 Task: Find connections with filter location Hancheng with filter topic #Successwith filter profile language Potuguese with filter current company Dream Jobs Staffing Solution Pvt Ltd with filter school Adikavi Nannaya University, Rajahmundry, East Godawari with filter industry Building Construction with filter service category Bookkeeping with filter keywords title Restaurant Manager
Action: Mouse moved to (718, 94)
Screenshot: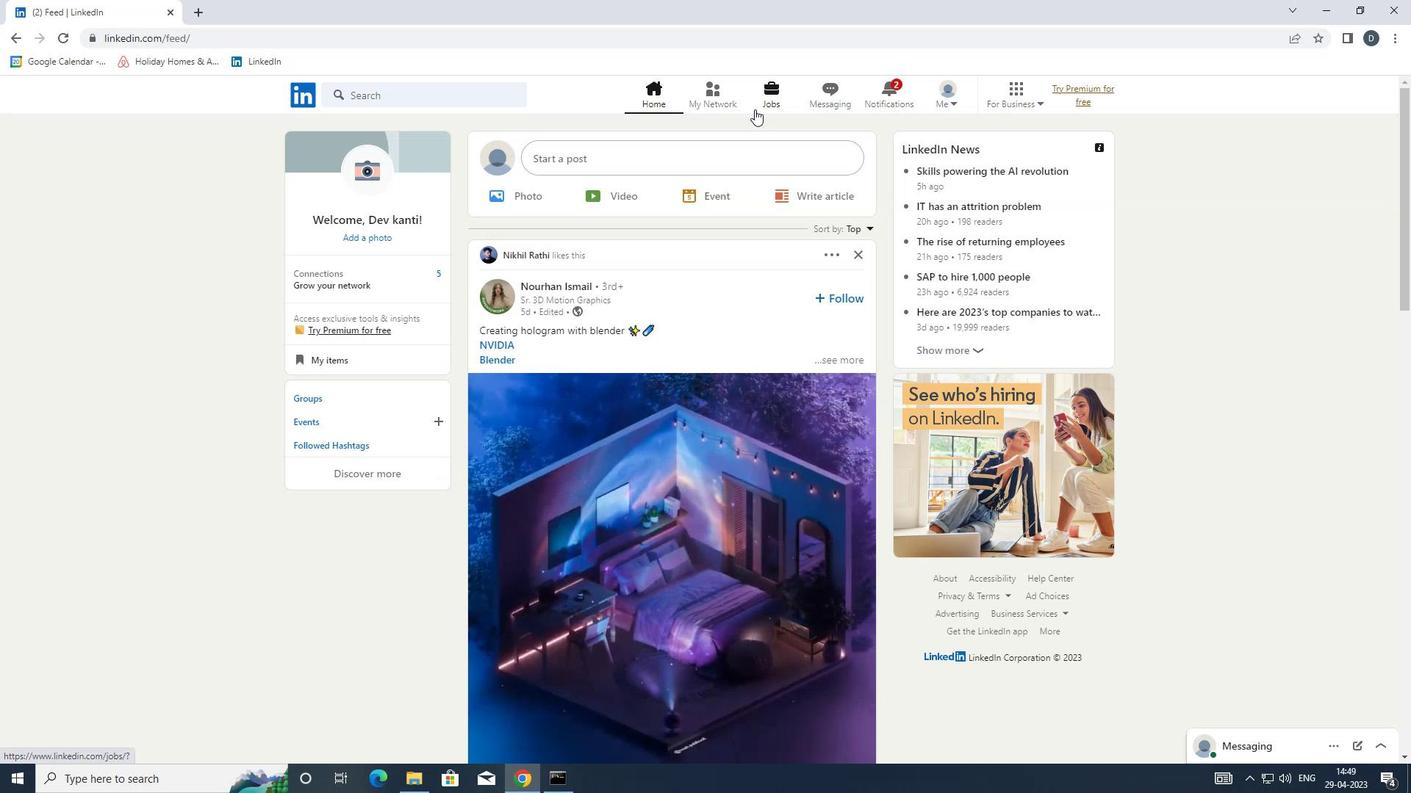 
Action: Mouse pressed left at (718, 94)
Screenshot: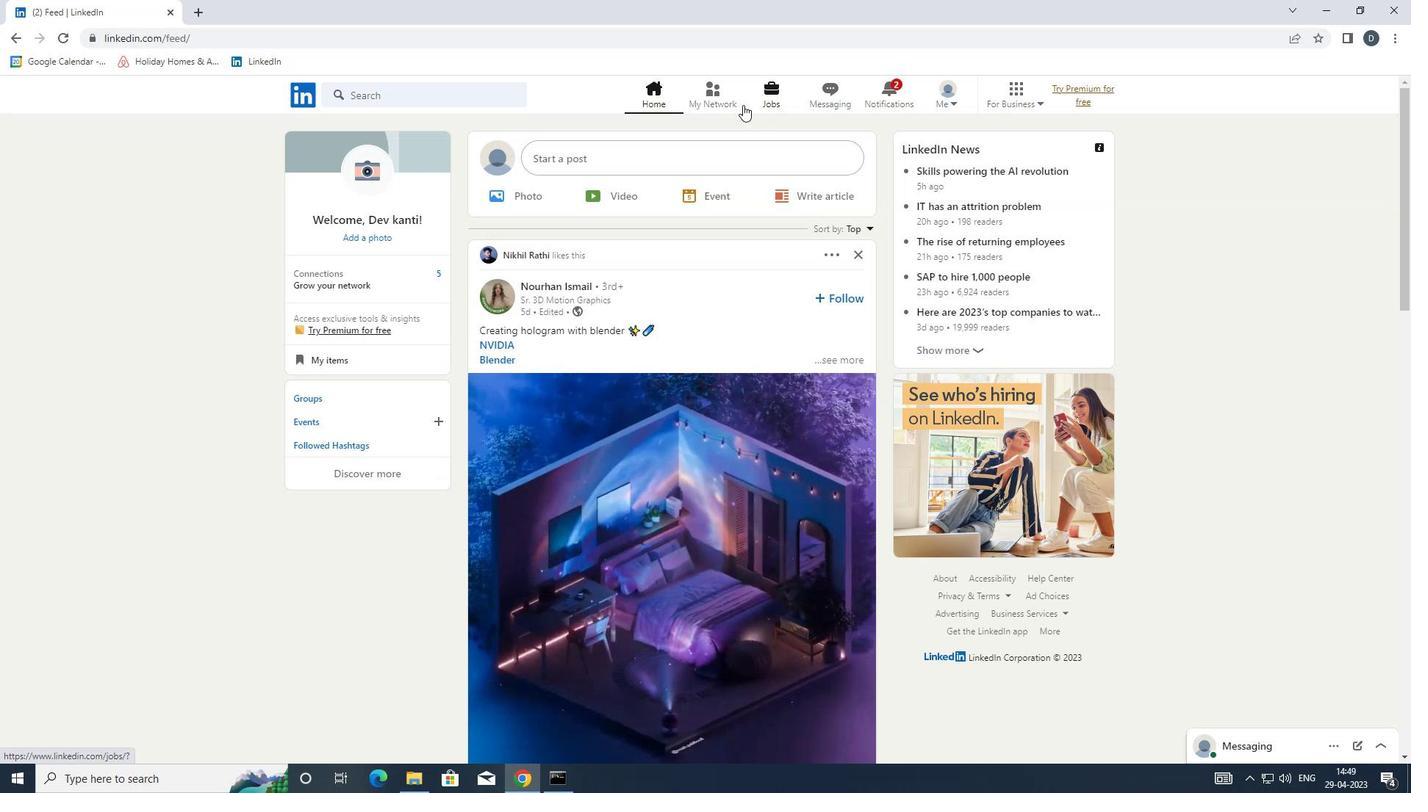 
Action: Mouse moved to (490, 177)
Screenshot: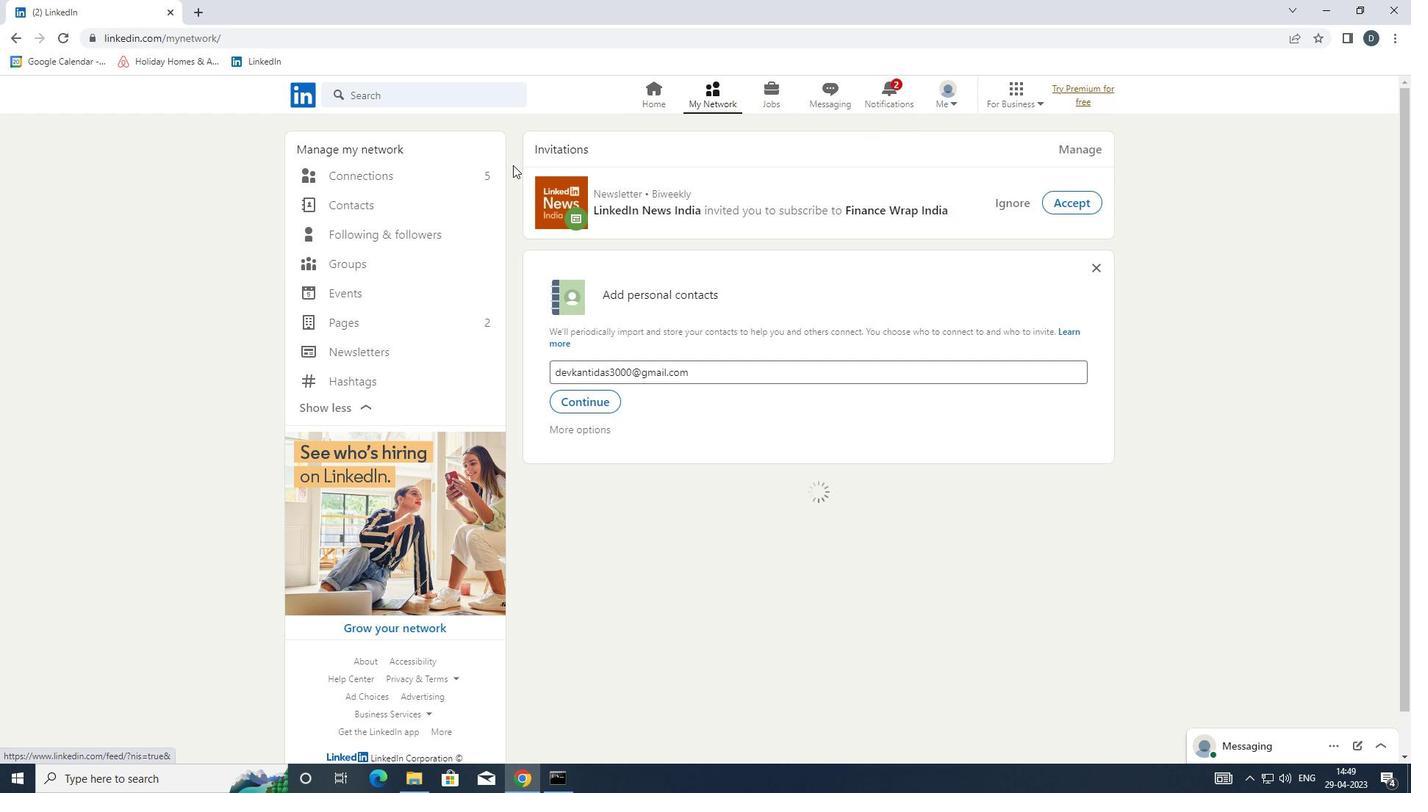 
Action: Mouse pressed left at (490, 177)
Screenshot: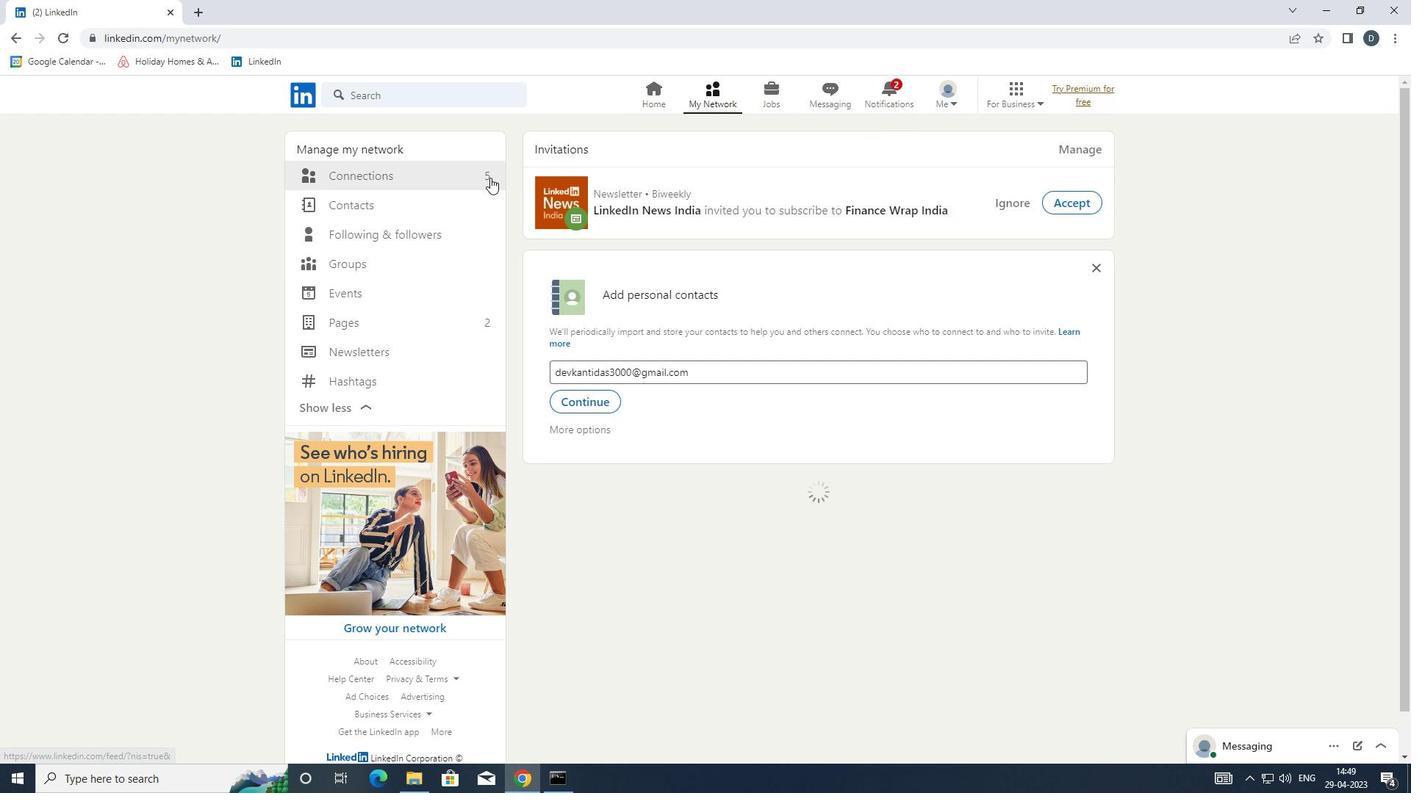 
Action: Mouse moved to (484, 175)
Screenshot: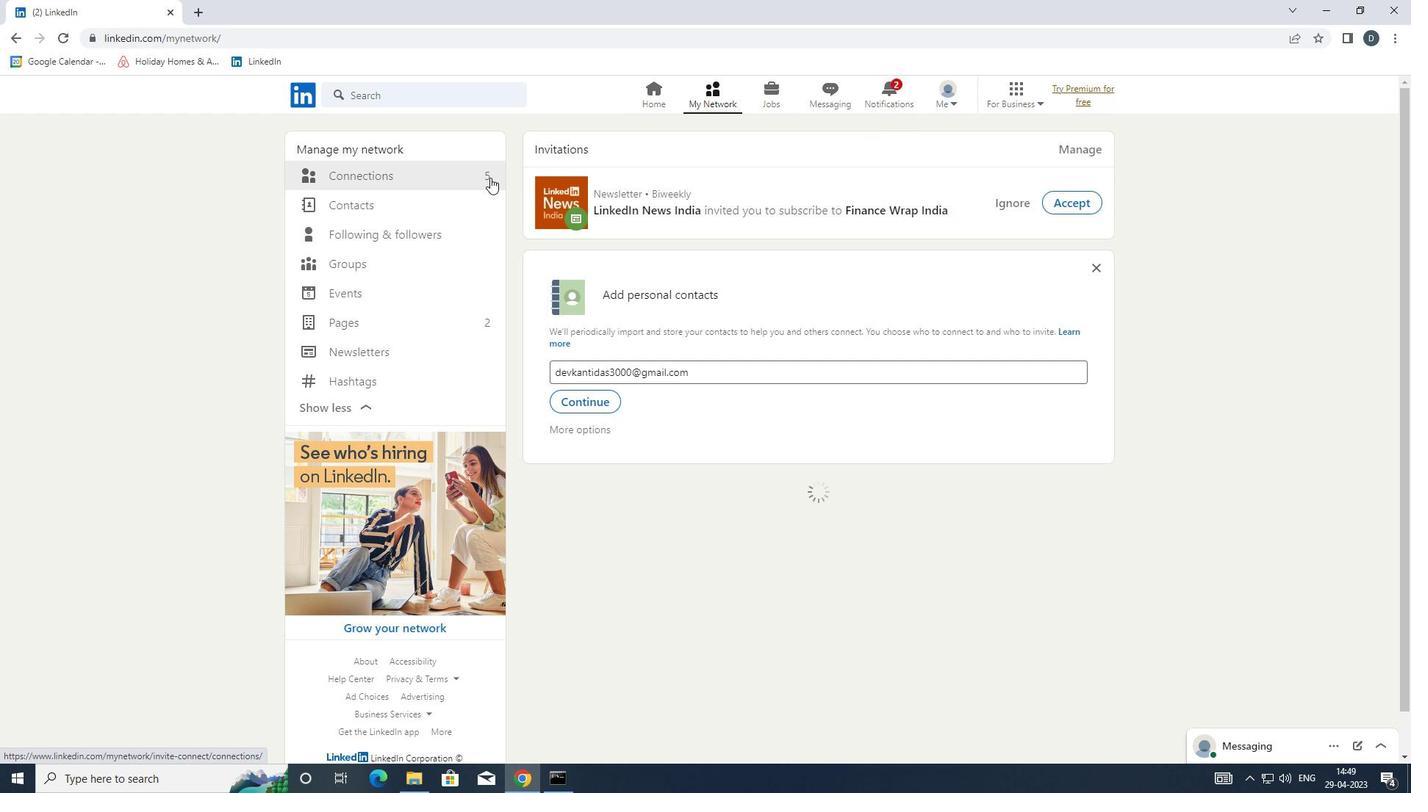 
Action: Mouse pressed left at (484, 175)
Screenshot: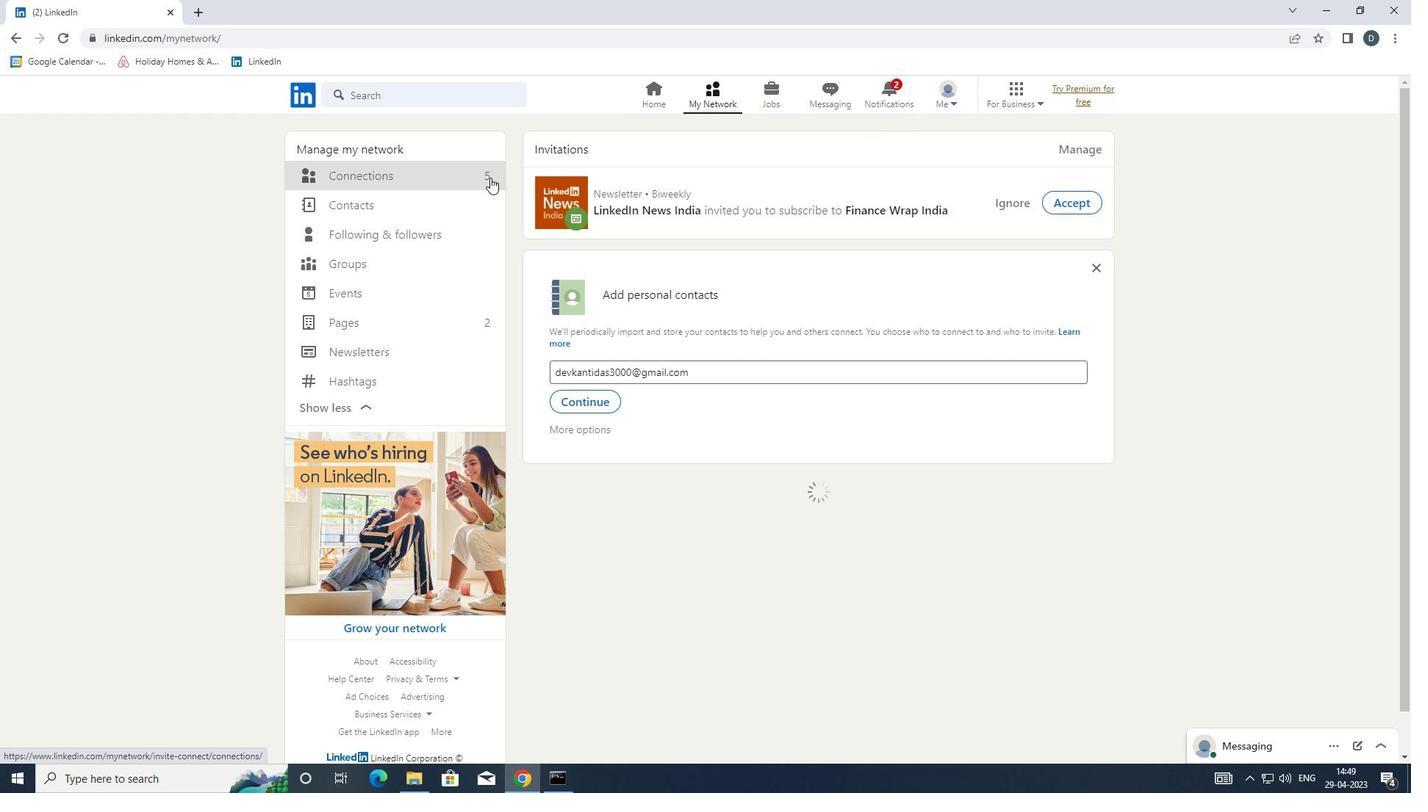 
Action: Mouse moved to (829, 171)
Screenshot: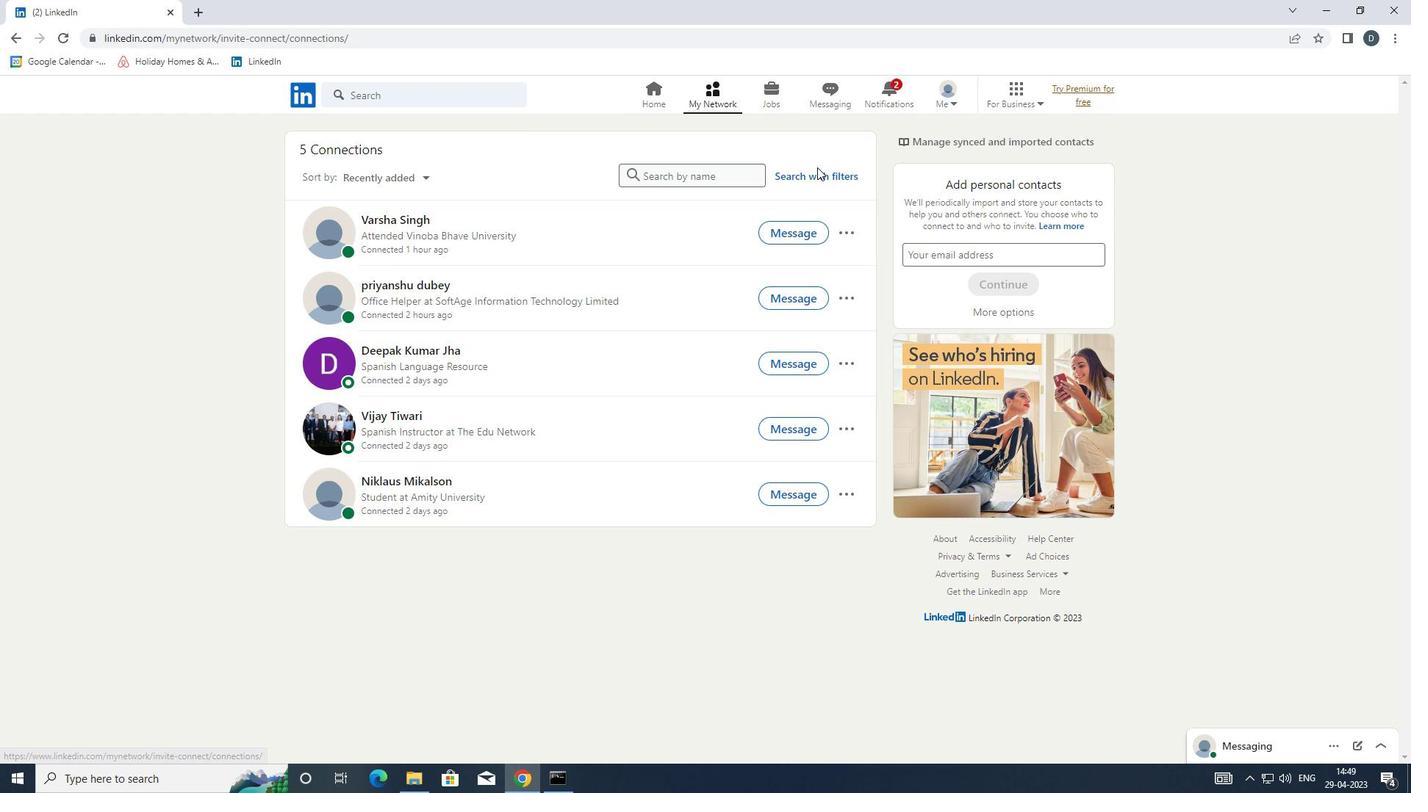 
Action: Mouse pressed left at (829, 171)
Screenshot: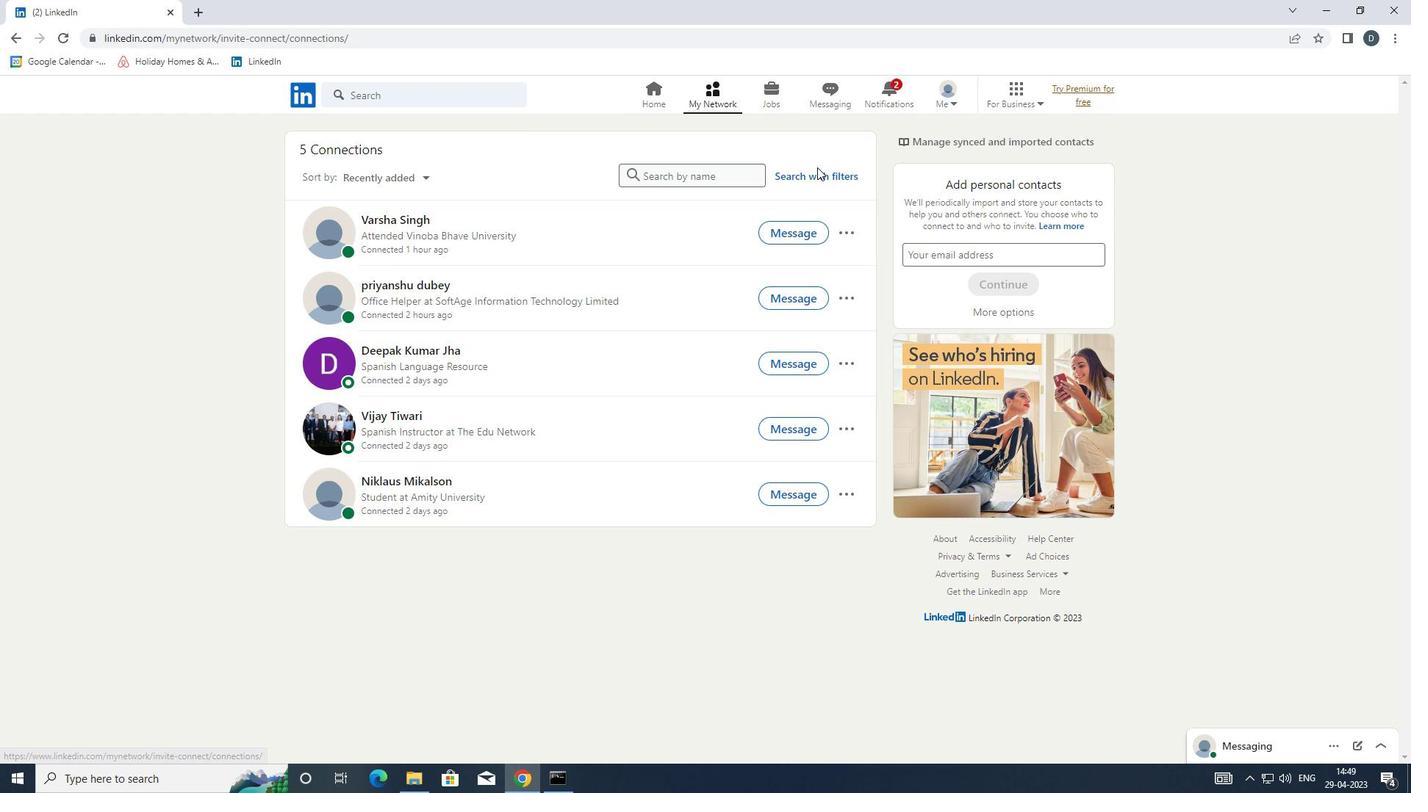 
Action: Mouse moved to (771, 132)
Screenshot: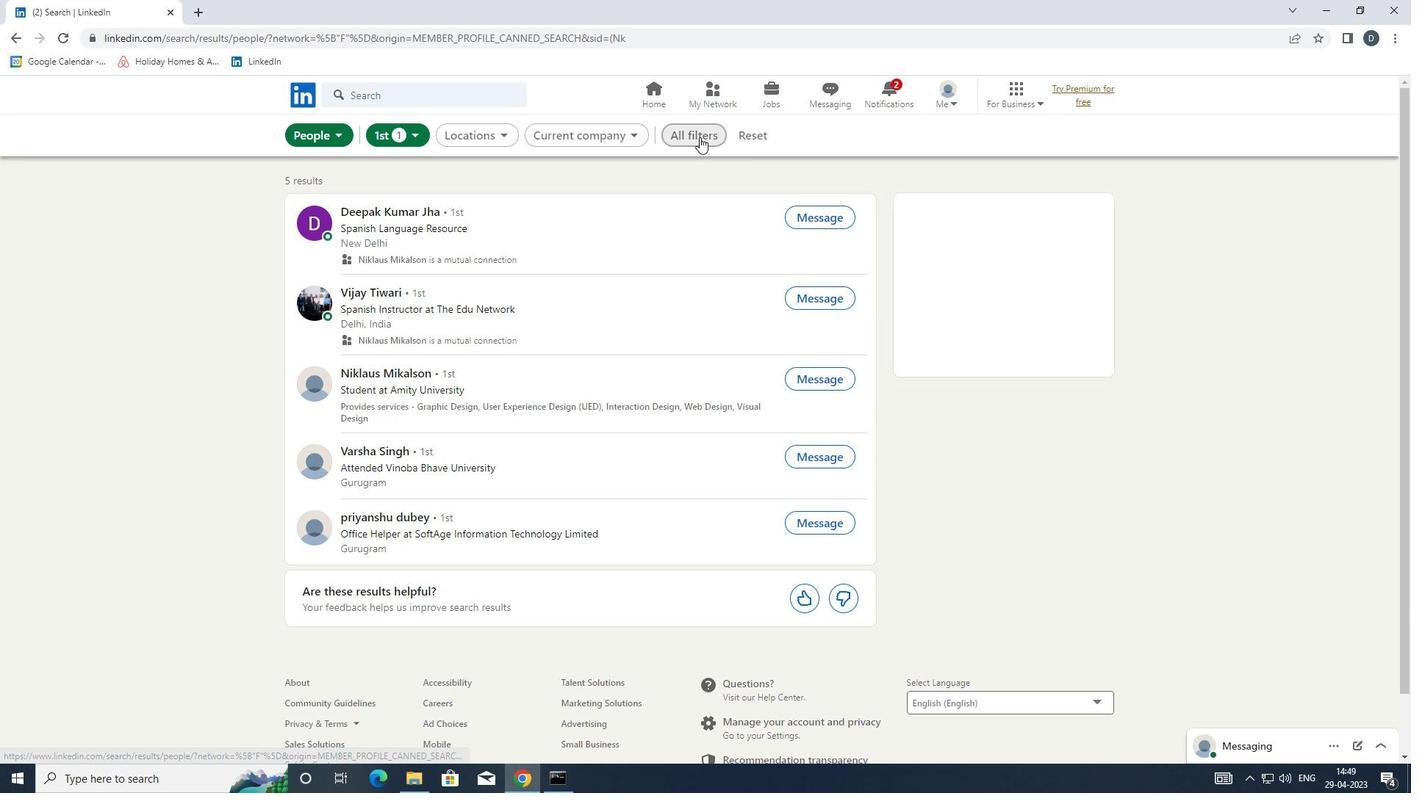 
Action: Mouse pressed left at (771, 132)
Screenshot: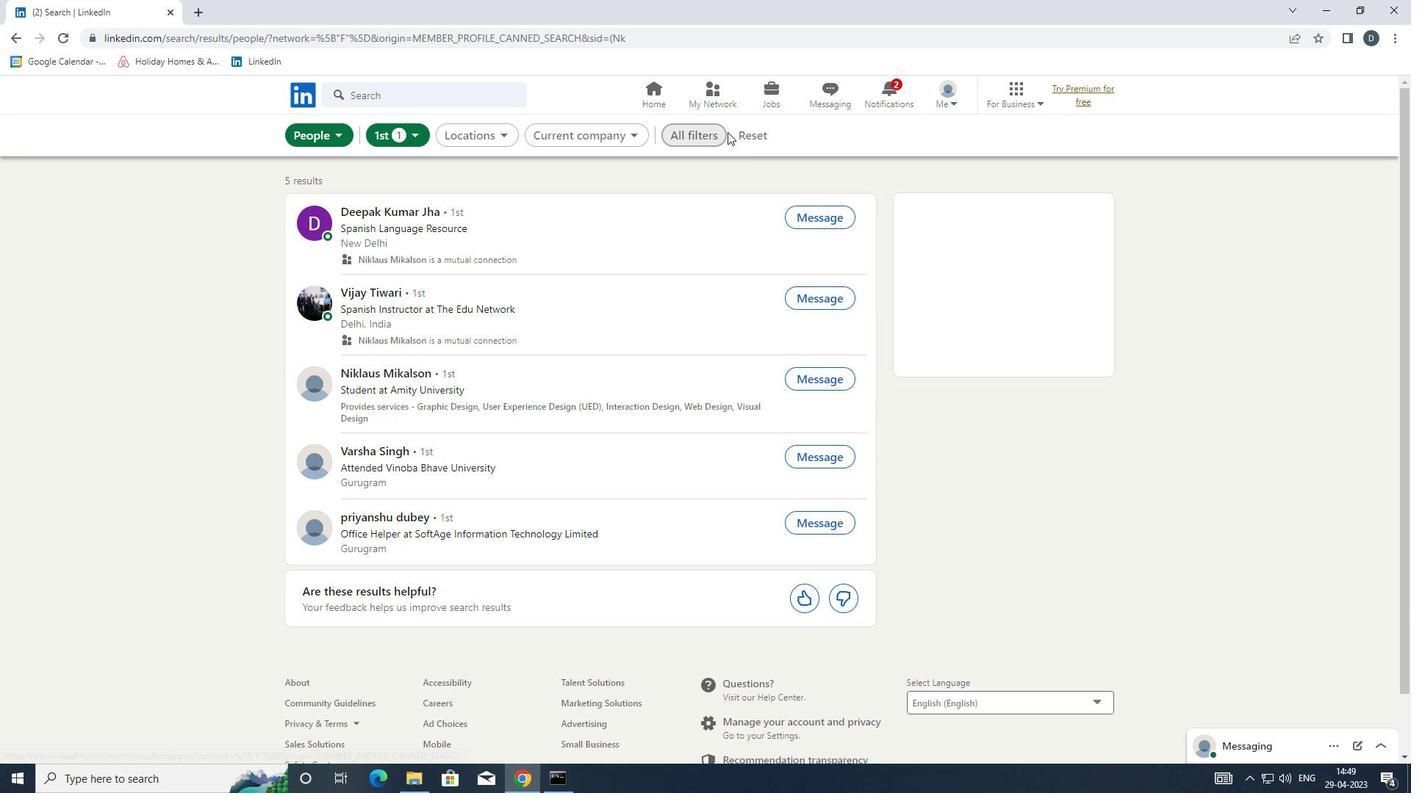 
Action: Mouse moved to (737, 133)
Screenshot: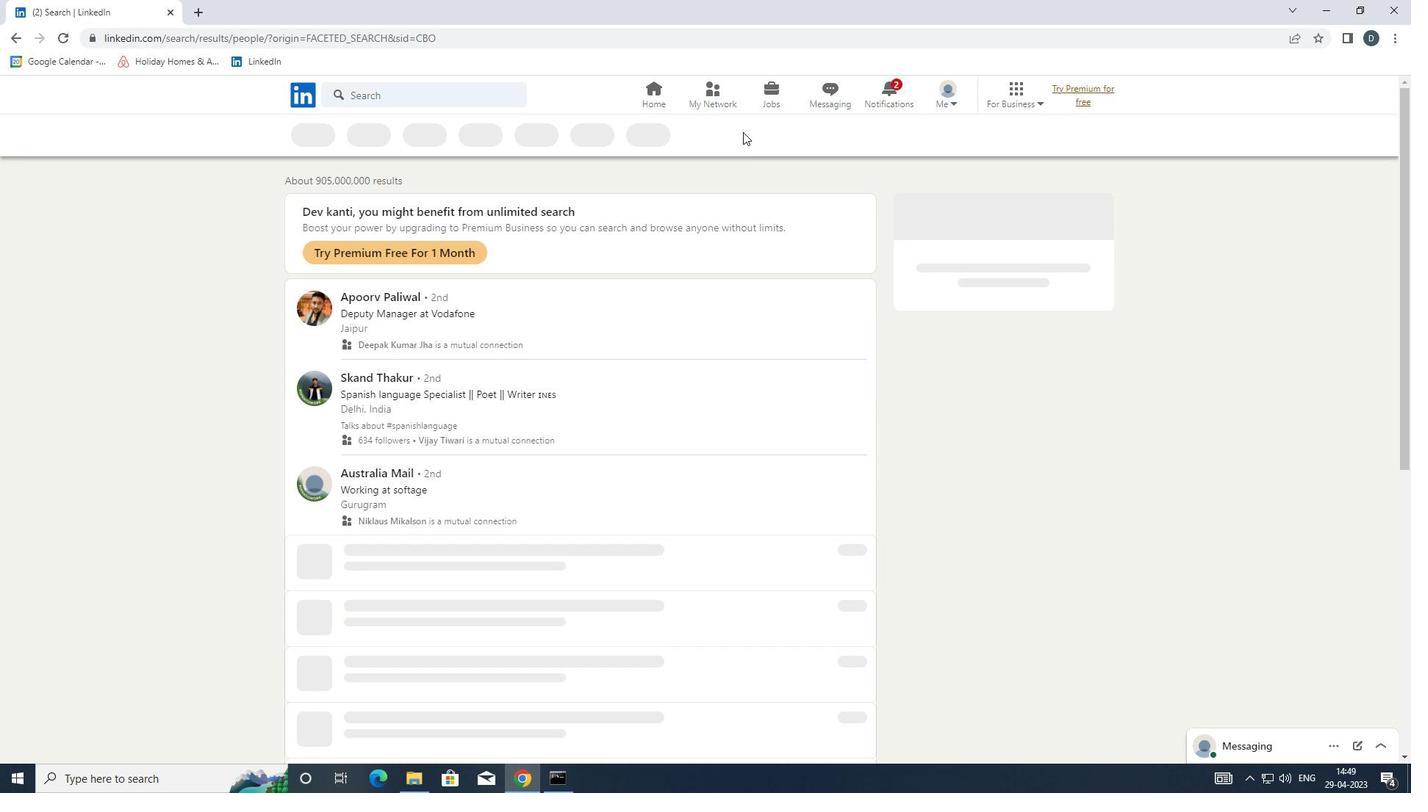 
Action: Mouse pressed left at (737, 133)
Screenshot: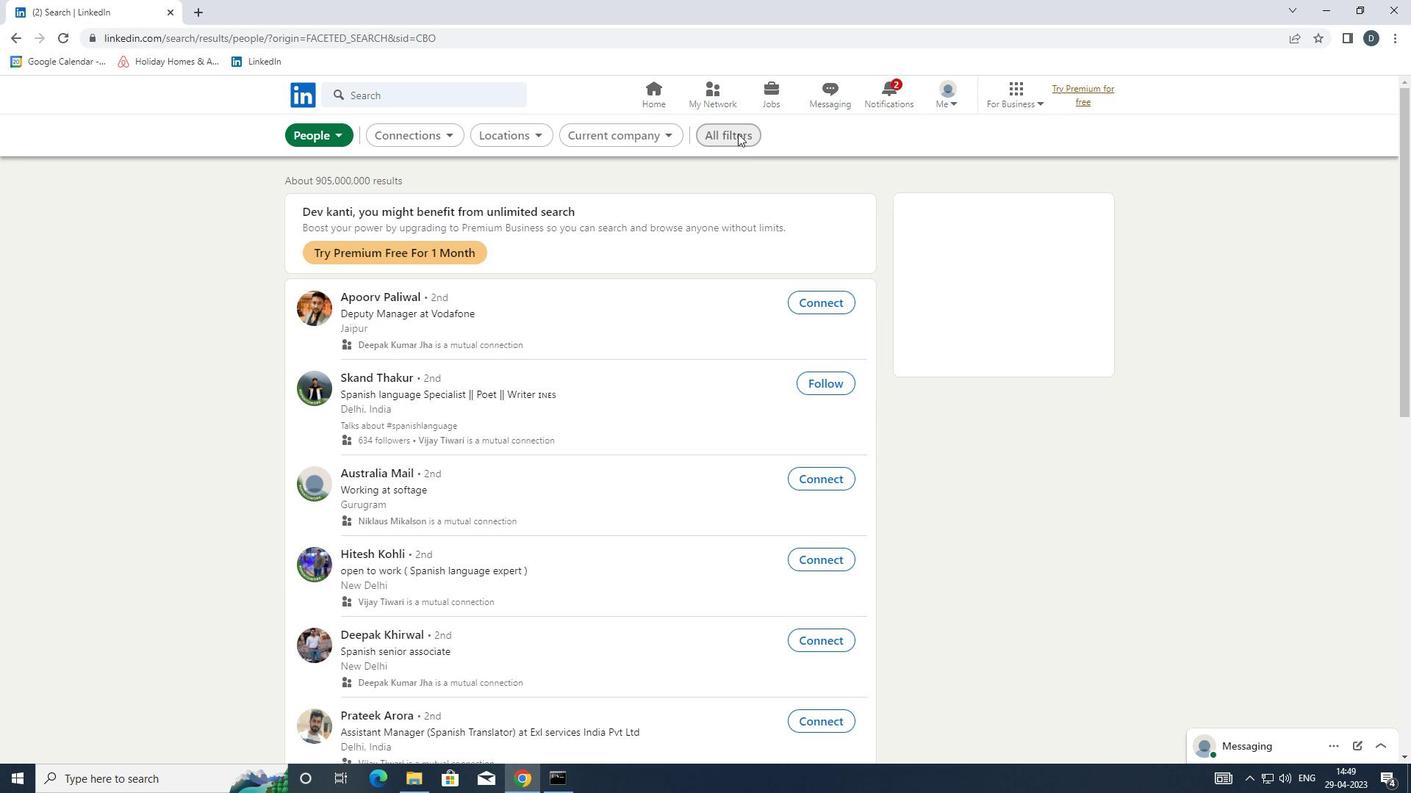 
Action: Mouse moved to (1210, 474)
Screenshot: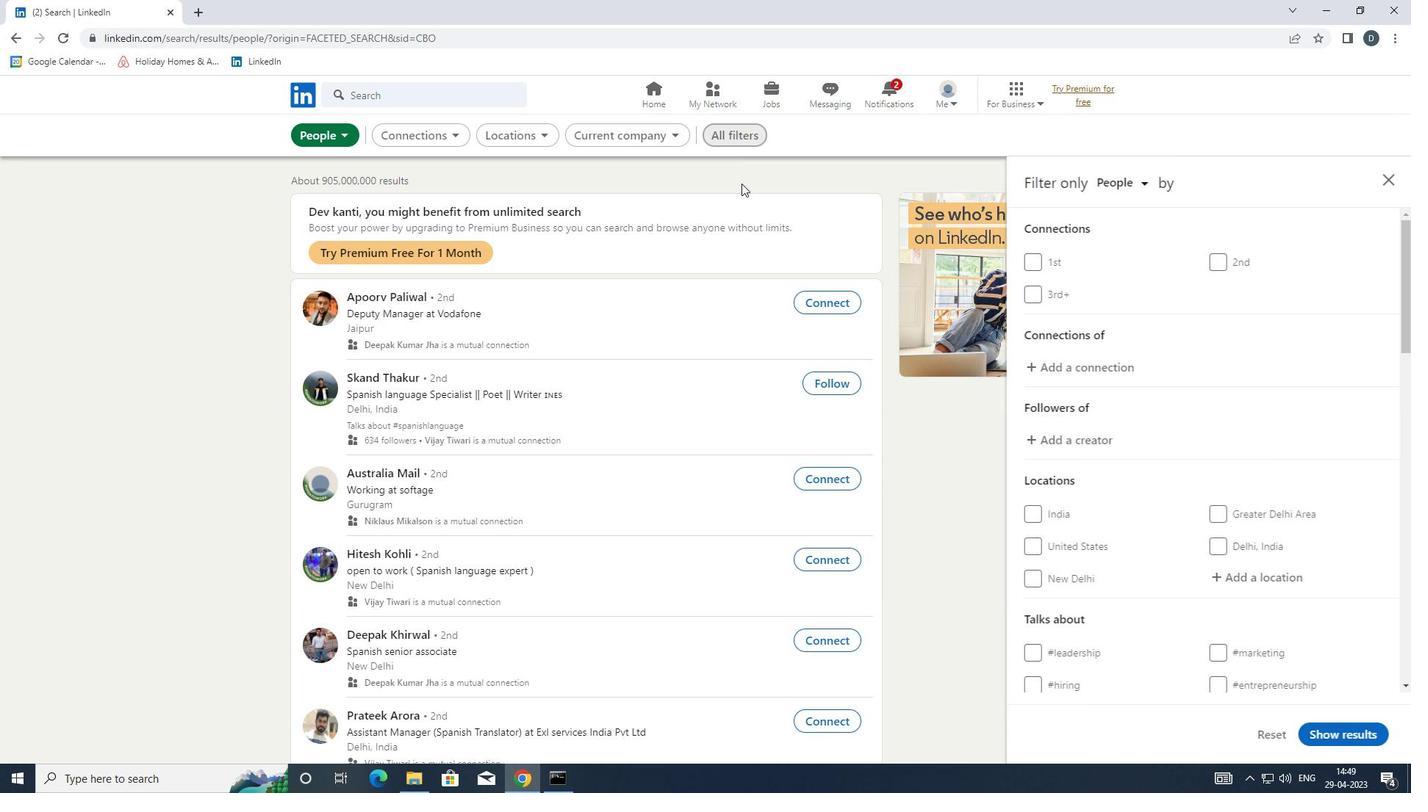 
Action: Mouse scrolled (1210, 473) with delta (0, 0)
Screenshot: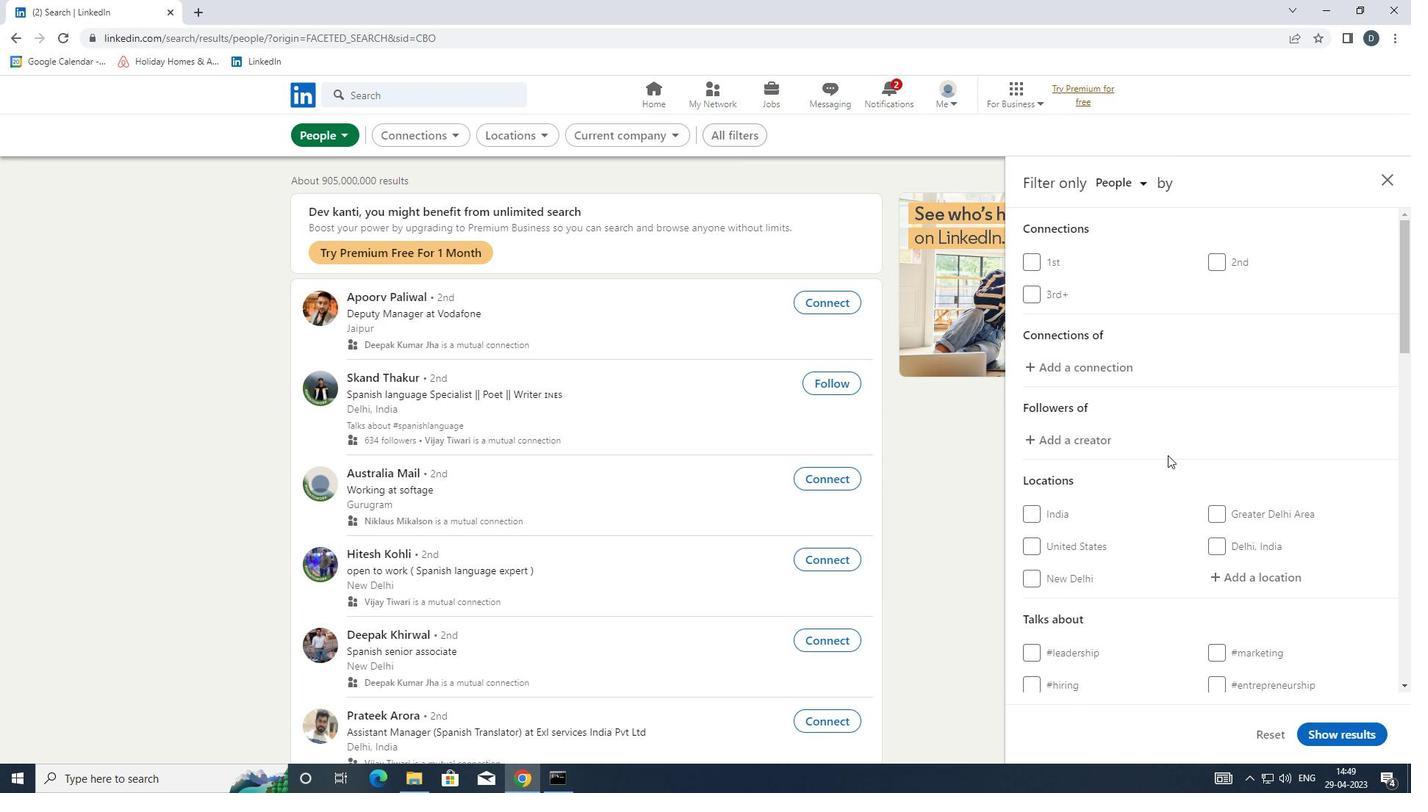 
Action: Mouse scrolled (1210, 473) with delta (0, 0)
Screenshot: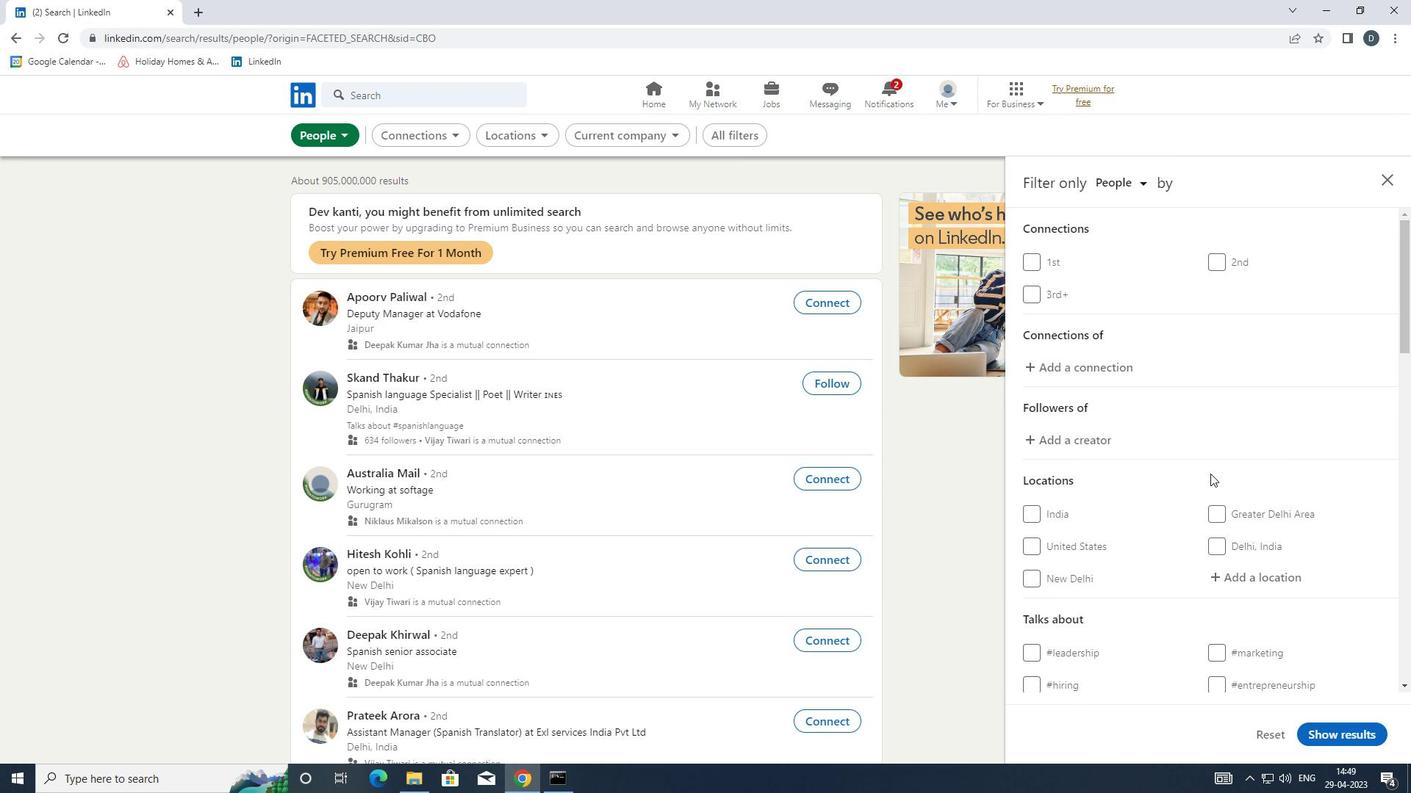 
Action: Mouse scrolled (1210, 473) with delta (0, 0)
Screenshot: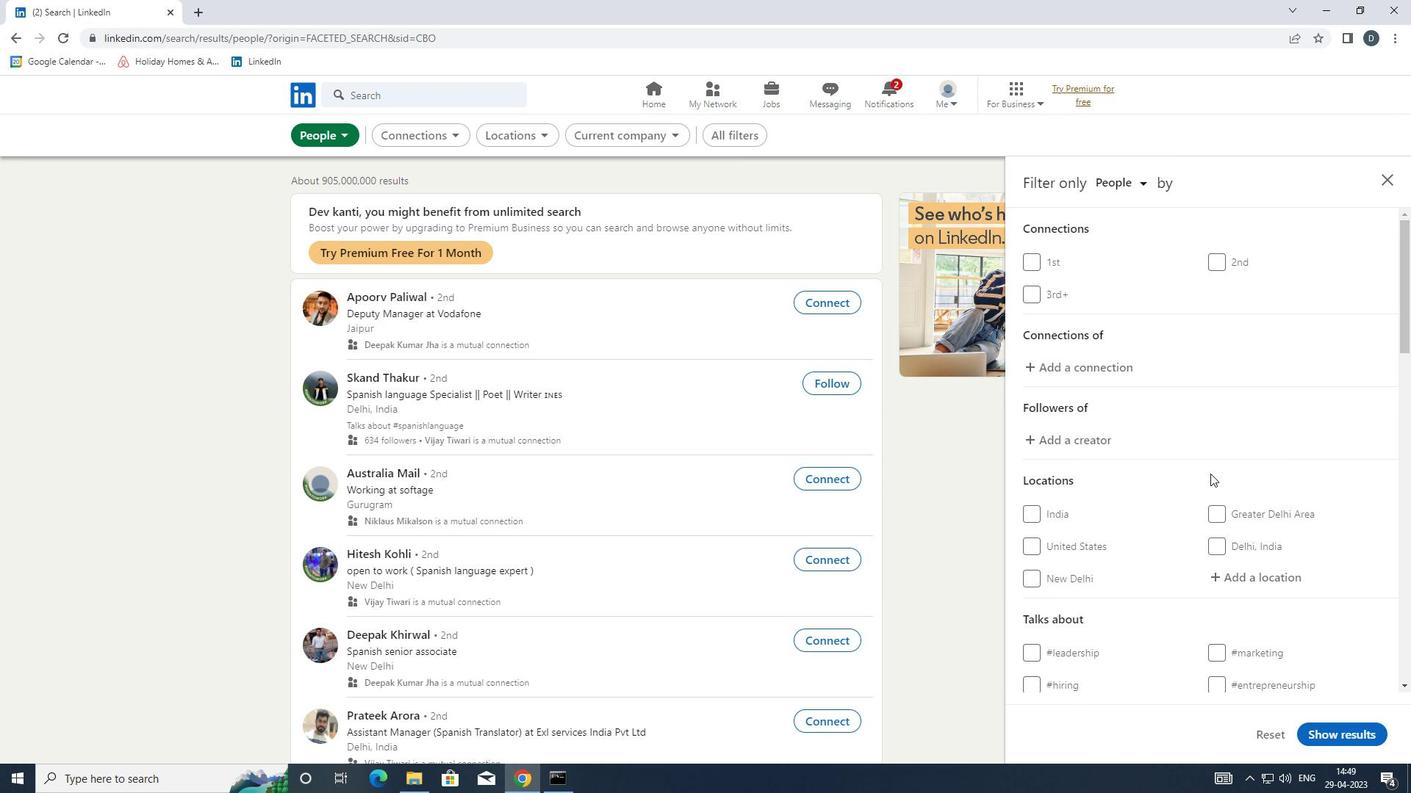 
Action: Mouse moved to (1245, 349)
Screenshot: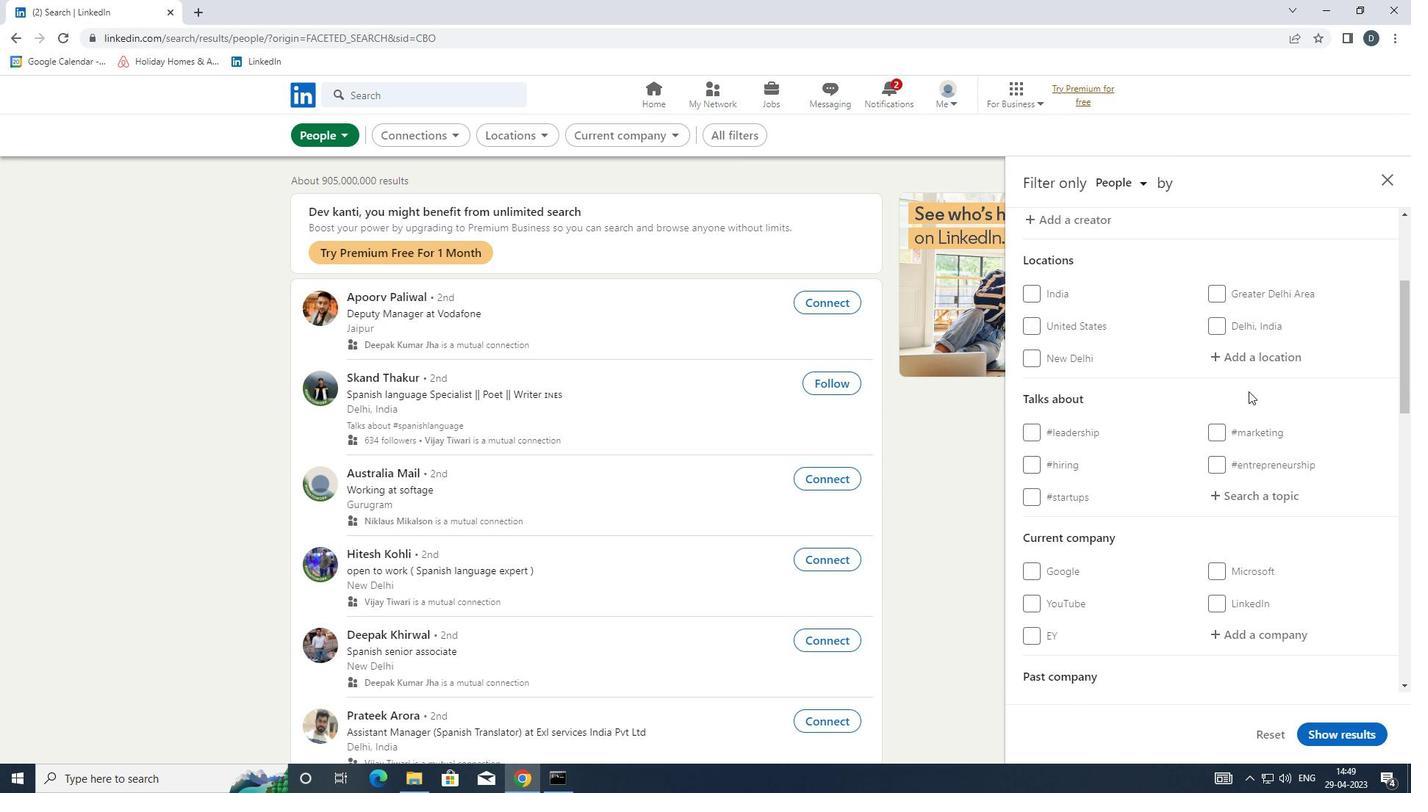
Action: Mouse pressed left at (1245, 349)
Screenshot: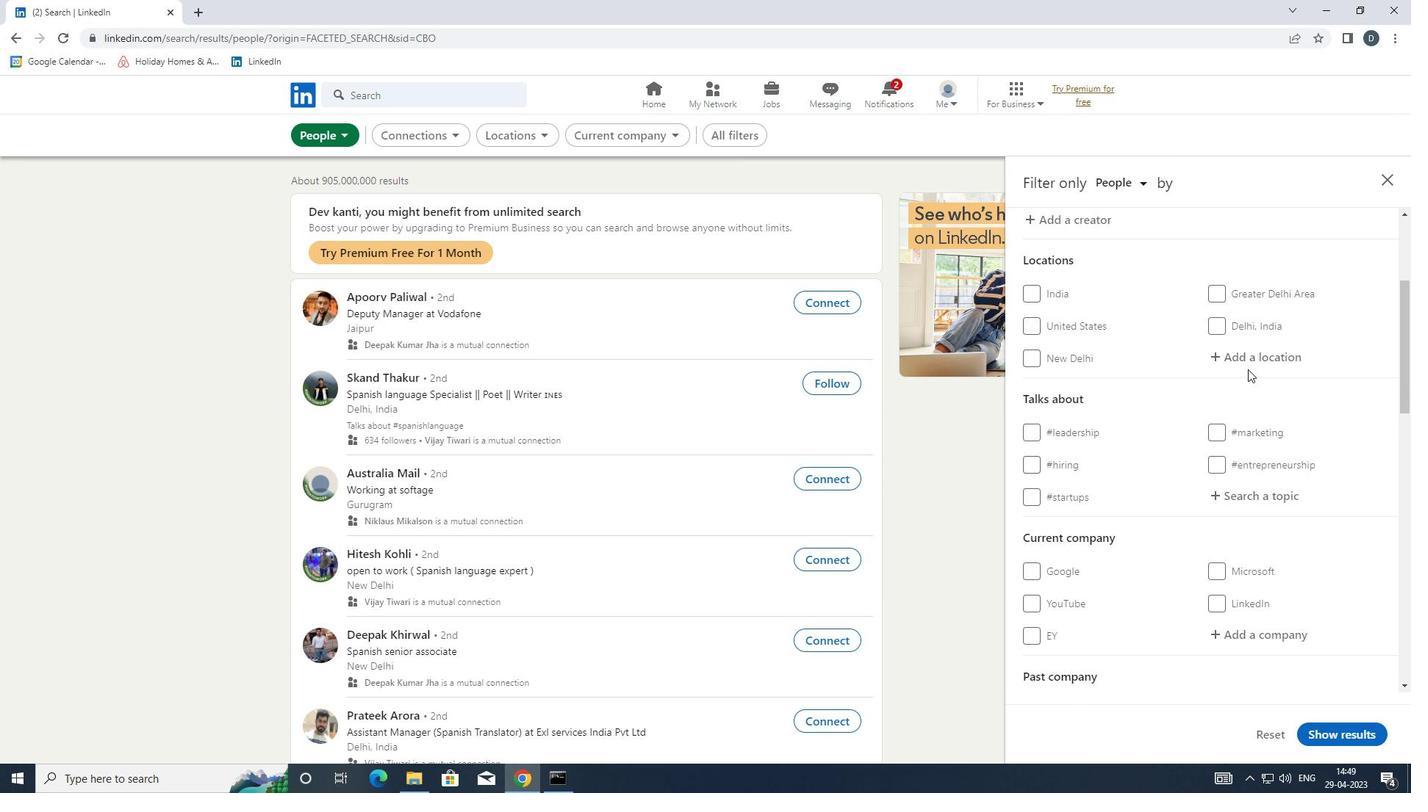 
Action: Key pressed <Key.shift>HANCHENG
Screenshot: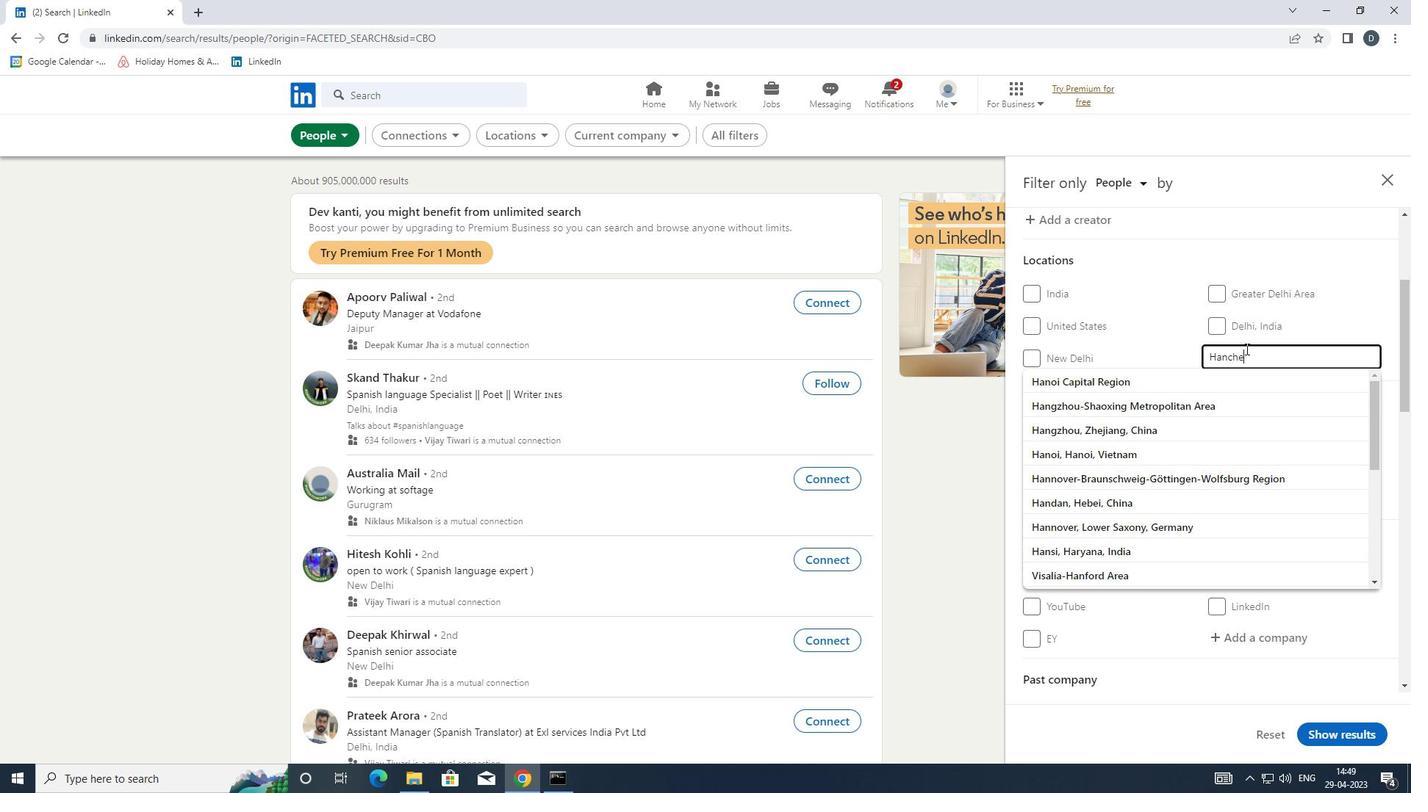 
Action: Mouse moved to (1311, 355)
Screenshot: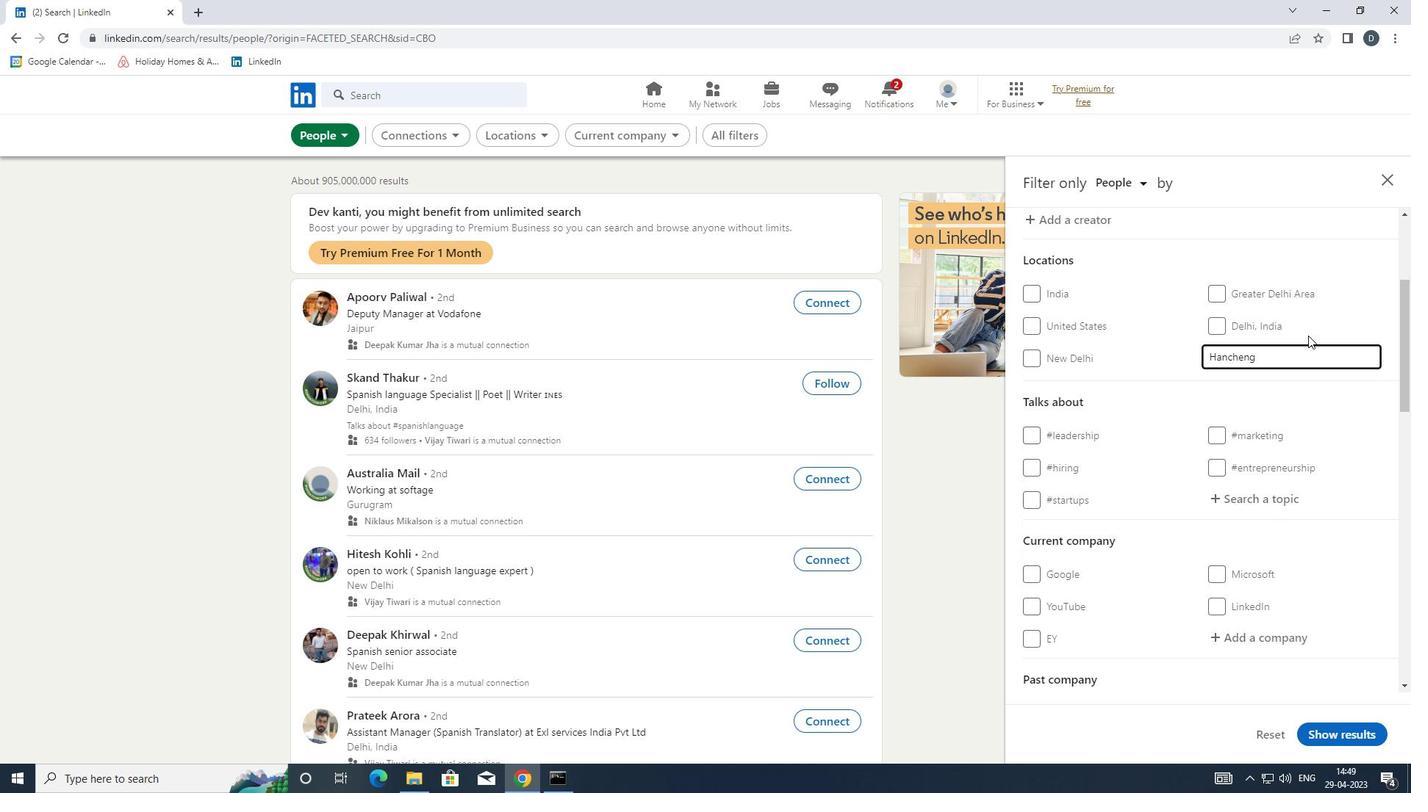 
Action: Key pressed <Key.enter>
Screenshot: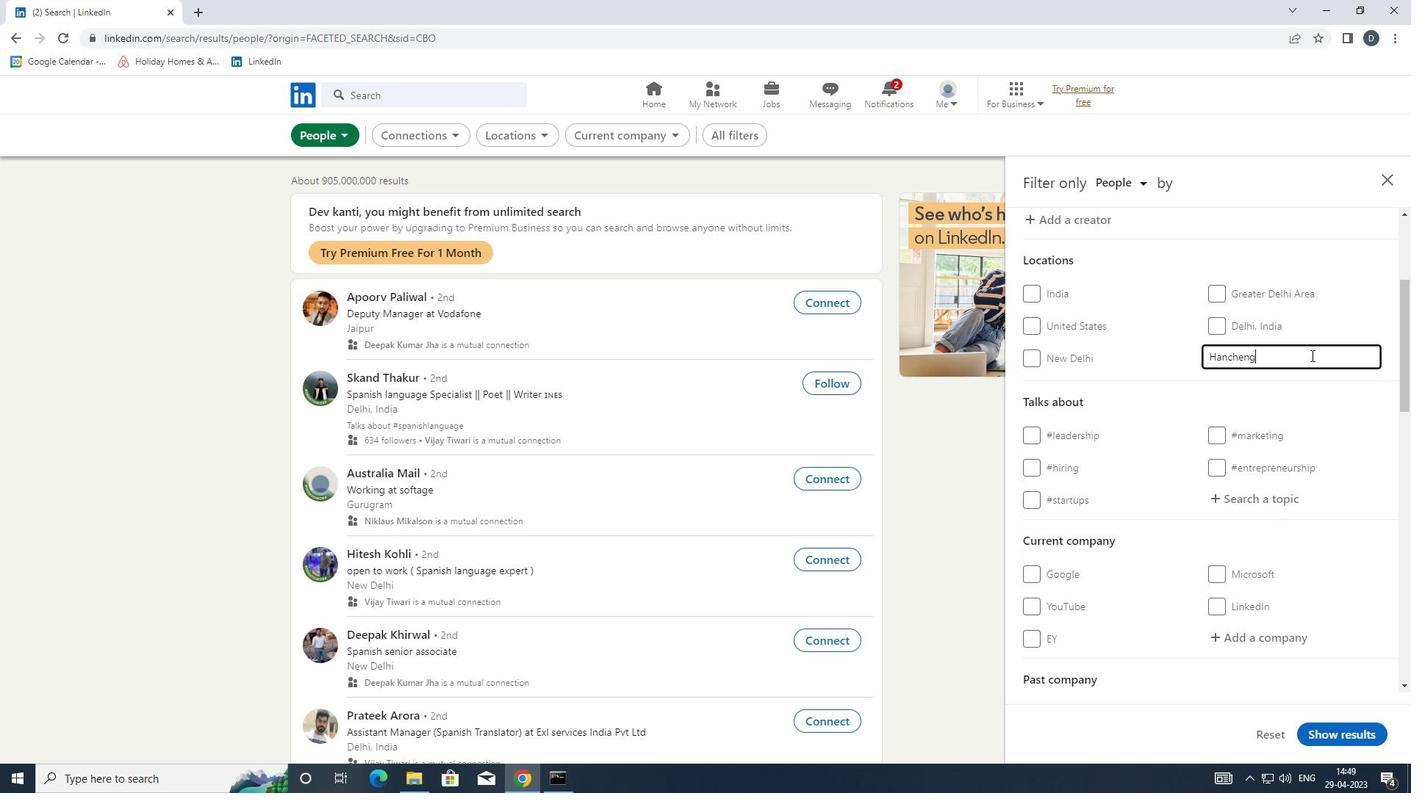 
Action: Mouse moved to (1309, 379)
Screenshot: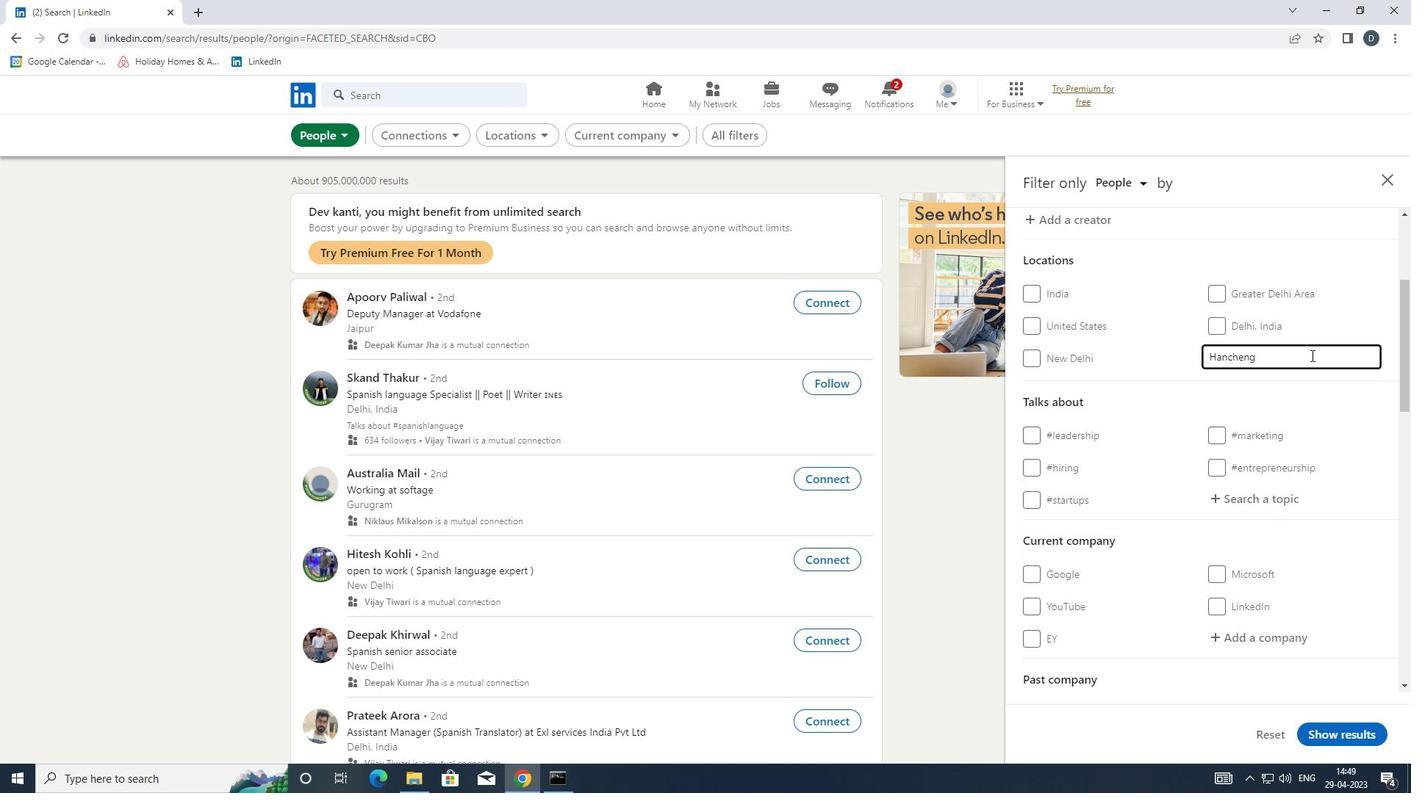 
Action: Mouse scrolled (1309, 378) with delta (0, 0)
Screenshot: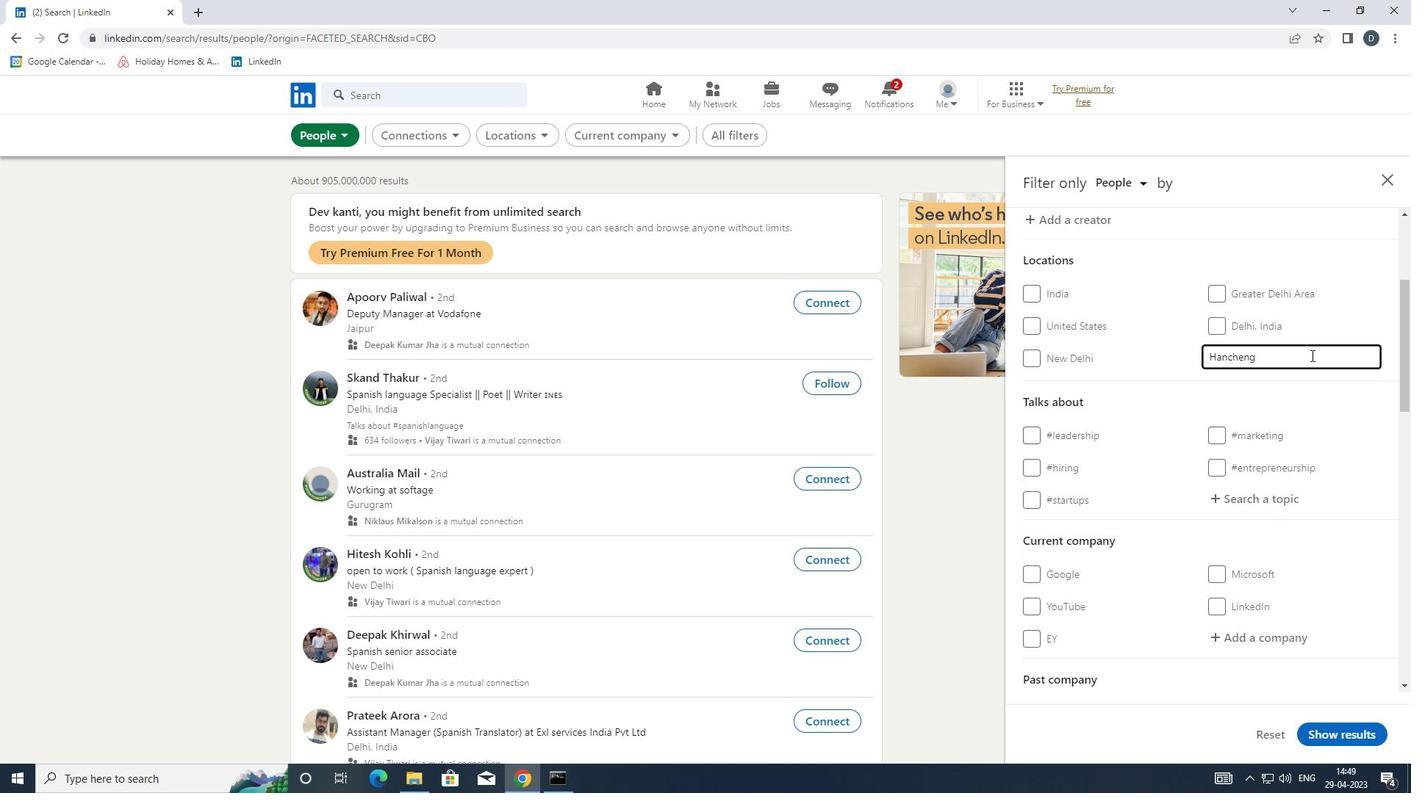 
Action: Mouse moved to (1309, 386)
Screenshot: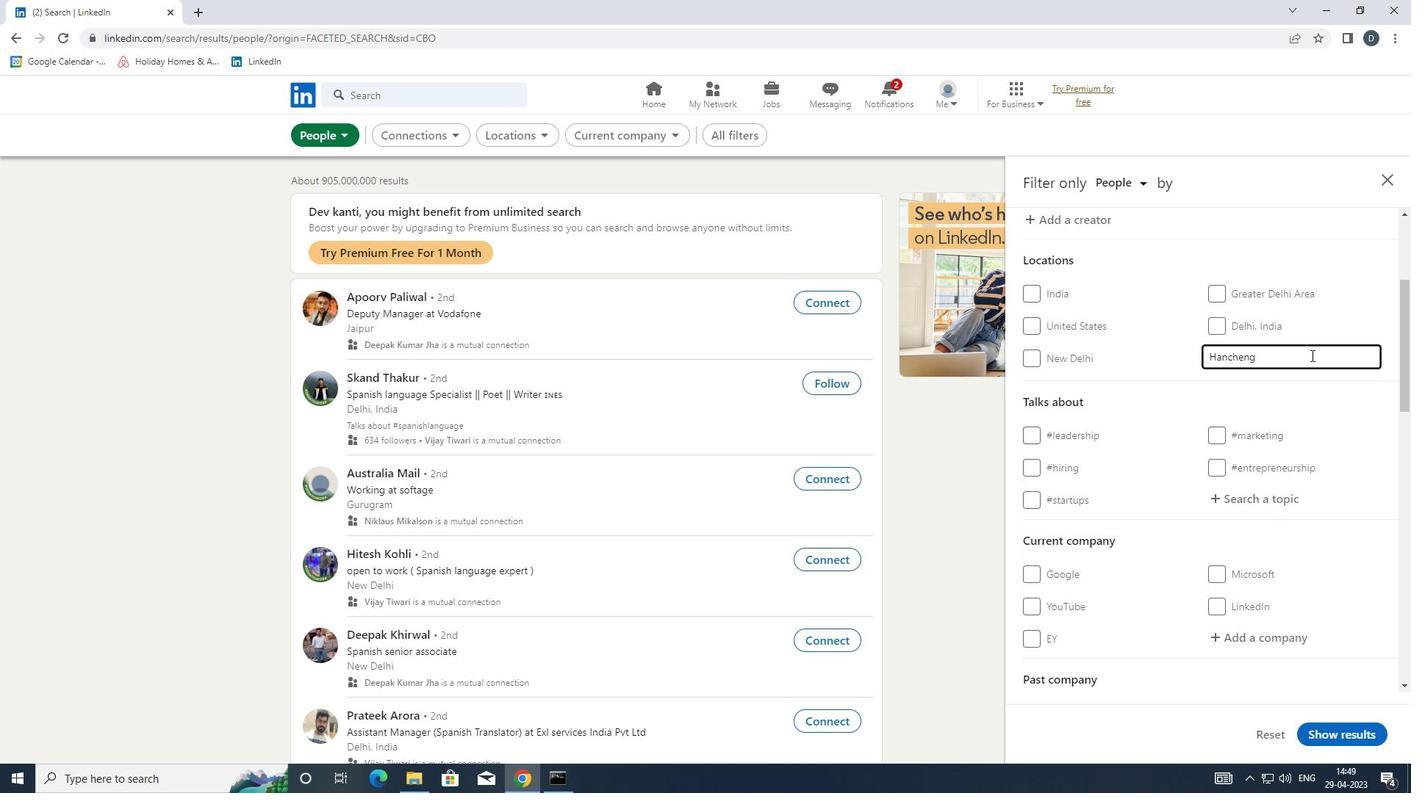 
Action: Mouse scrolled (1309, 385) with delta (0, 0)
Screenshot: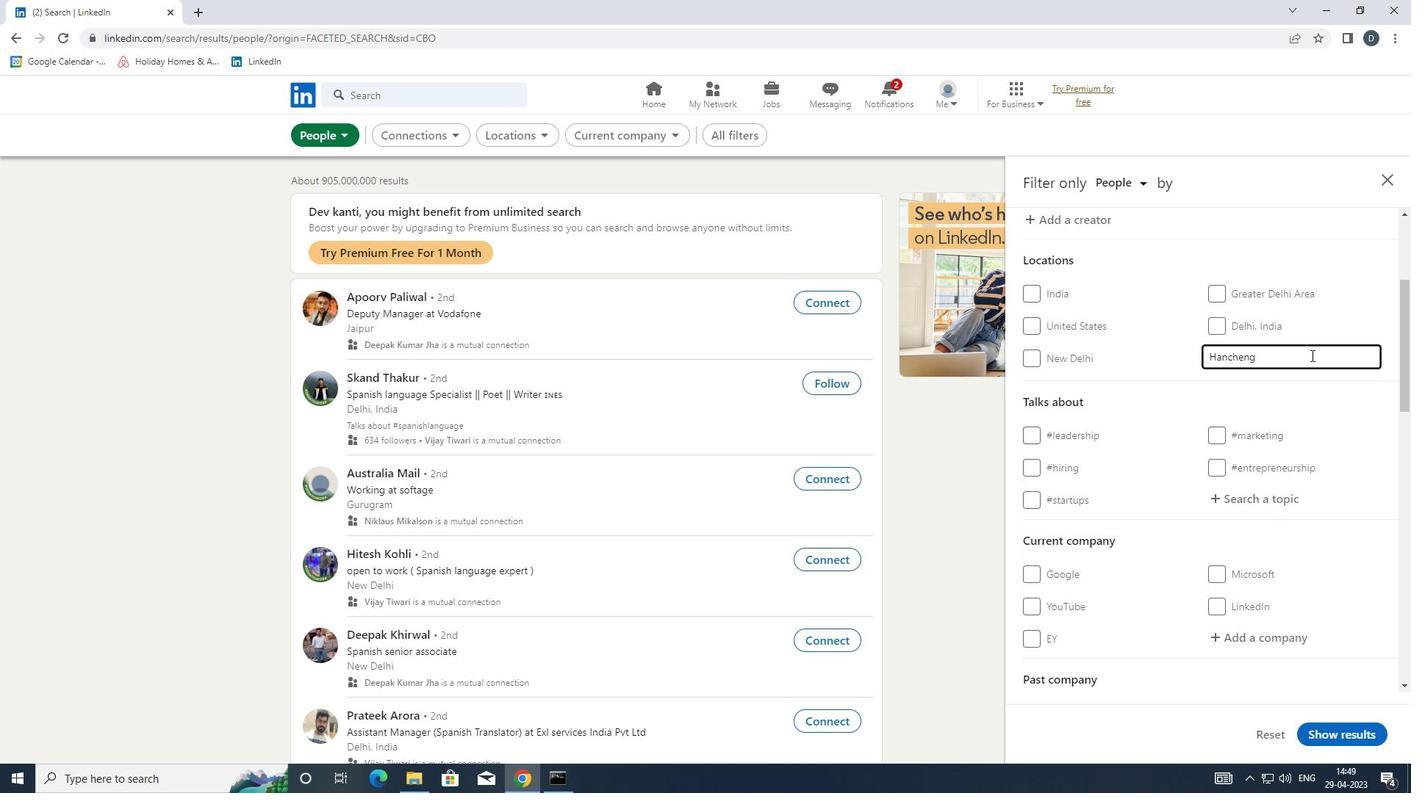 
Action: Mouse moved to (1258, 351)
Screenshot: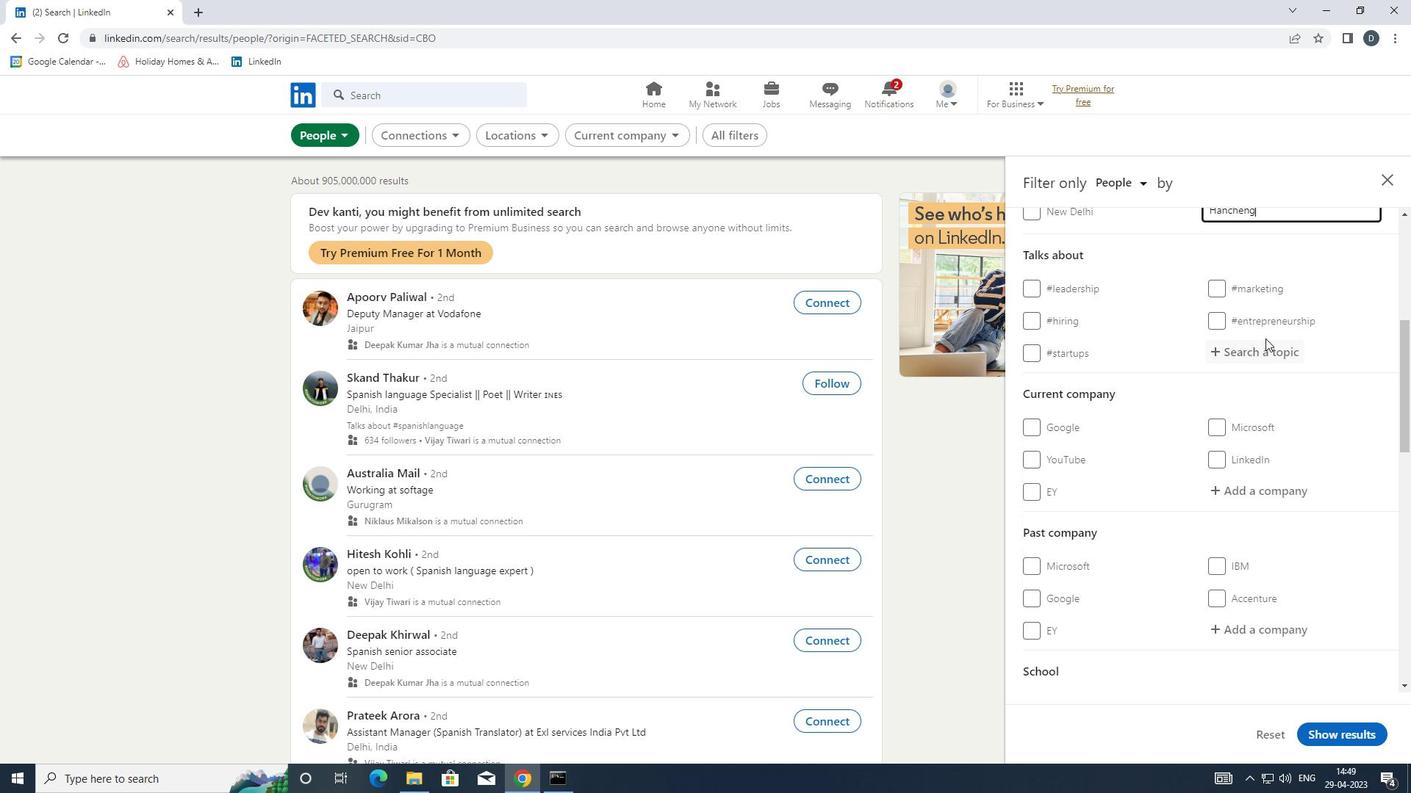 
Action: Mouse pressed left at (1258, 351)
Screenshot: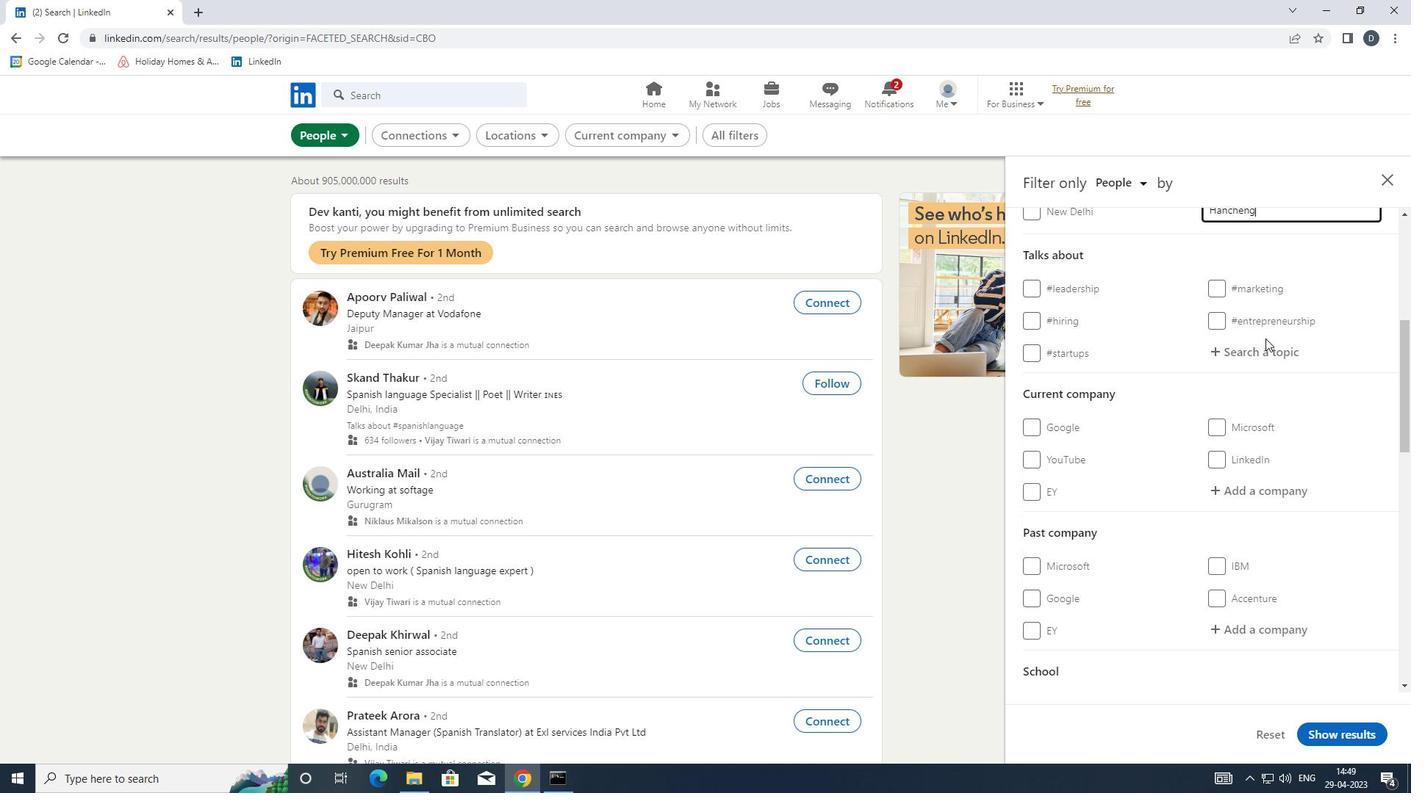 
Action: Key pressed <Key.shift>#<Key.shift>SUCCESS
Screenshot: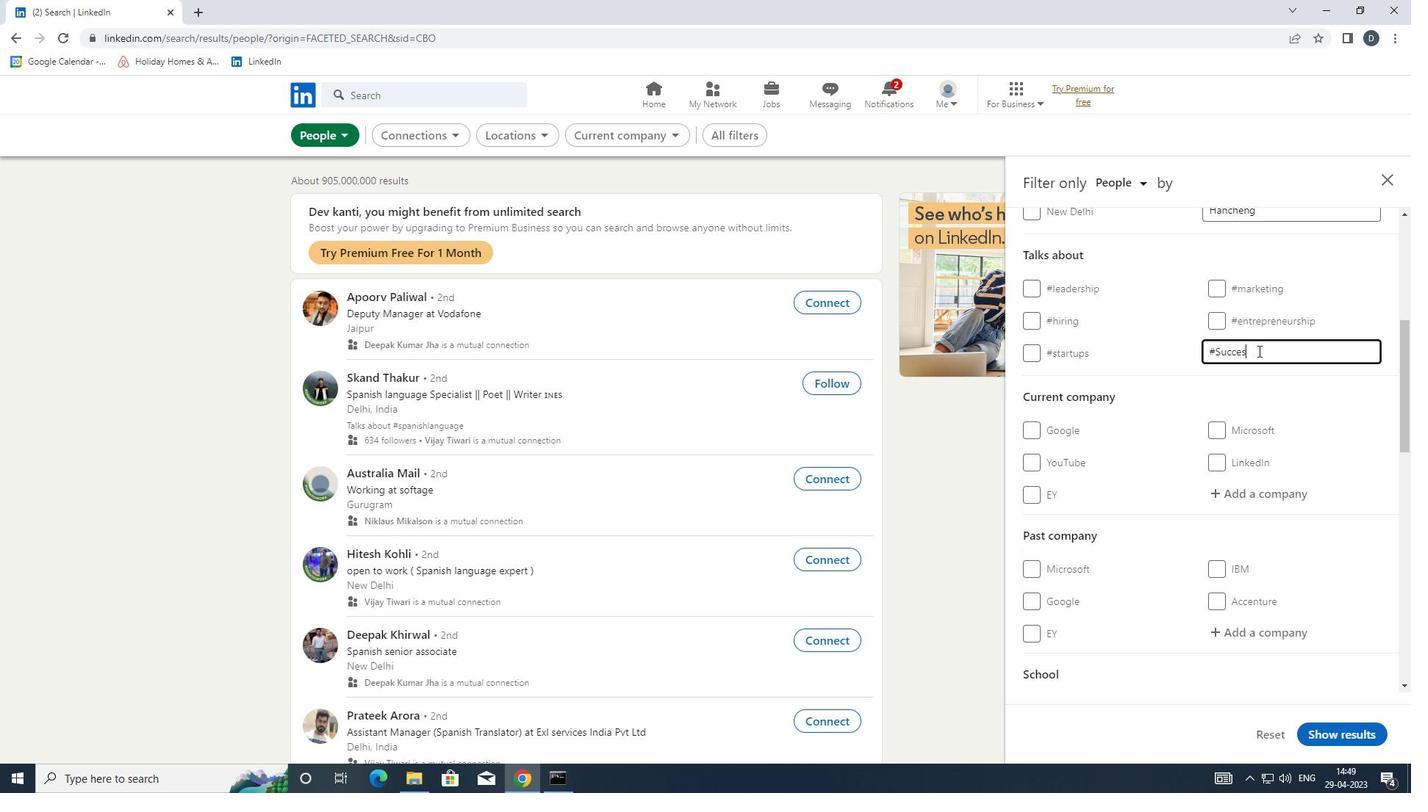 
Action: Mouse moved to (1297, 305)
Screenshot: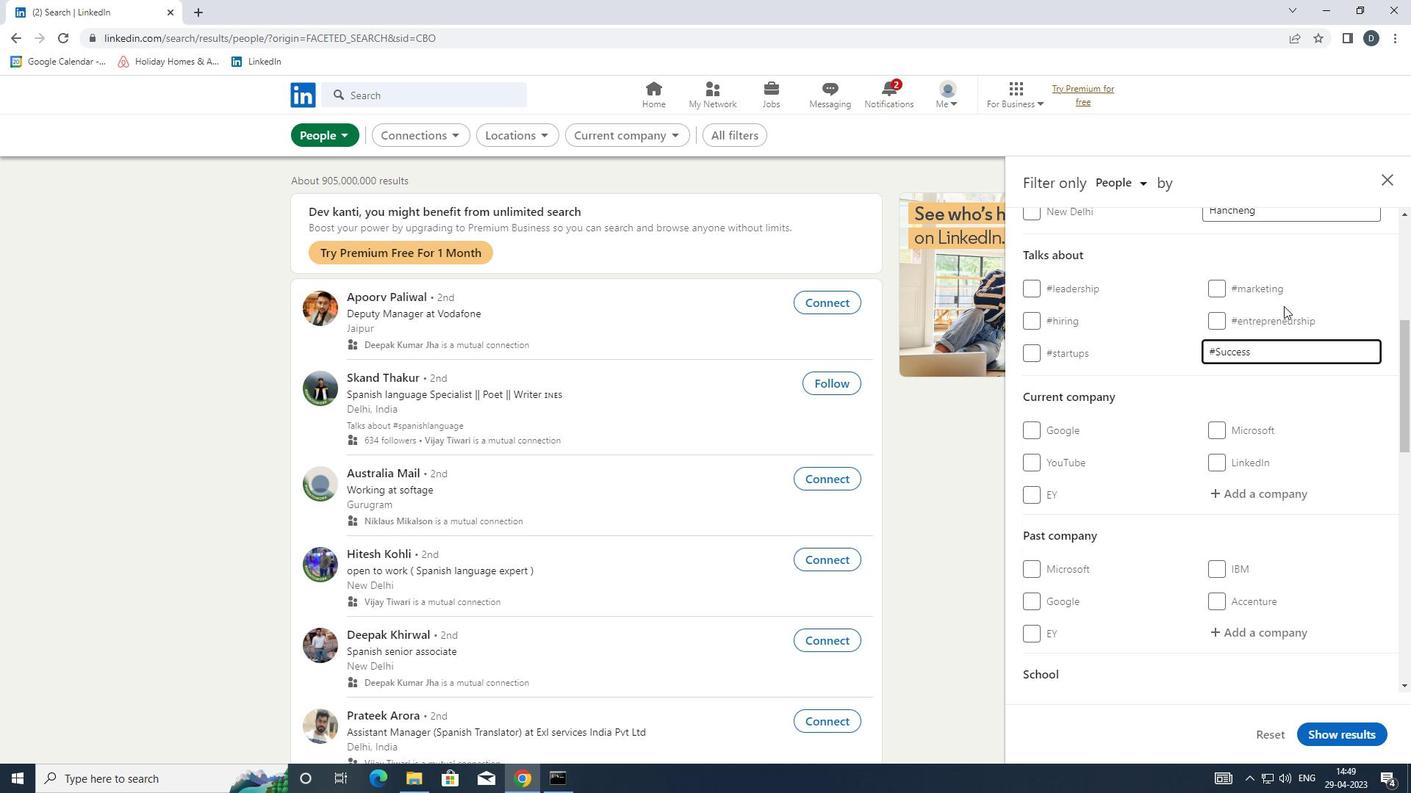 
Action: Mouse scrolled (1297, 304) with delta (0, 0)
Screenshot: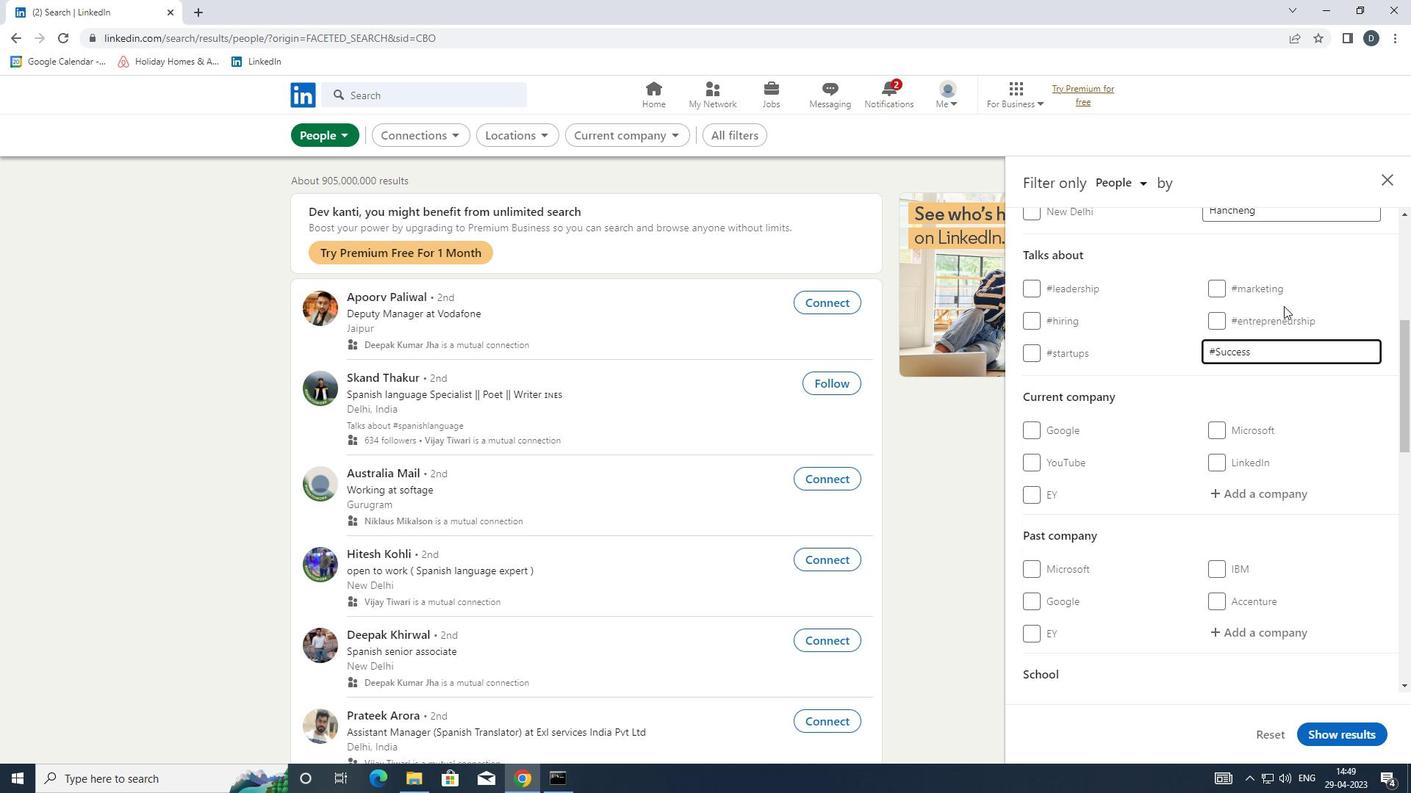 
Action: Mouse scrolled (1297, 304) with delta (0, 0)
Screenshot: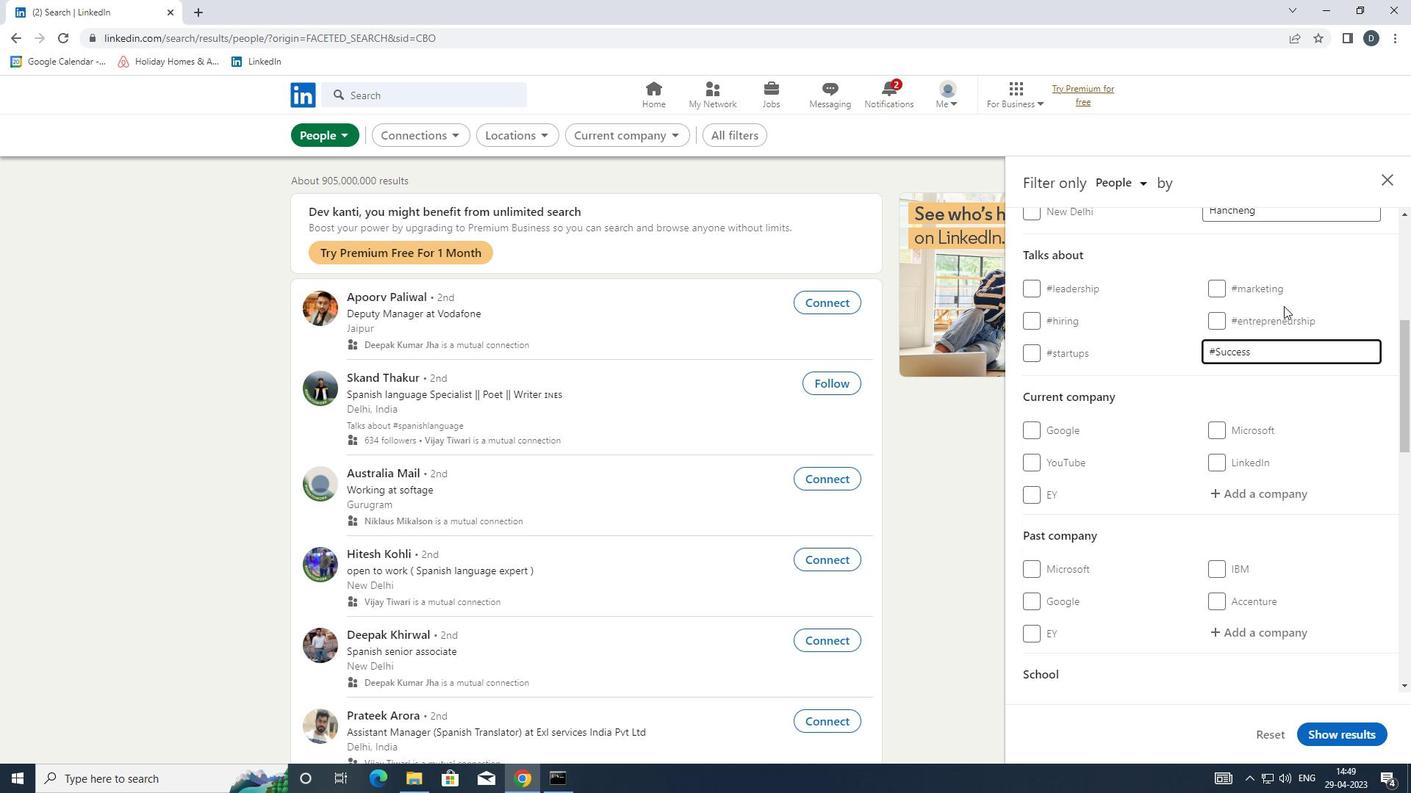 
Action: Mouse moved to (1297, 305)
Screenshot: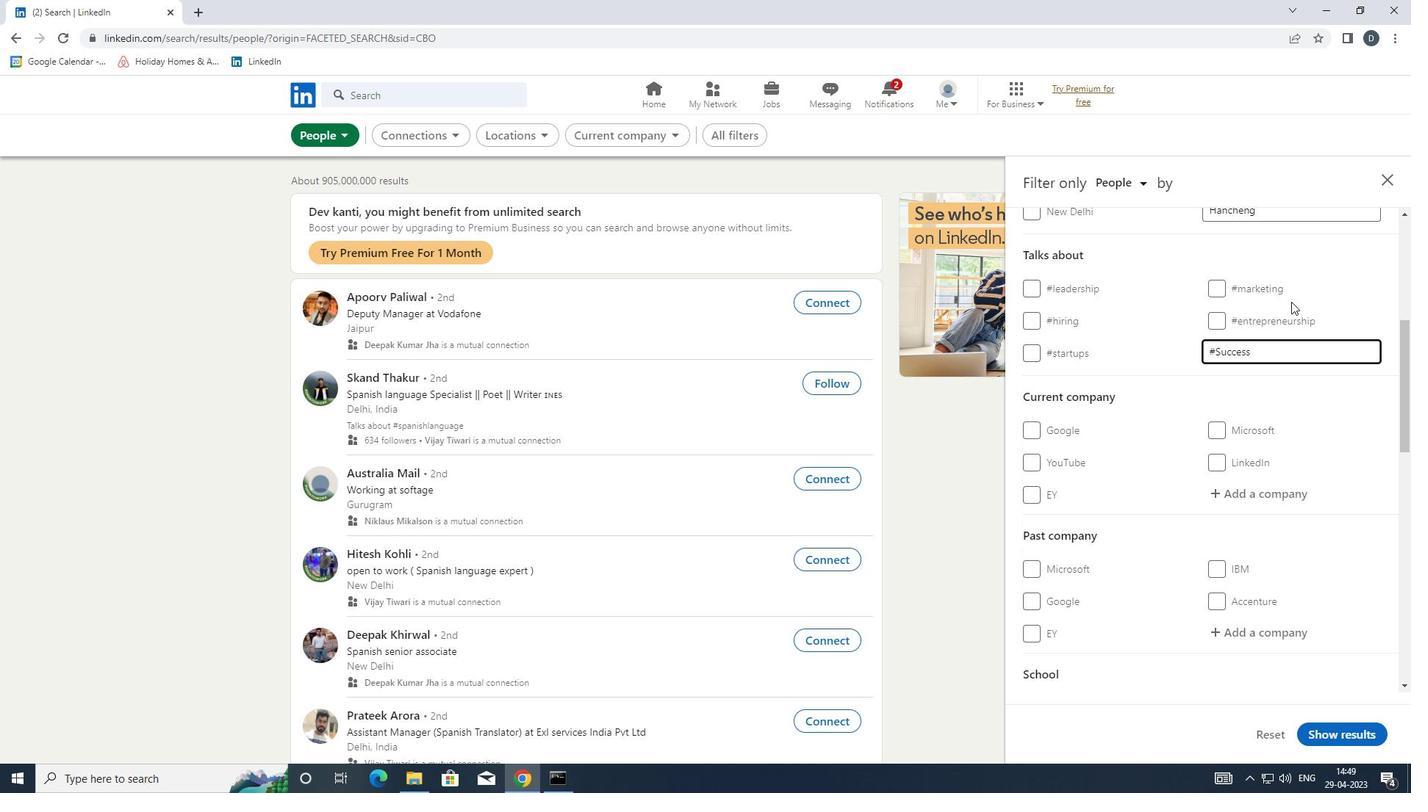 
Action: Mouse scrolled (1297, 305) with delta (0, 0)
Screenshot: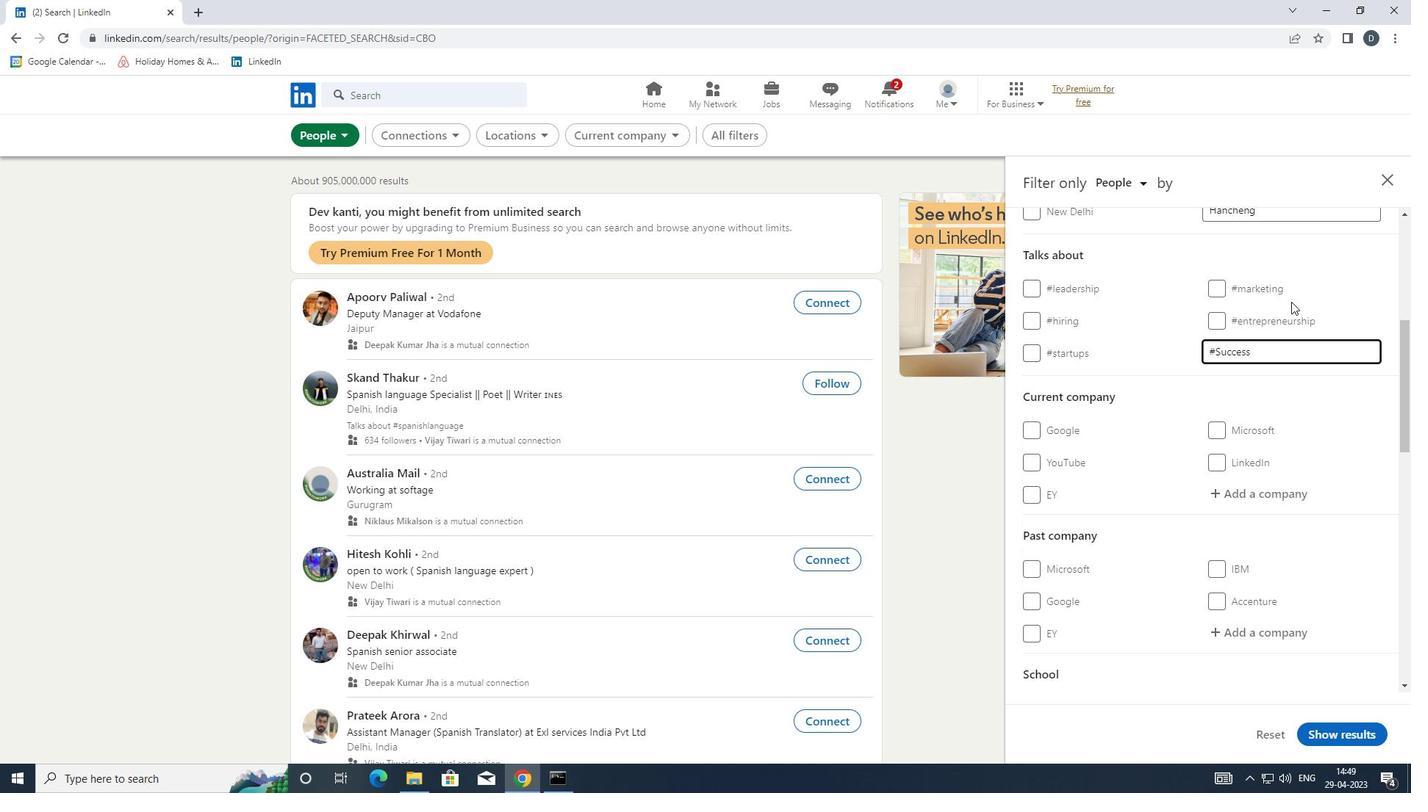 
Action: Mouse scrolled (1297, 305) with delta (0, 0)
Screenshot: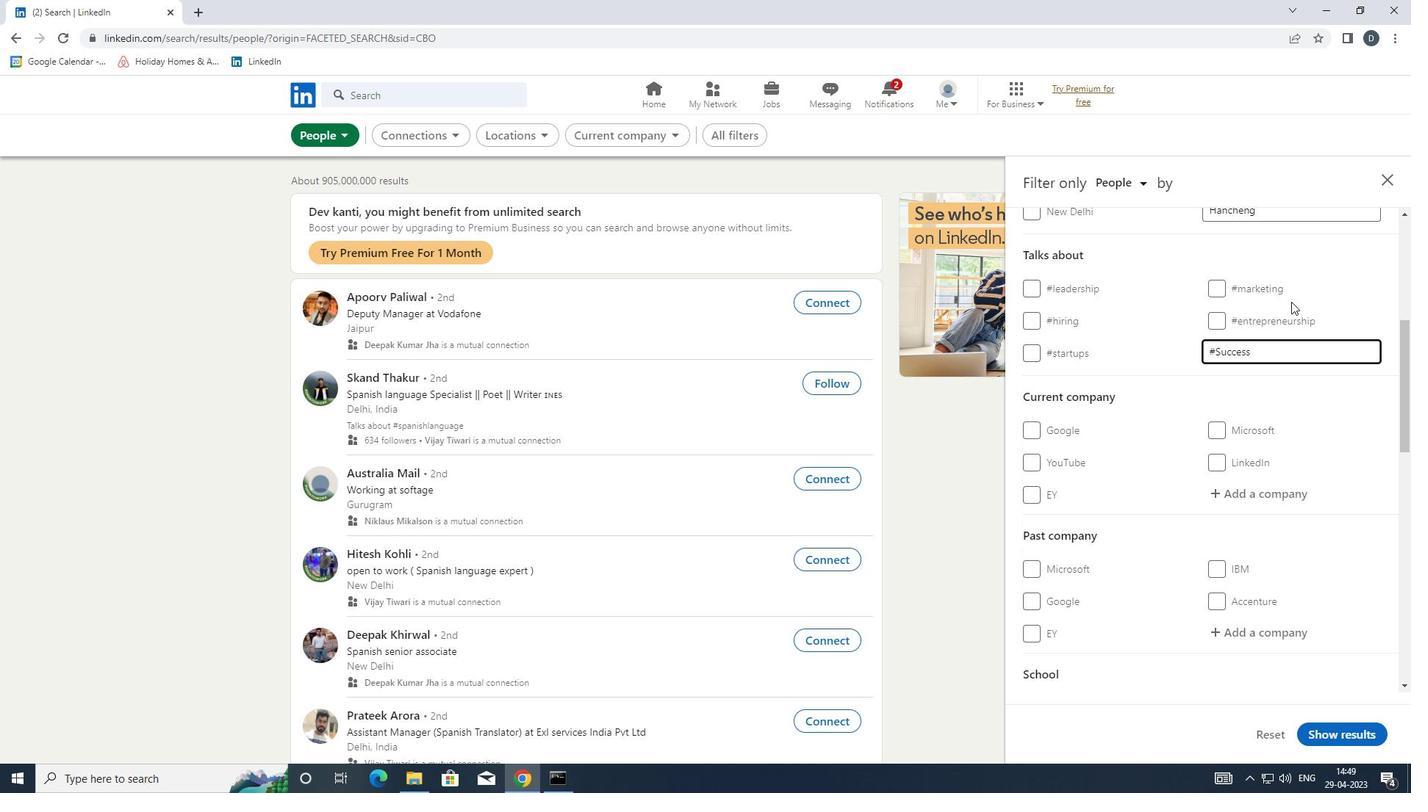 
Action: Mouse scrolled (1297, 305) with delta (0, 0)
Screenshot: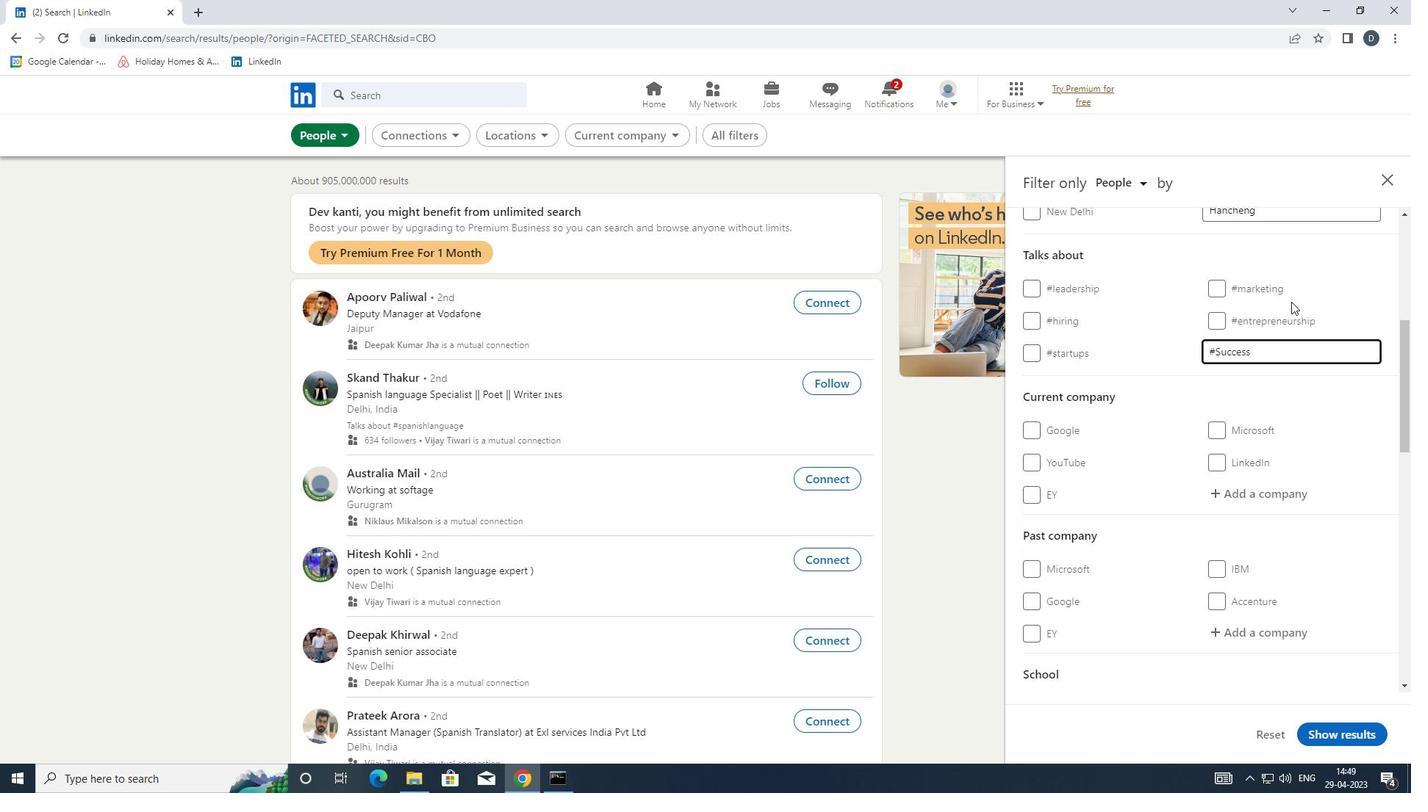 
Action: Mouse moved to (1248, 376)
Screenshot: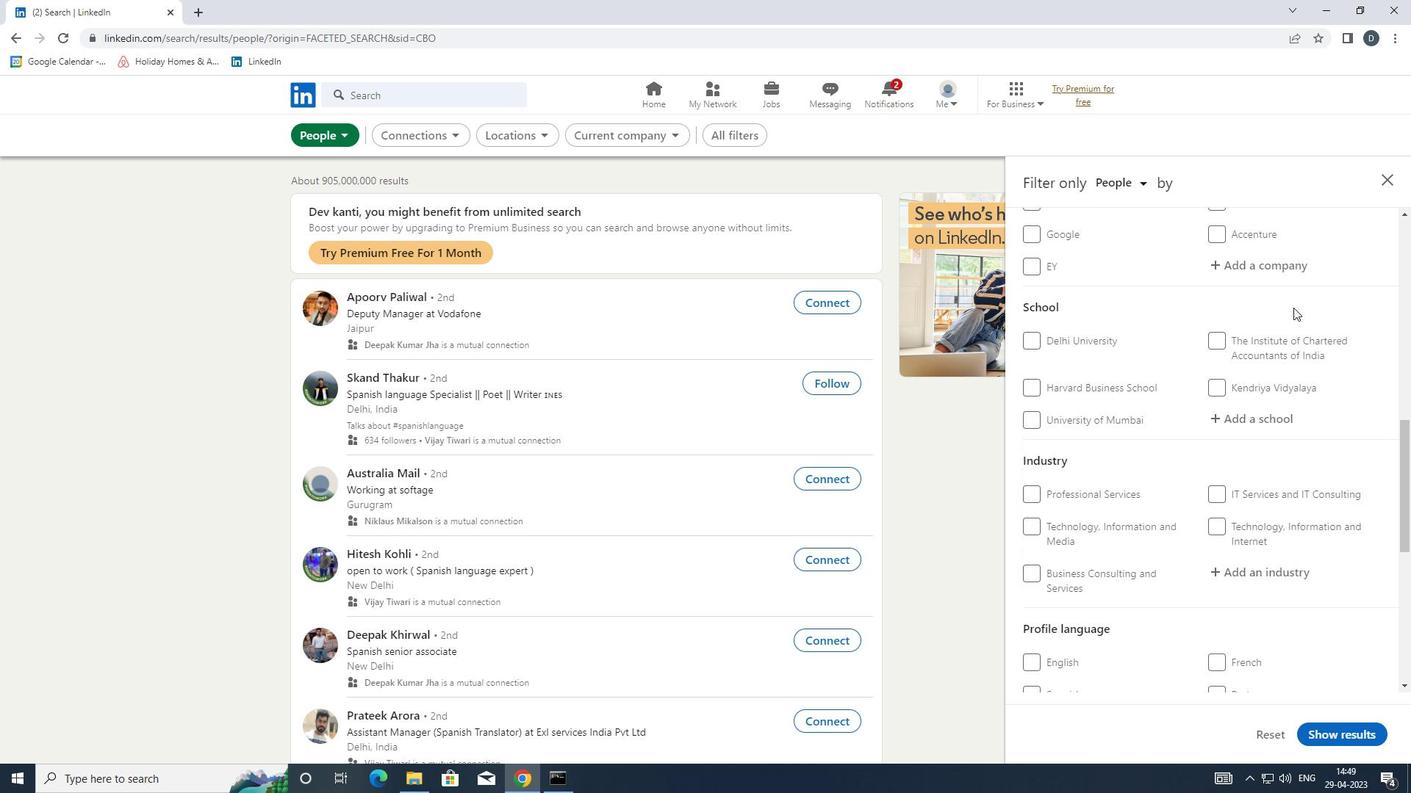 
Action: Mouse scrolled (1248, 375) with delta (0, 0)
Screenshot: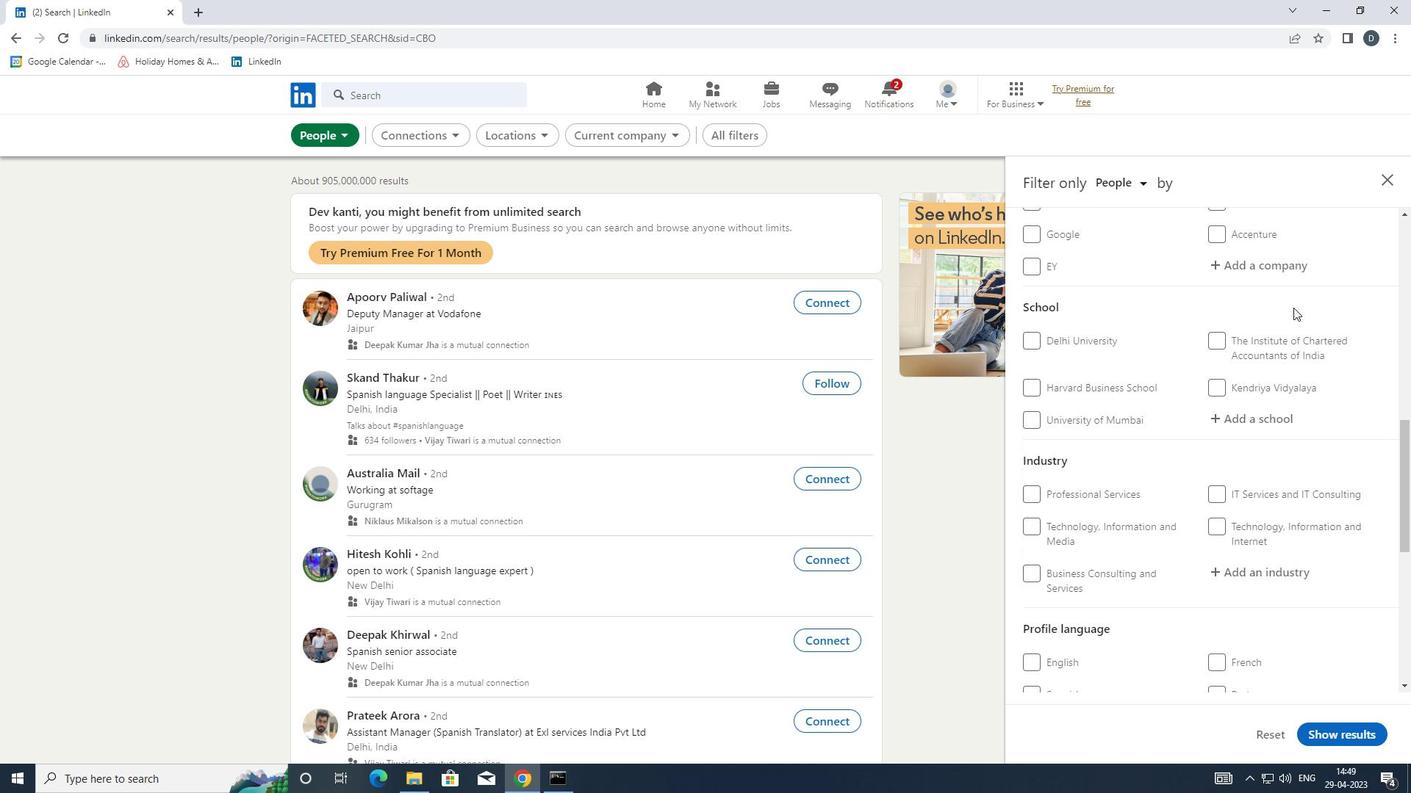 
Action: Mouse moved to (1248, 377)
Screenshot: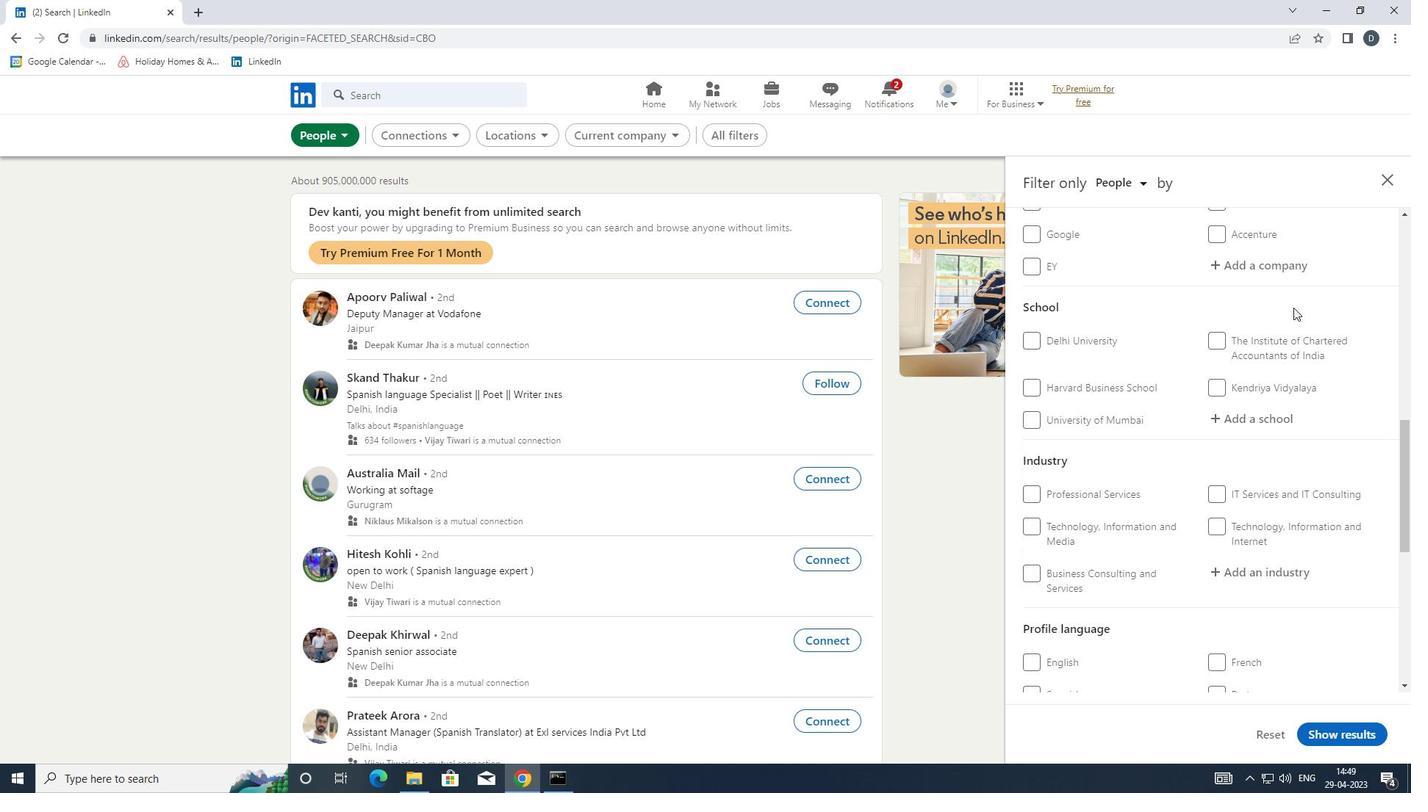 
Action: Mouse scrolled (1248, 376) with delta (0, 0)
Screenshot: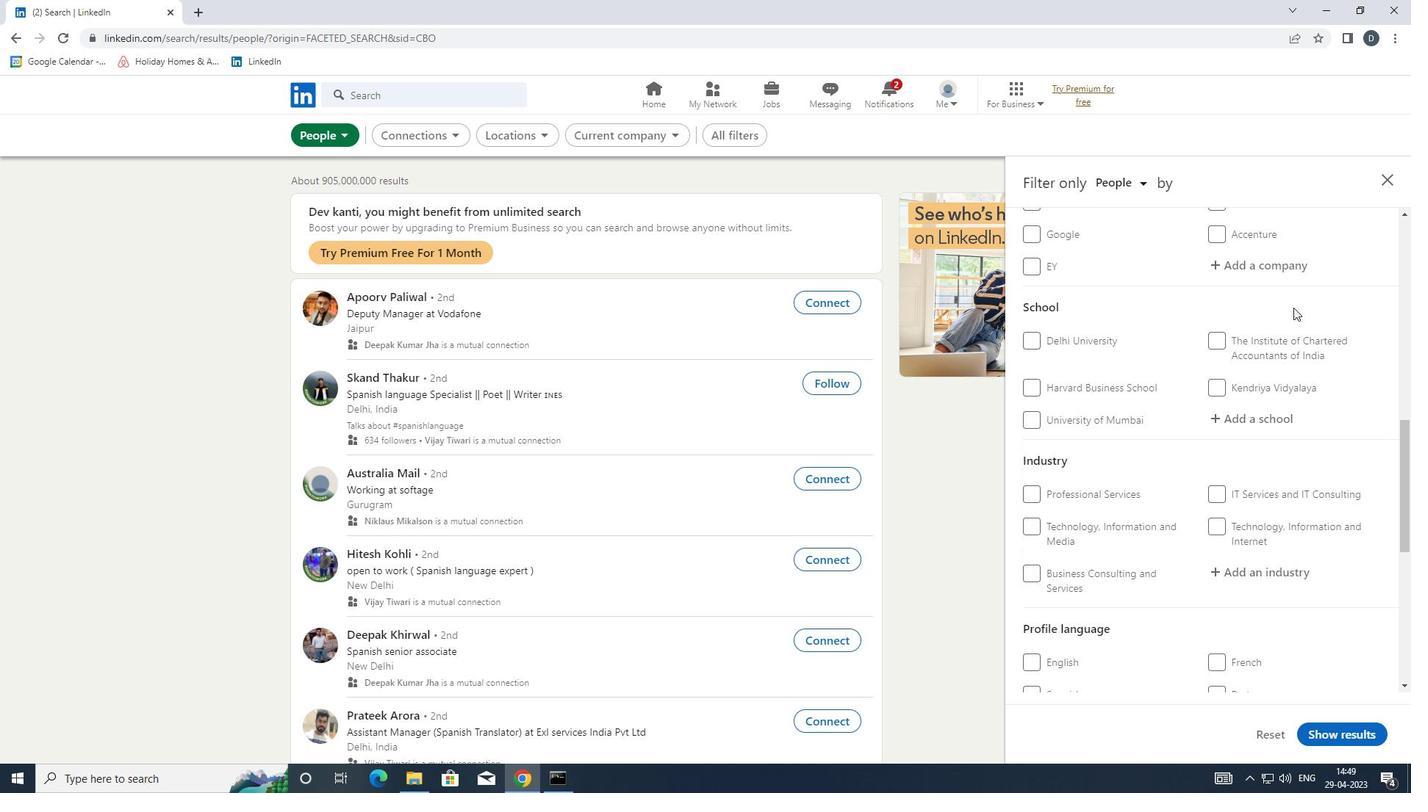 
Action: Mouse scrolled (1248, 376) with delta (0, 0)
Screenshot: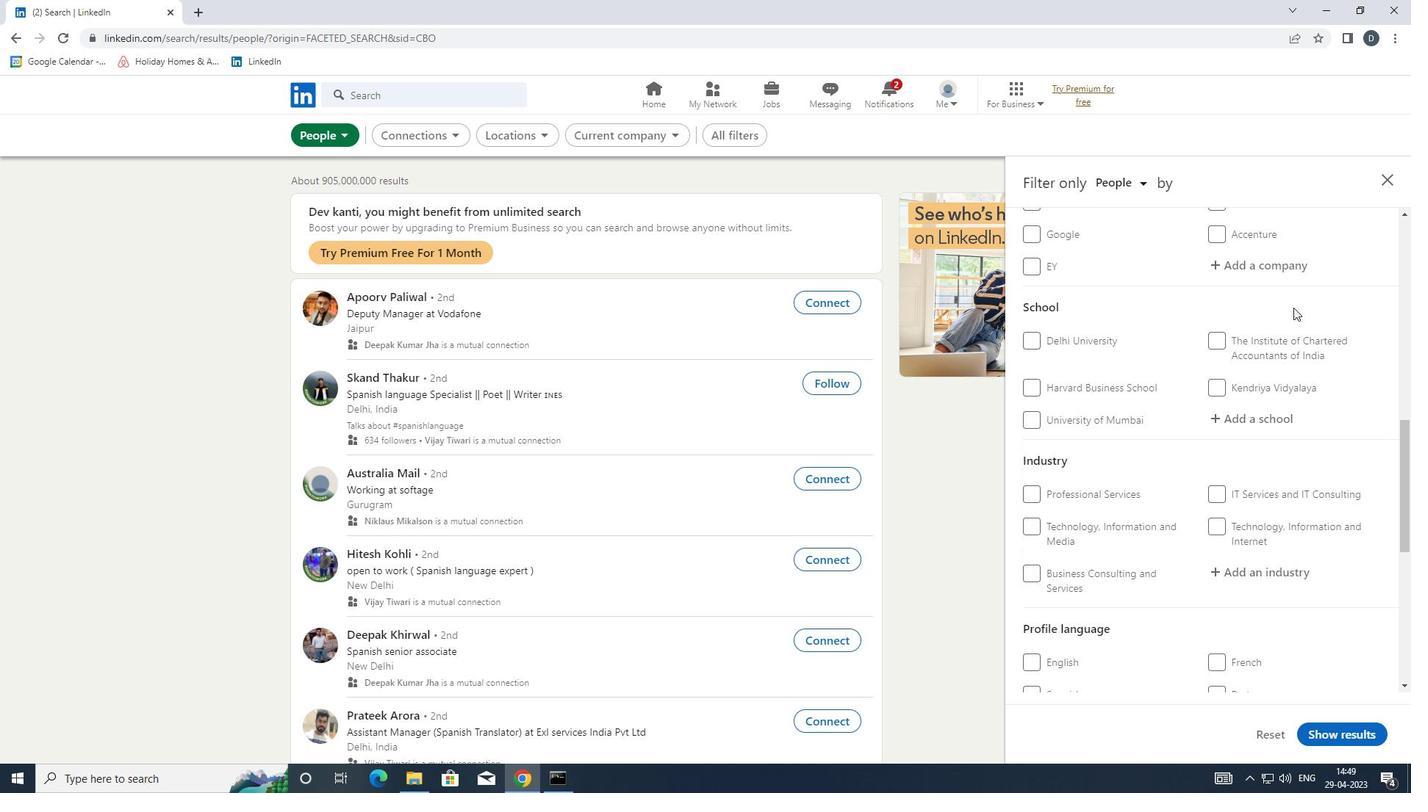 
Action: Mouse scrolled (1248, 376) with delta (0, 0)
Screenshot: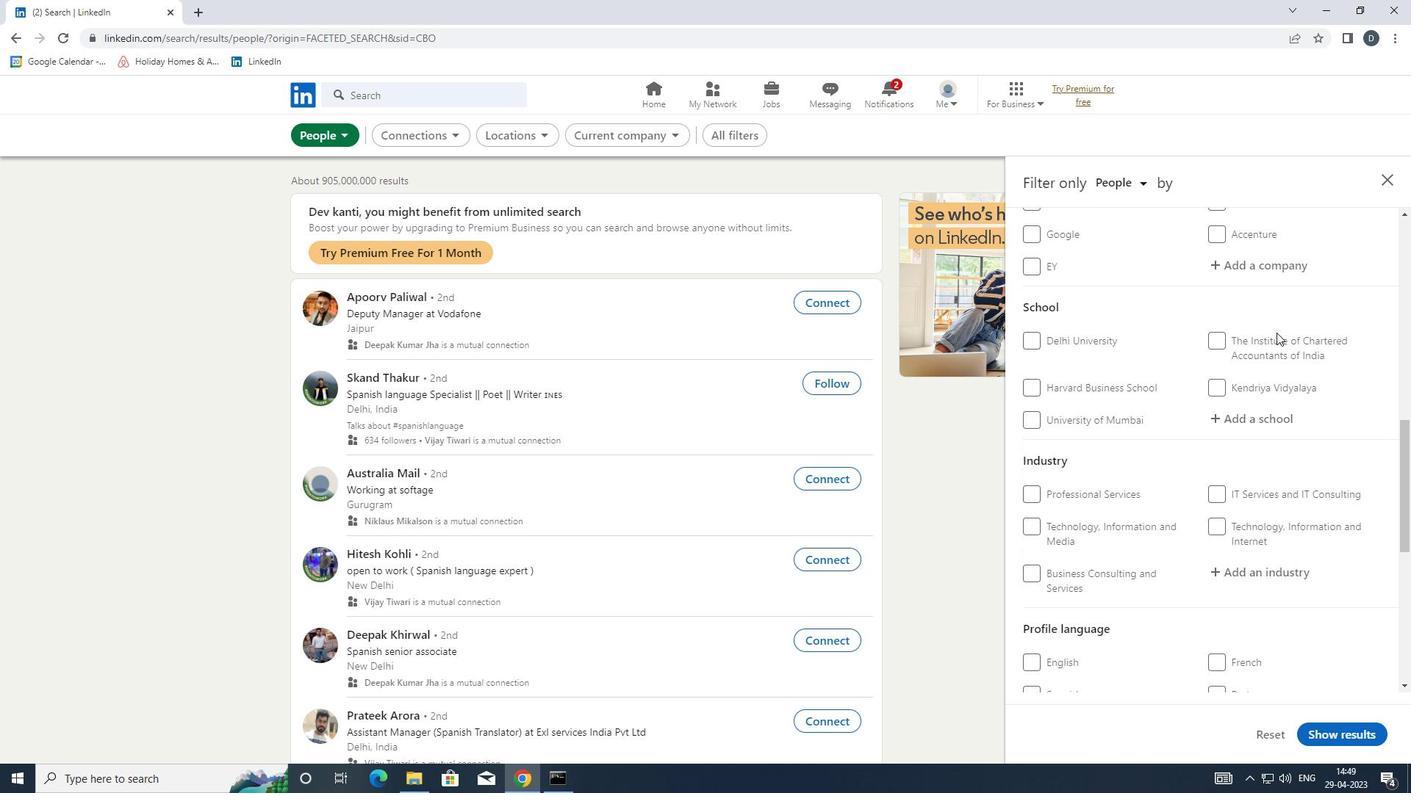 
Action: Mouse moved to (1258, 404)
Screenshot: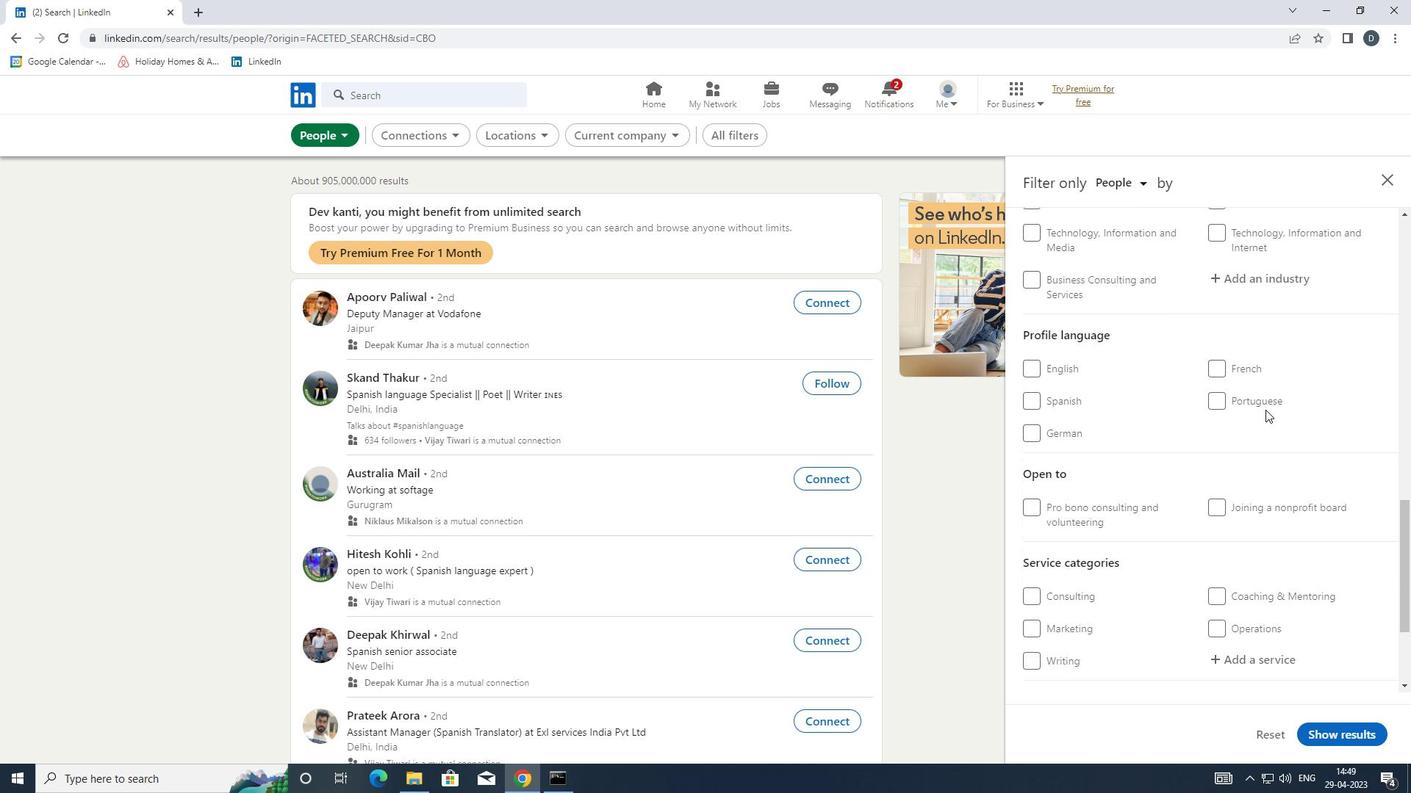 
Action: Mouse pressed left at (1258, 404)
Screenshot: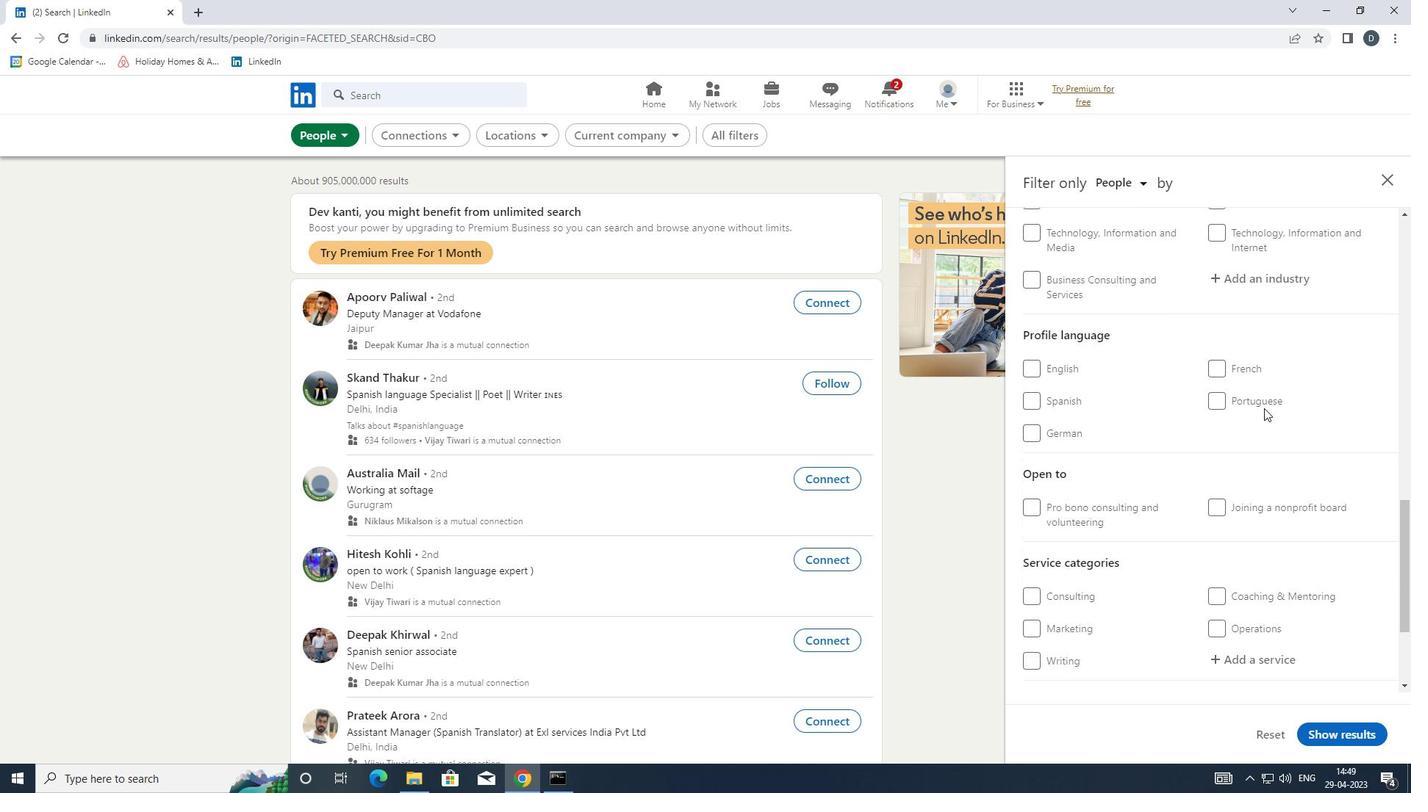 
Action: Mouse scrolled (1258, 404) with delta (0, 0)
Screenshot: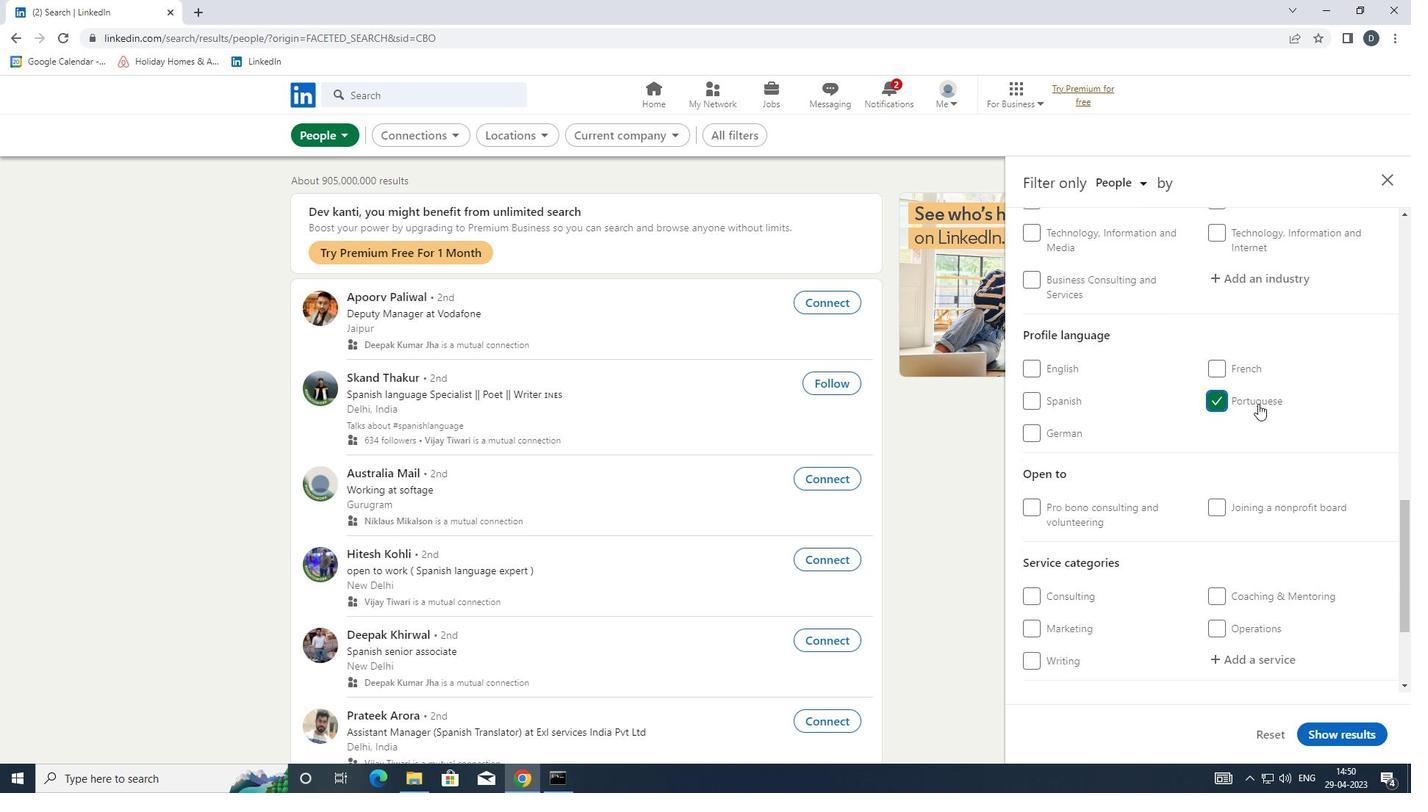
Action: Mouse scrolled (1258, 404) with delta (0, 0)
Screenshot: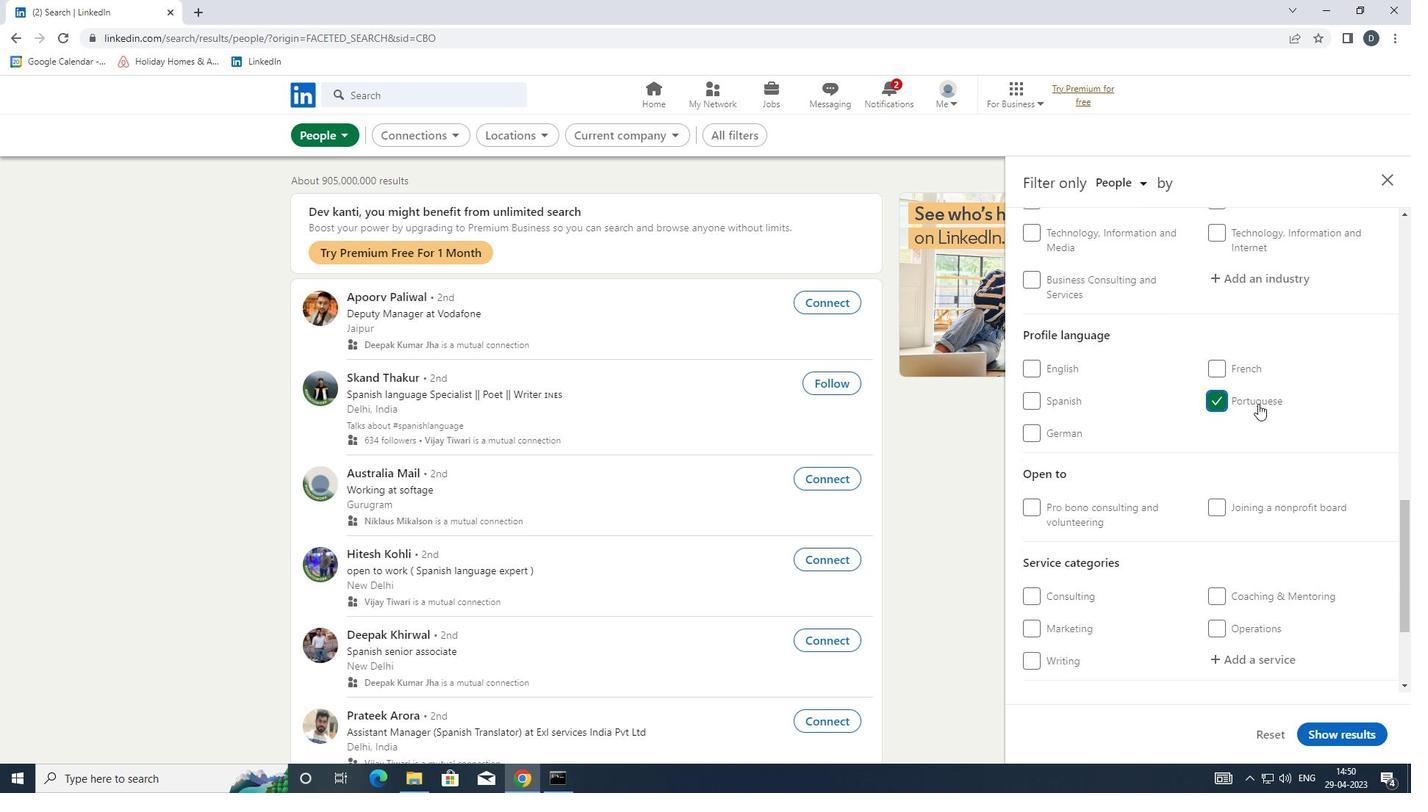 
Action: Mouse scrolled (1258, 404) with delta (0, 0)
Screenshot: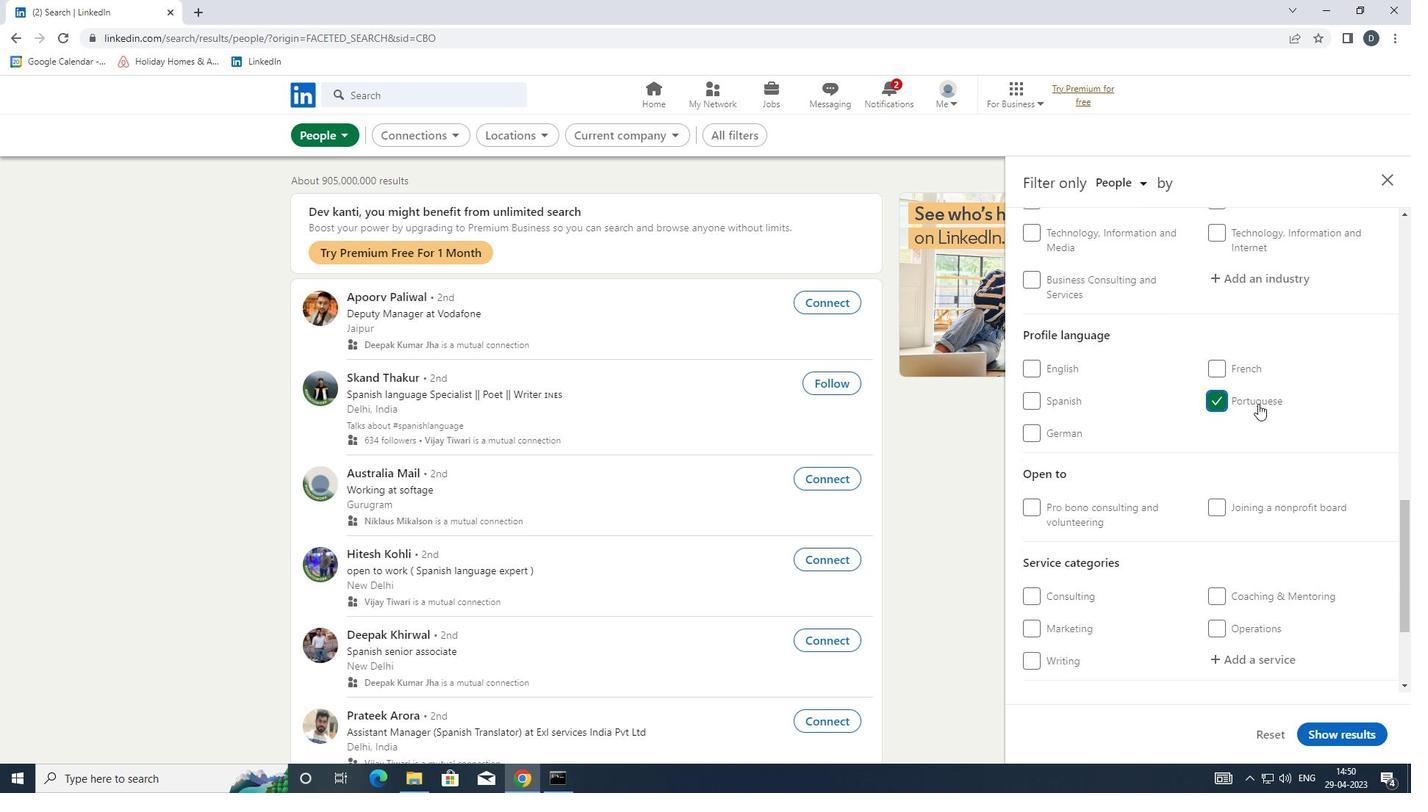 
Action: Mouse scrolled (1258, 404) with delta (0, 0)
Screenshot: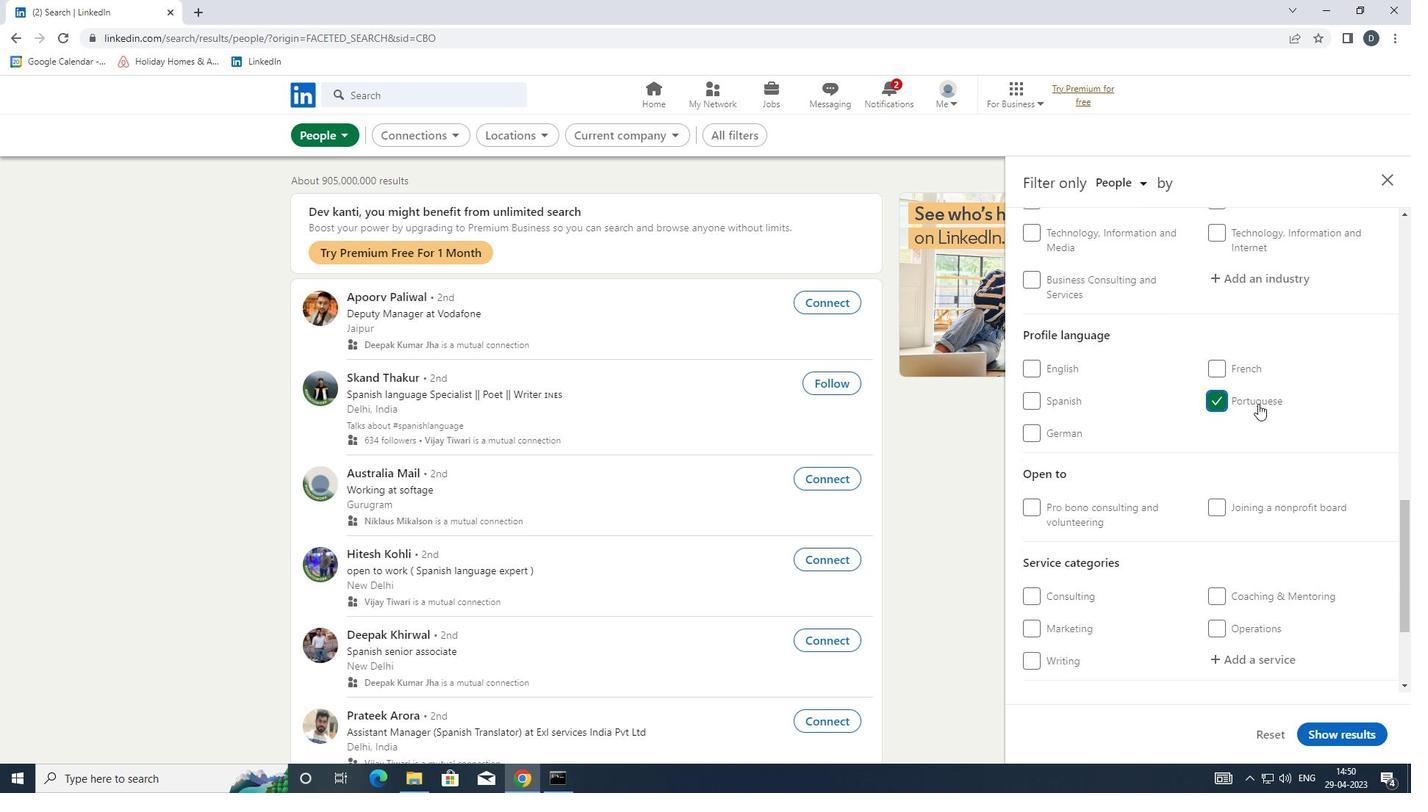 
Action: Mouse scrolled (1258, 404) with delta (0, 0)
Screenshot: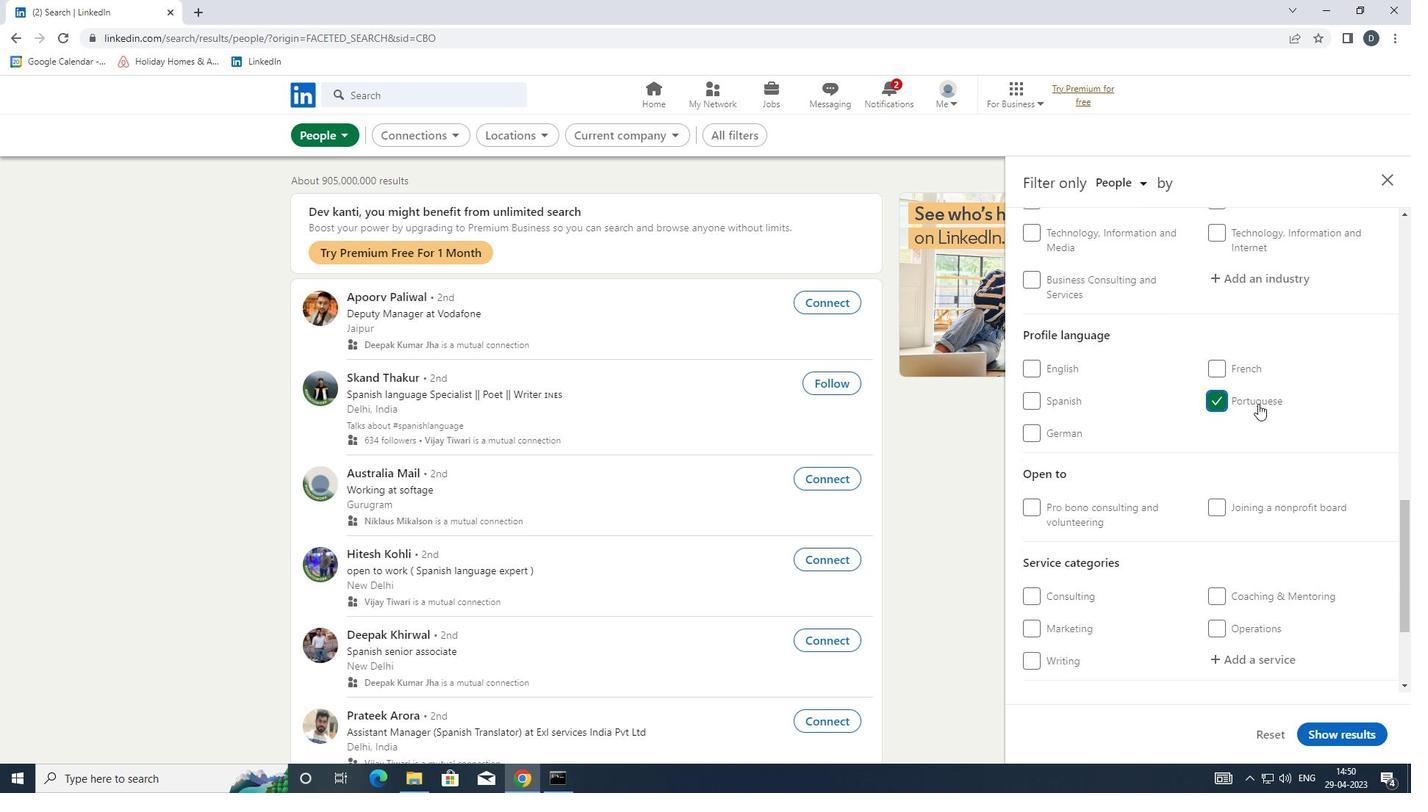 
Action: Mouse scrolled (1258, 404) with delta (0, 0)
Screenshot: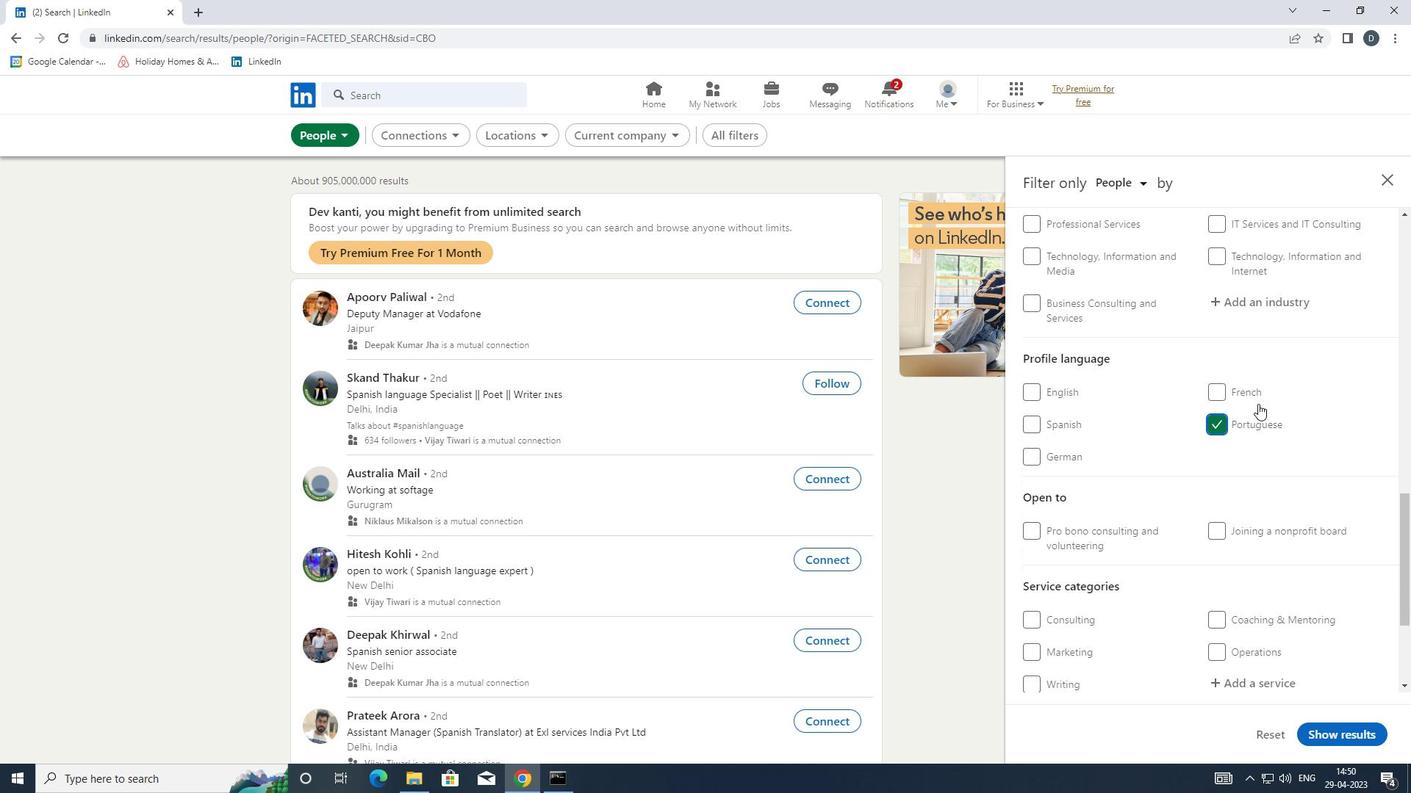 
Action: Mouse scrolled (1258, 404) with delta (0, 0)
Screenshot: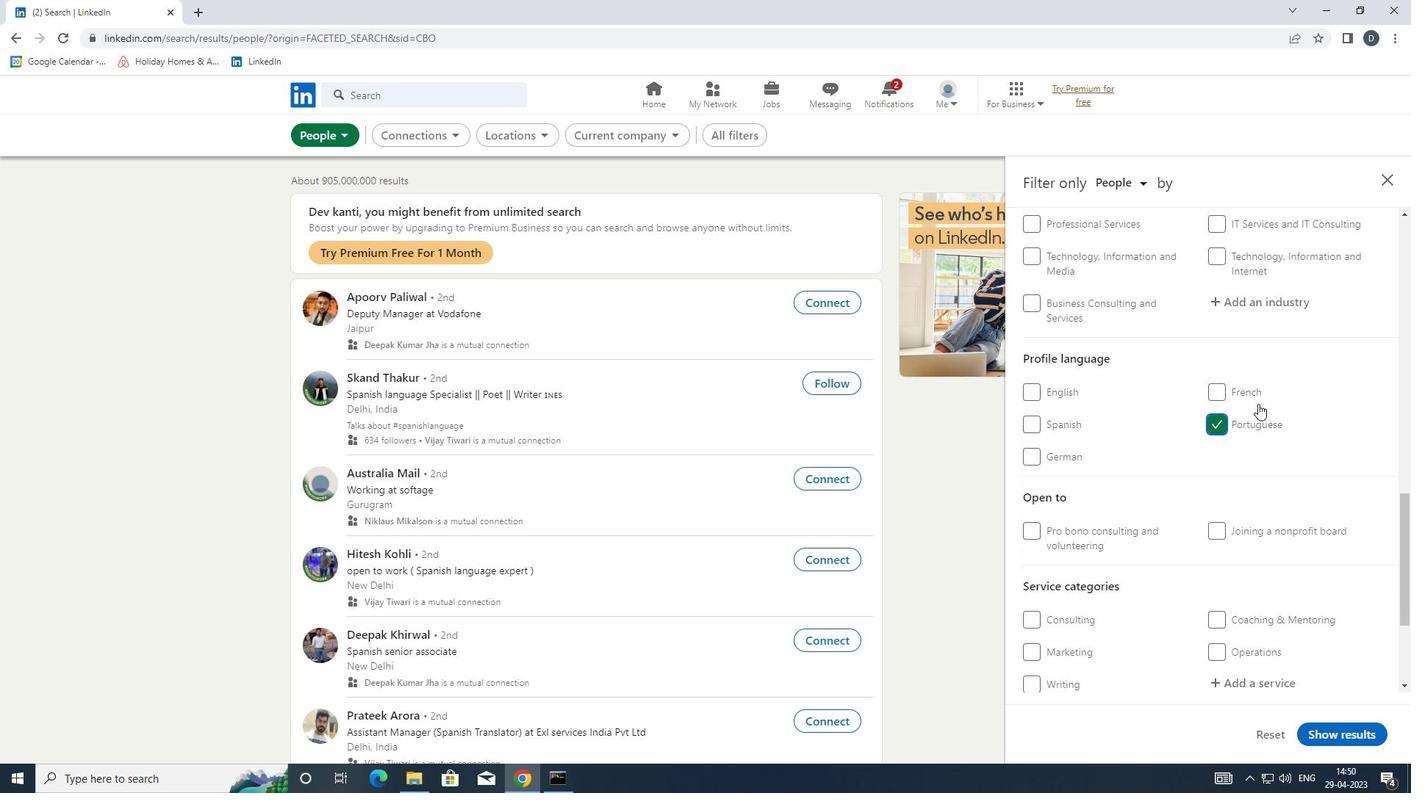 
Action: Mouse moved to (1255, 351)
Screenshot: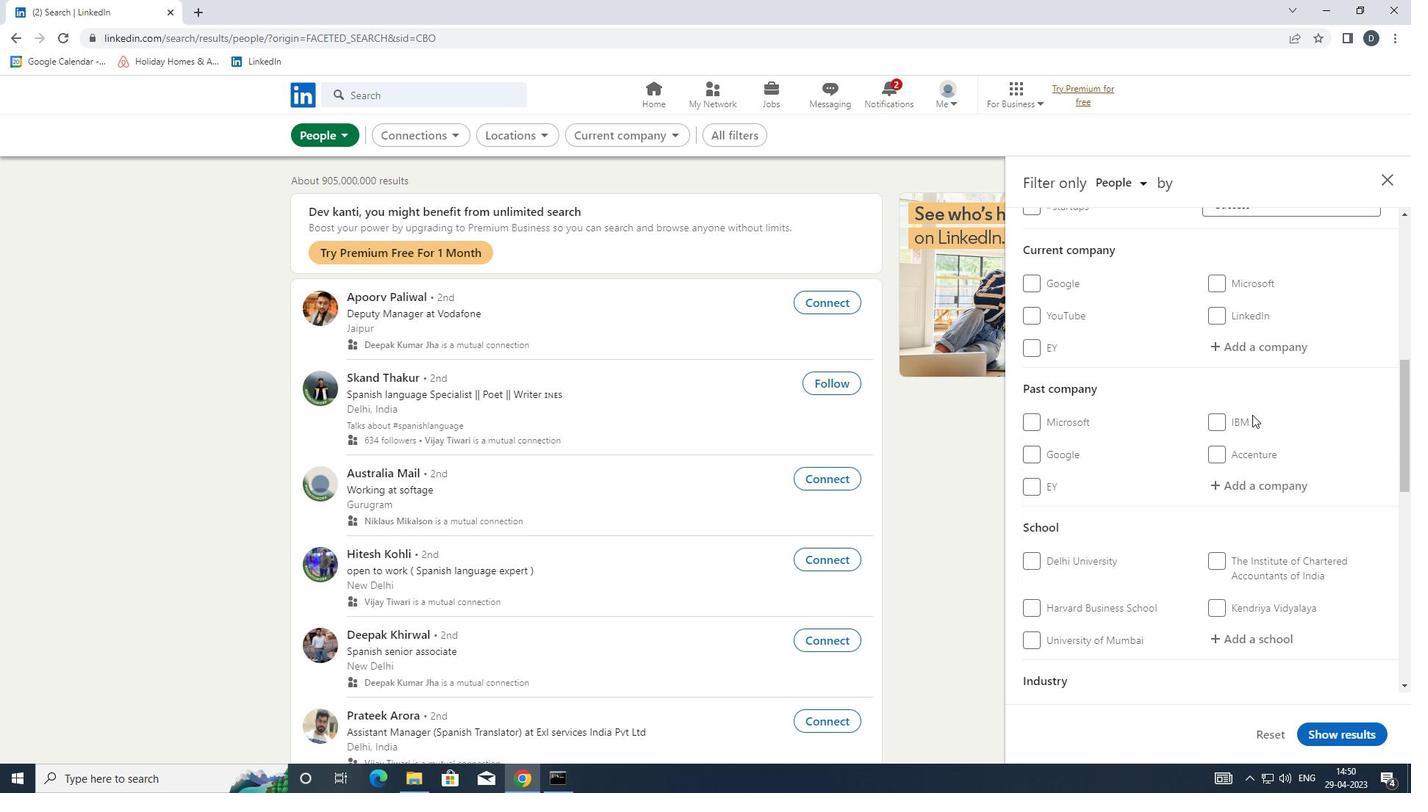 
Action: Mouse pressed left at (1255, 351)
Screenshot: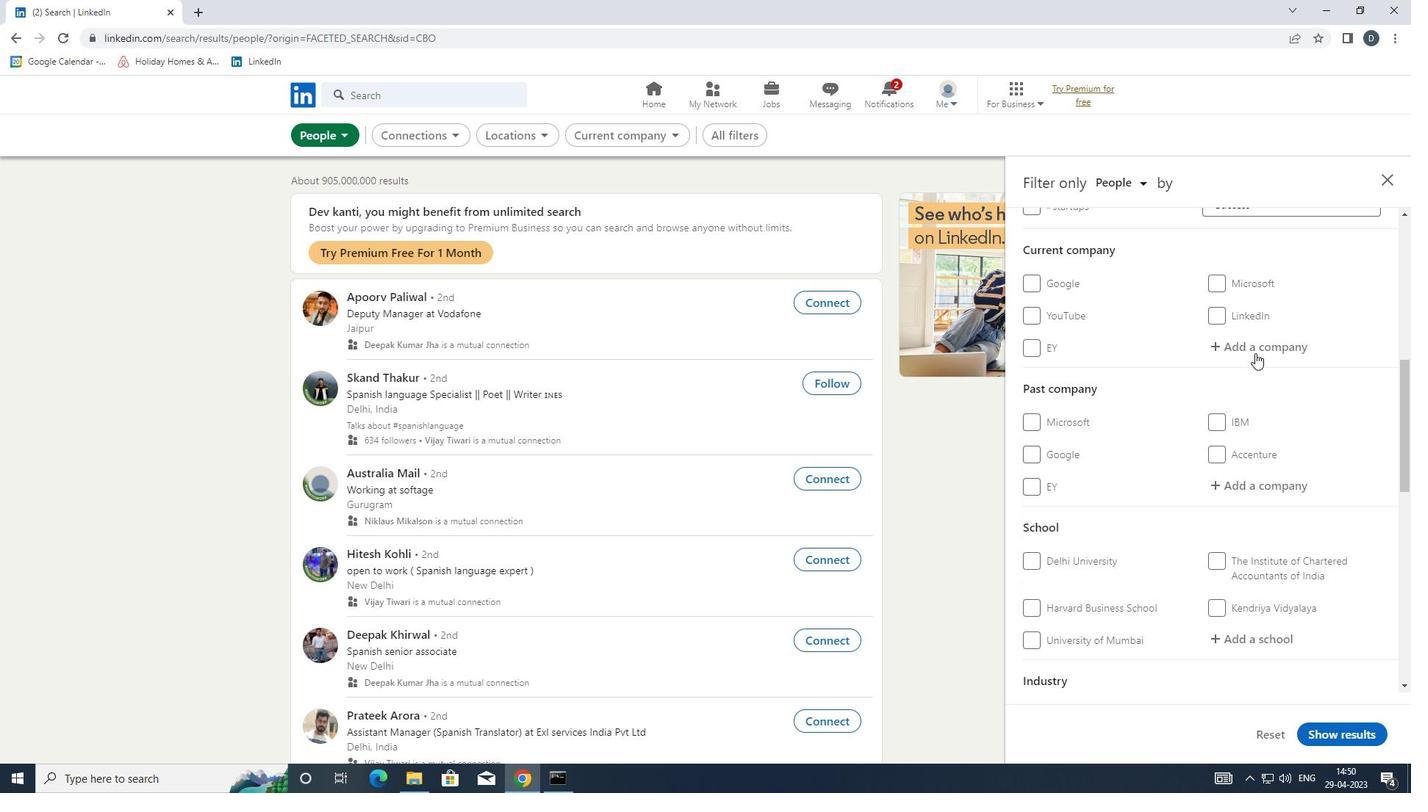 
Action: Key pressed <Key.shift>DREAM<Key.space><Key.shift><Key.shift><Key.shift><Key.shift><Key.shift><Key.shift><Key.shift><Key.shift><Key.shift>JOBS
Screenshot: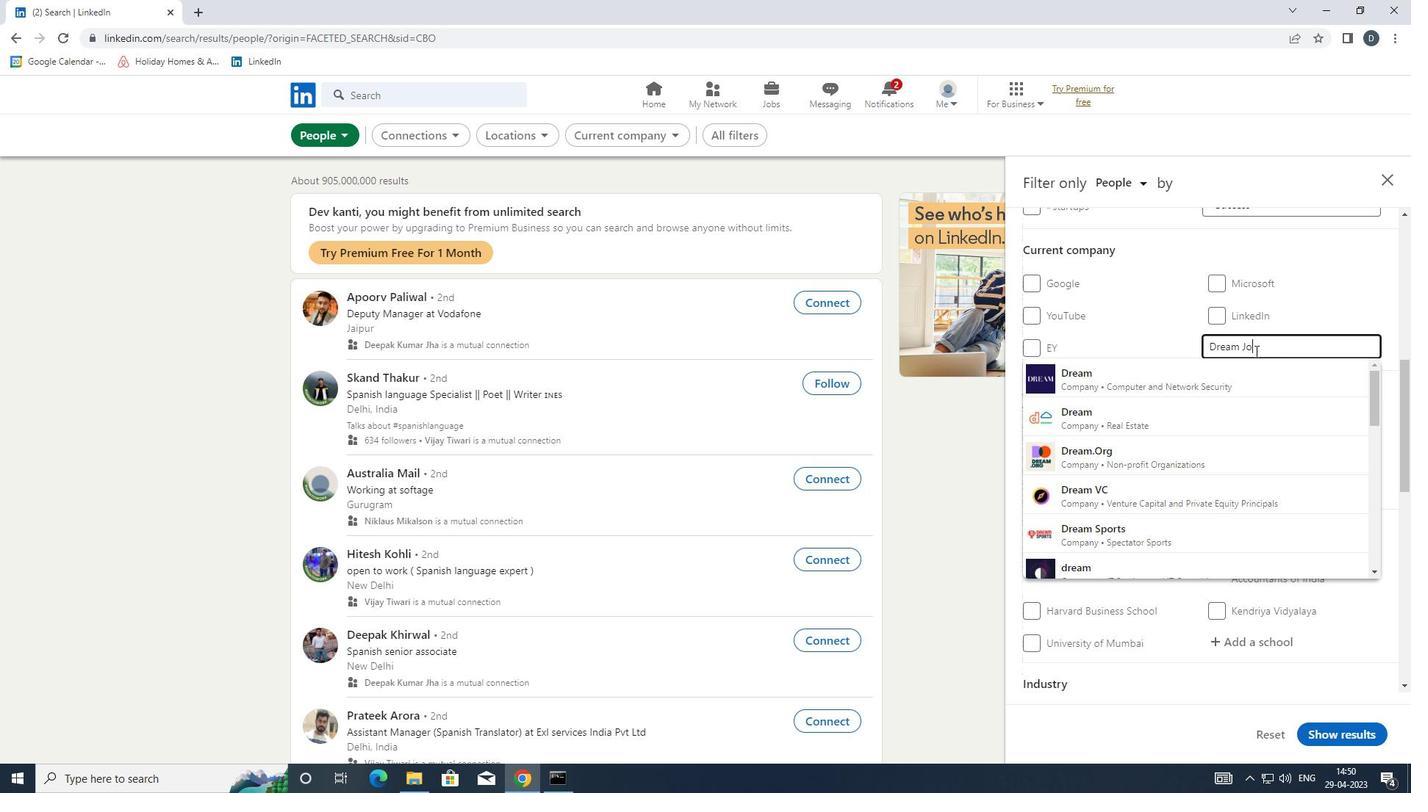 
Action: Mouse moved to (1243, 370)
Screenshot: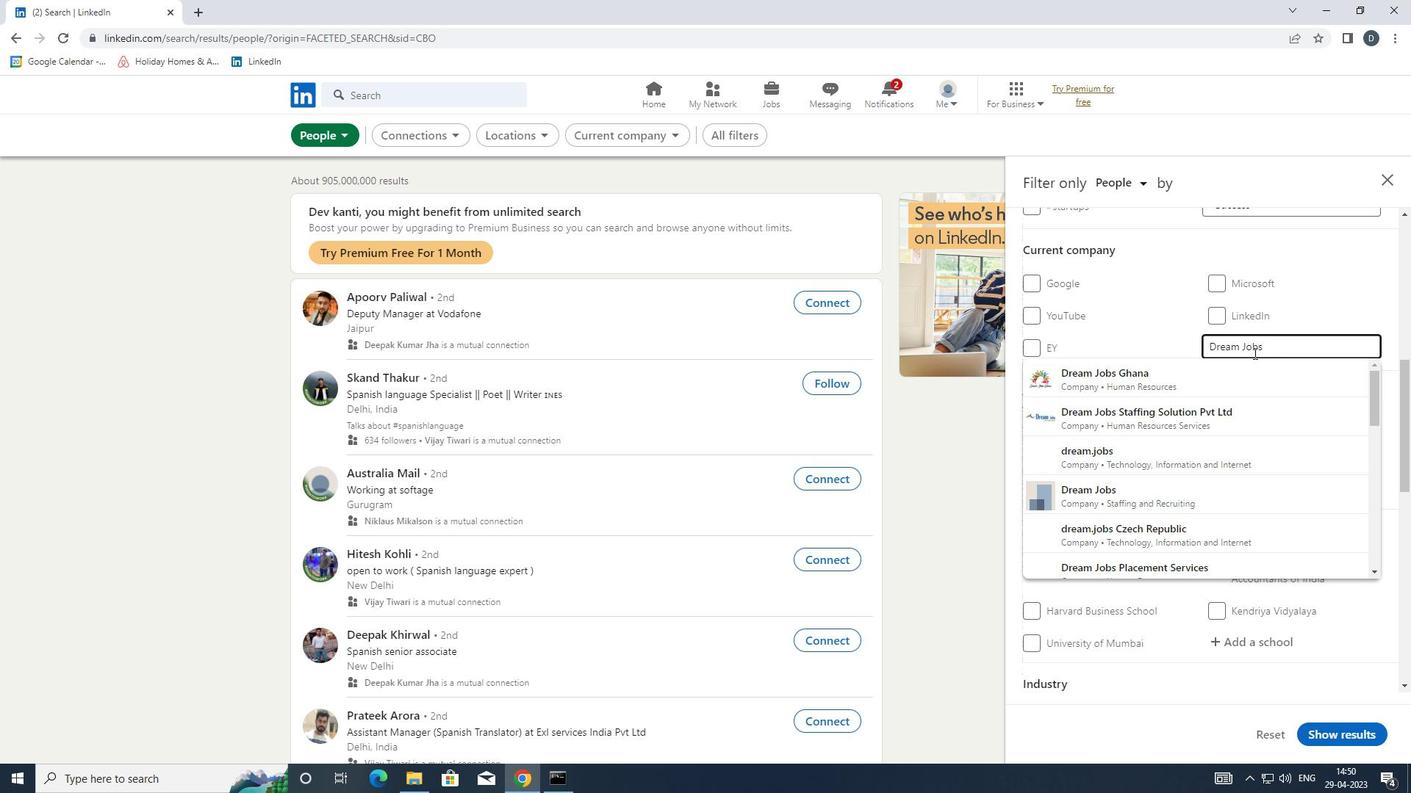 
Action: Key pressed <Key.space><Key.shift>STAFFING
Screenshot: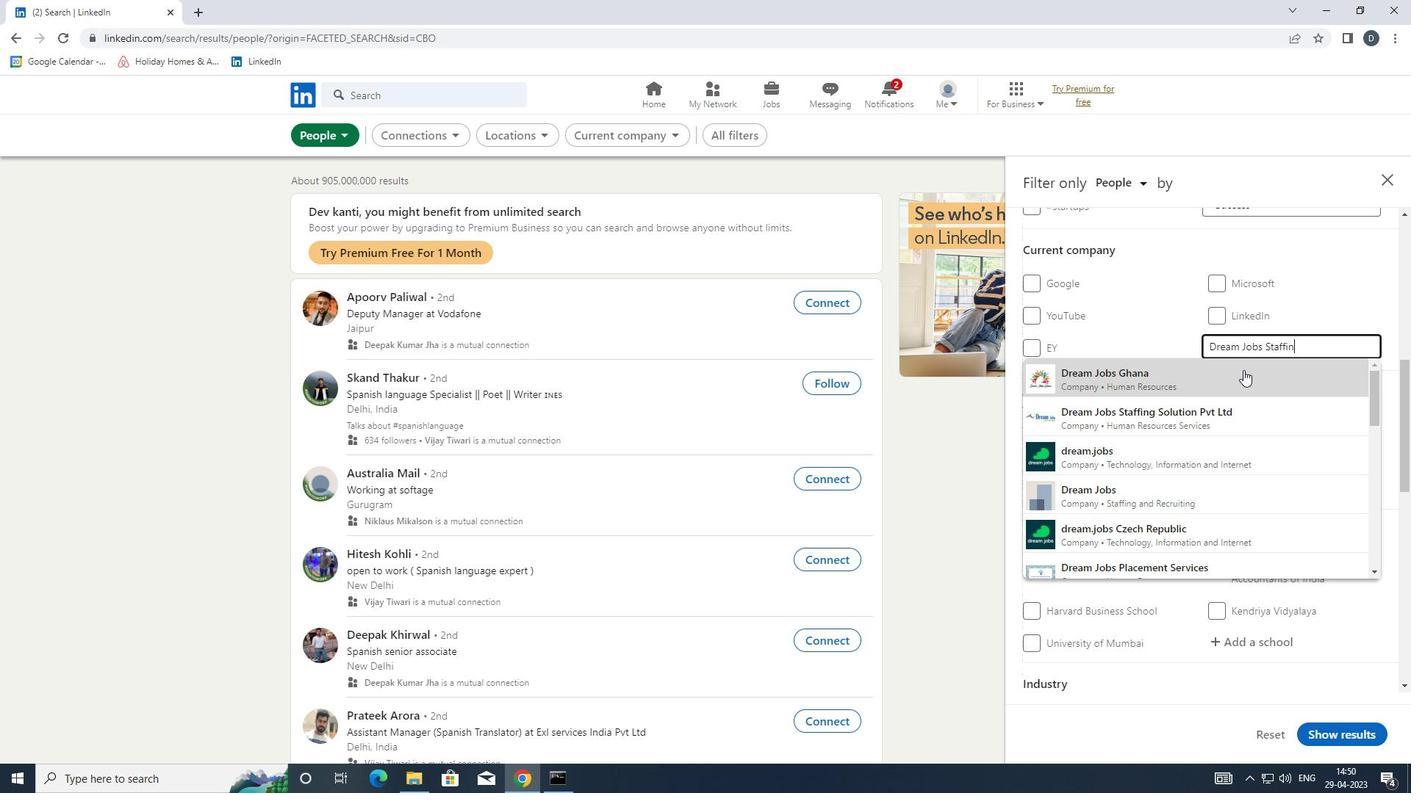 
Action: Mouse moved to (1217, 377)
Screenshot: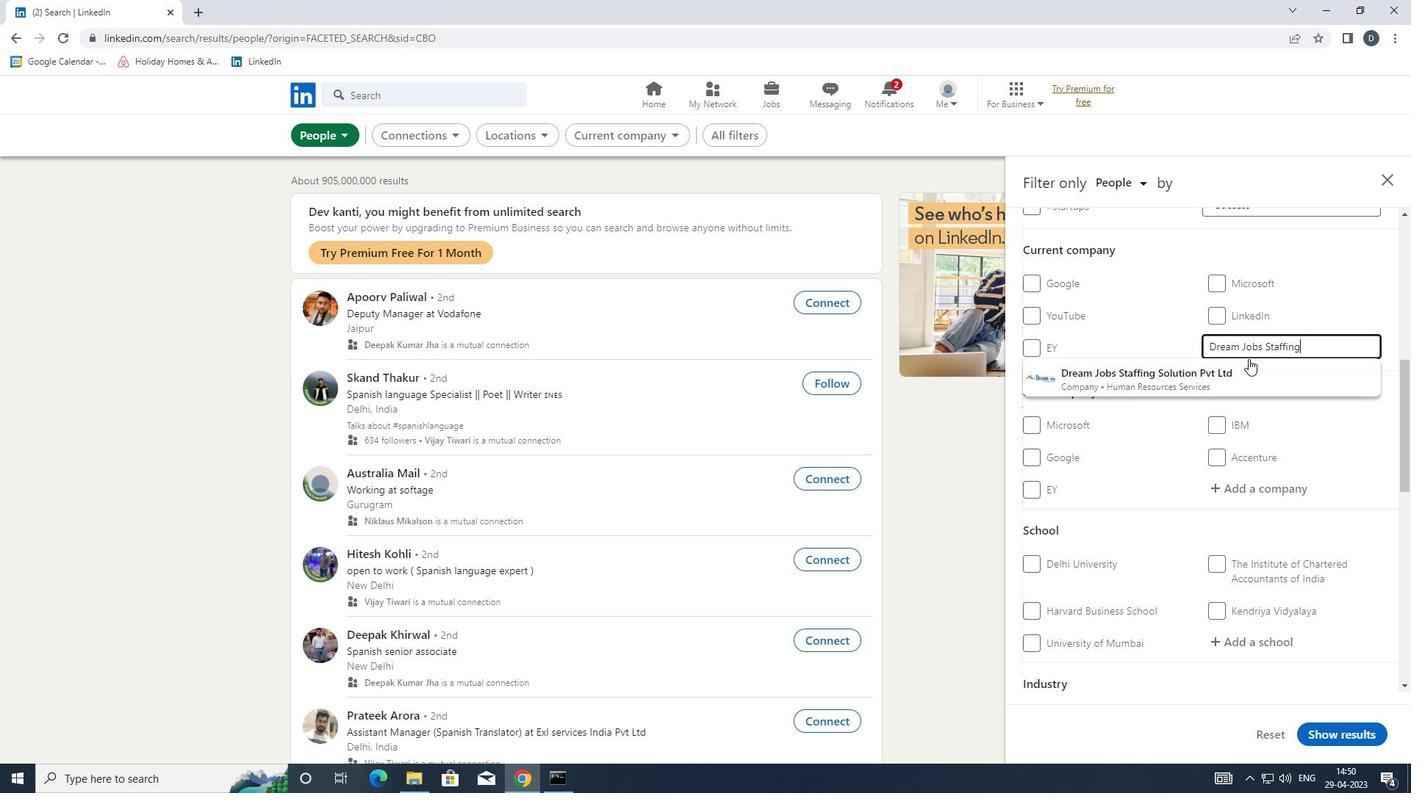 
Action: Mouse pressed left at (1217, 377)
Screenshot: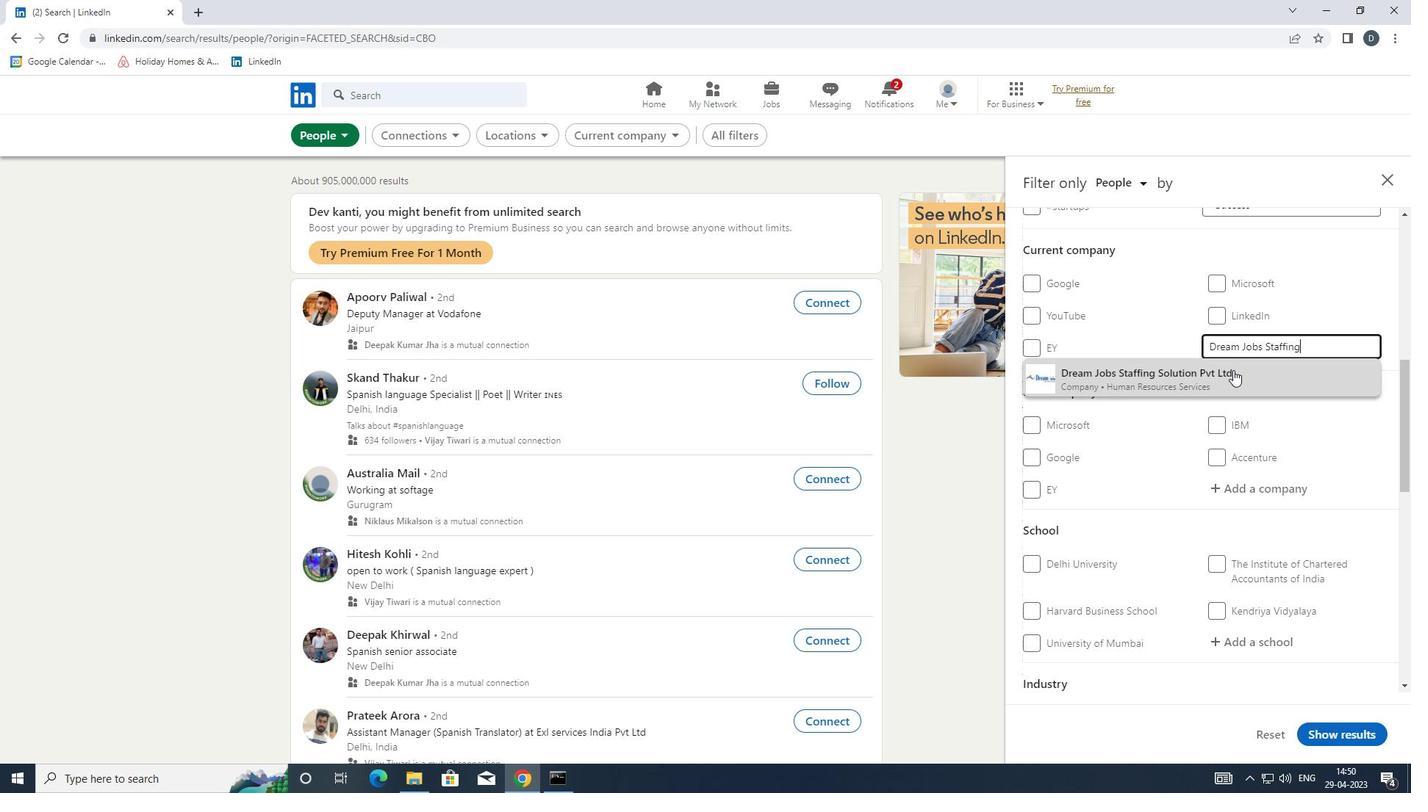 
Action: Mouse scrolled (1217, 377) with delta (0, 0)
Screenshot: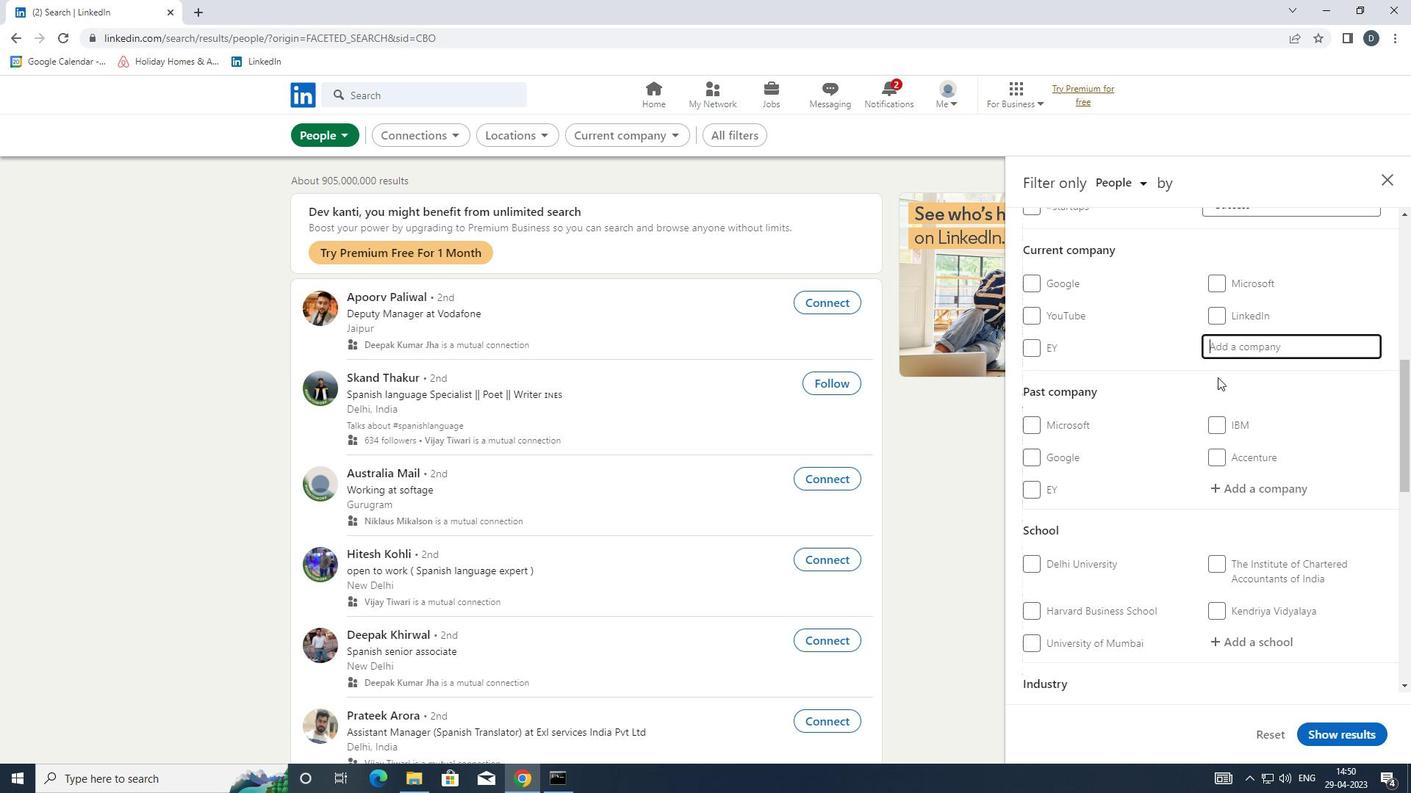
Action: Mouse moved to (1217, 378)
Screenshot: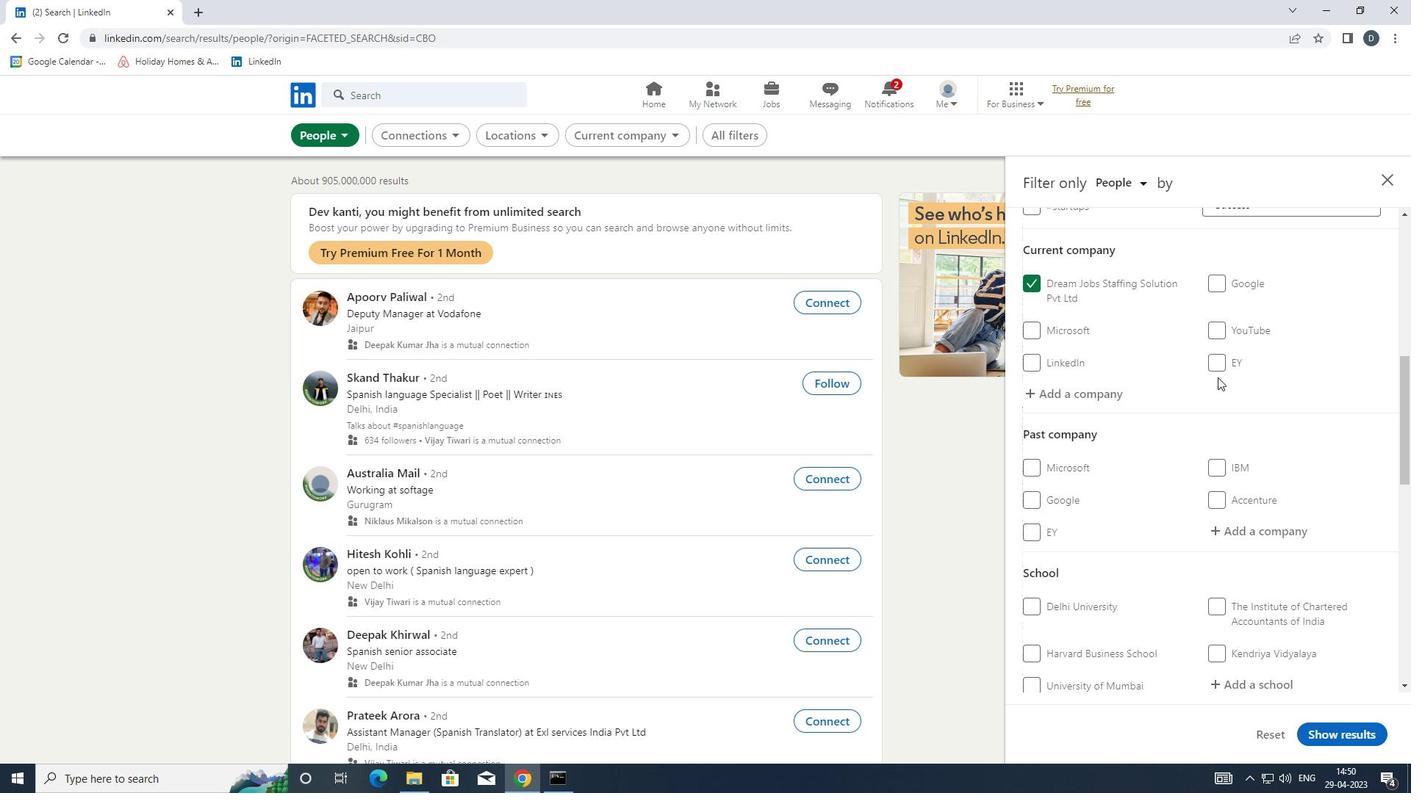 
Action: Mouse scrolled (1217, 377) with delta (0, 0)
Screenshot: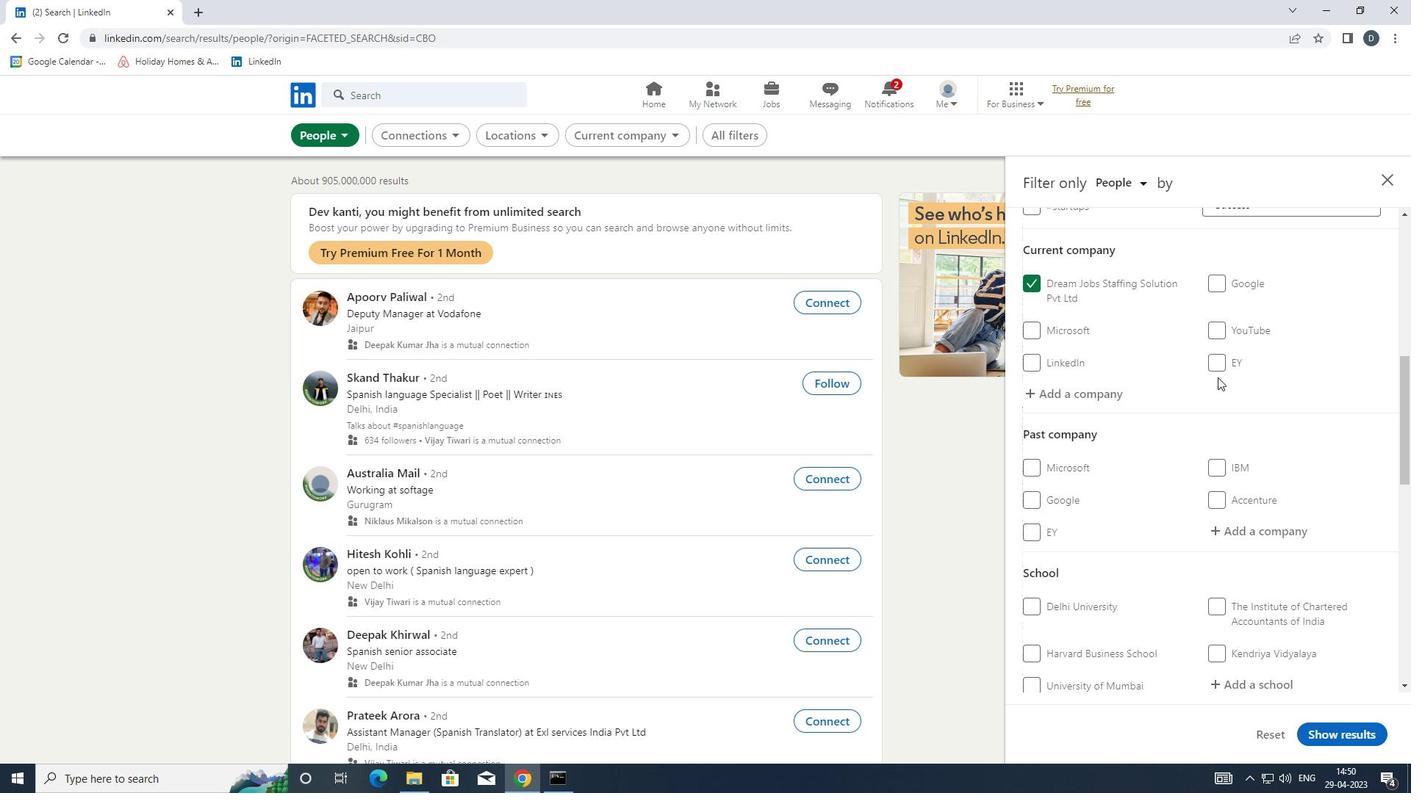 
Action: Mouse moved to (1217, 379)
Screenshot: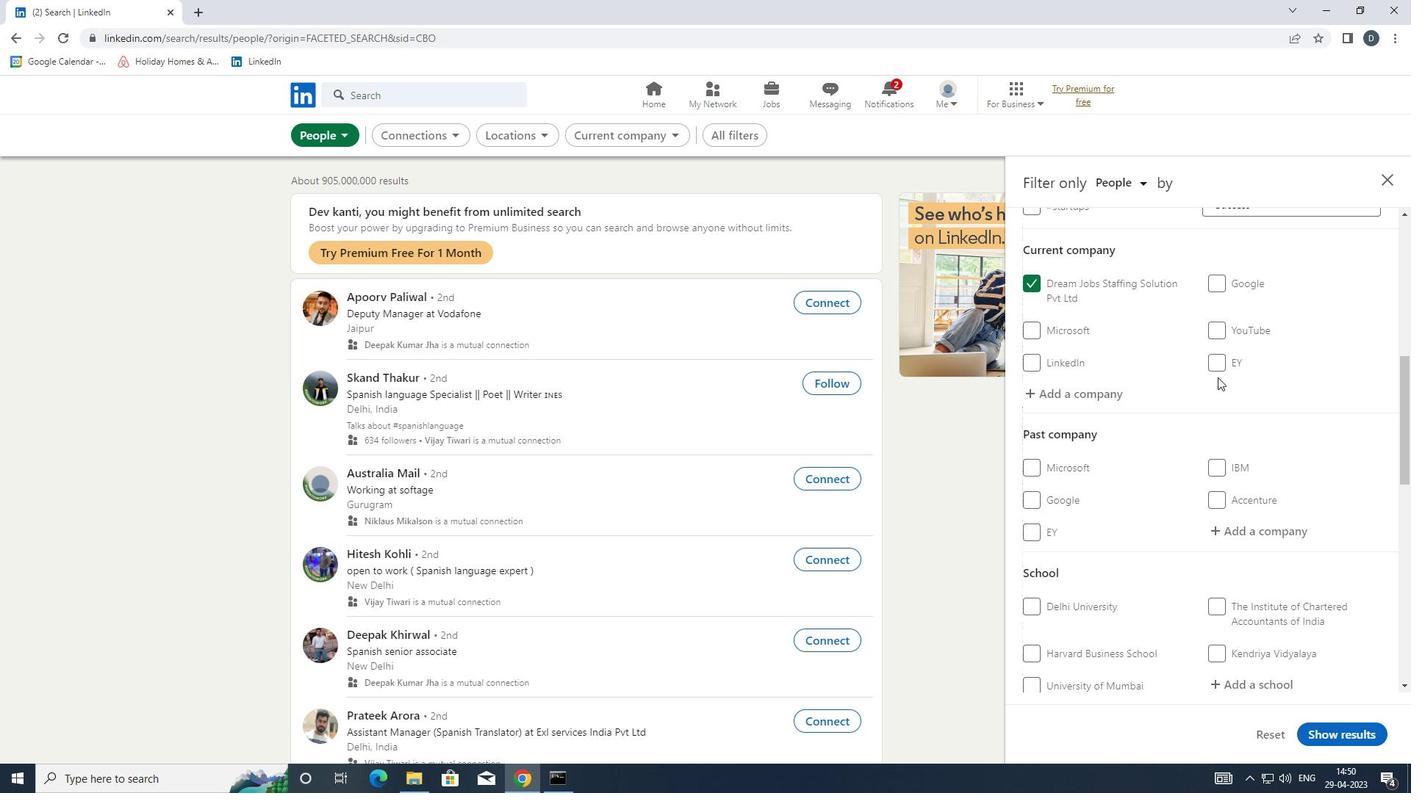 
Action: Mouse scrolled (1217, 378) with delta (0, 0)
Screenshot: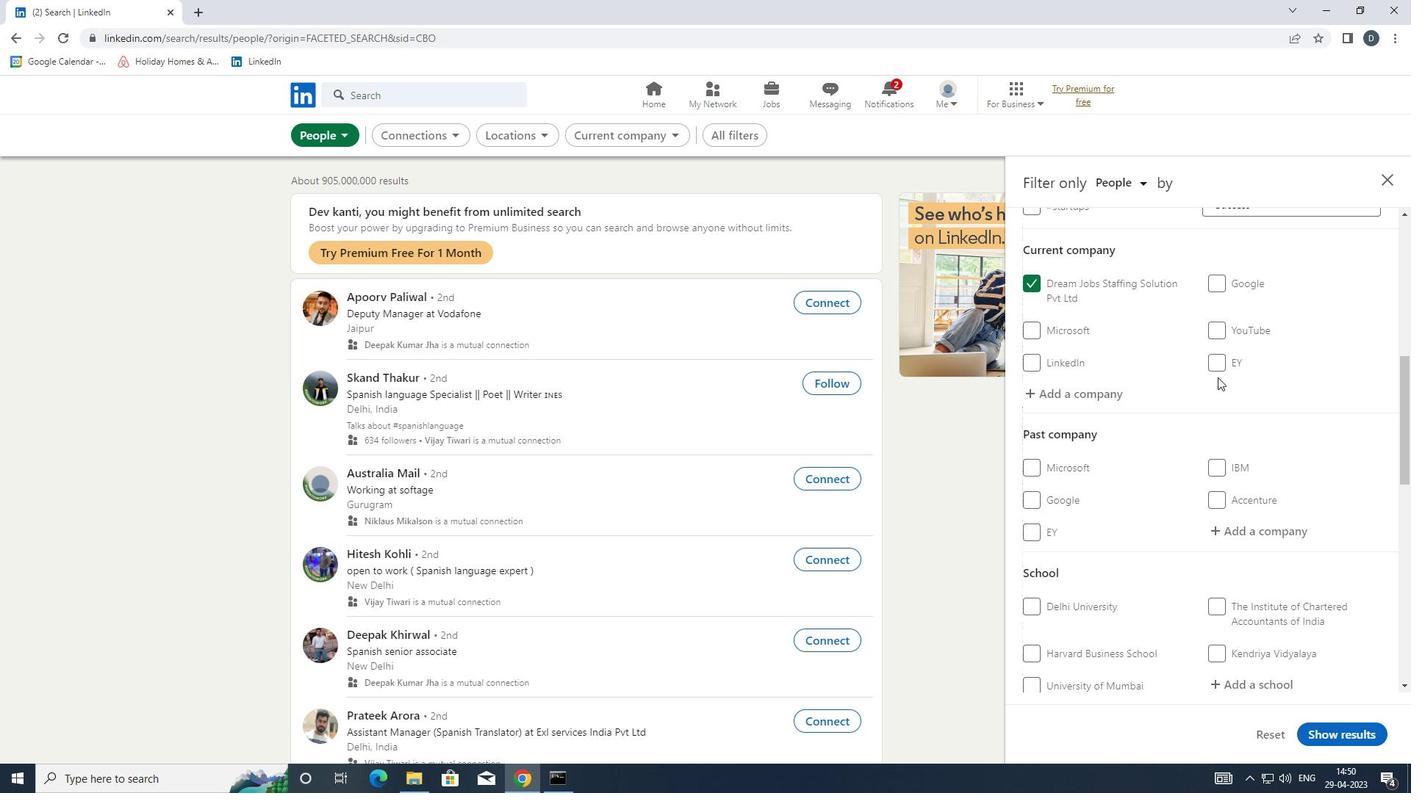 
Action: Mouse moved to (1231, 463)
Screenshot: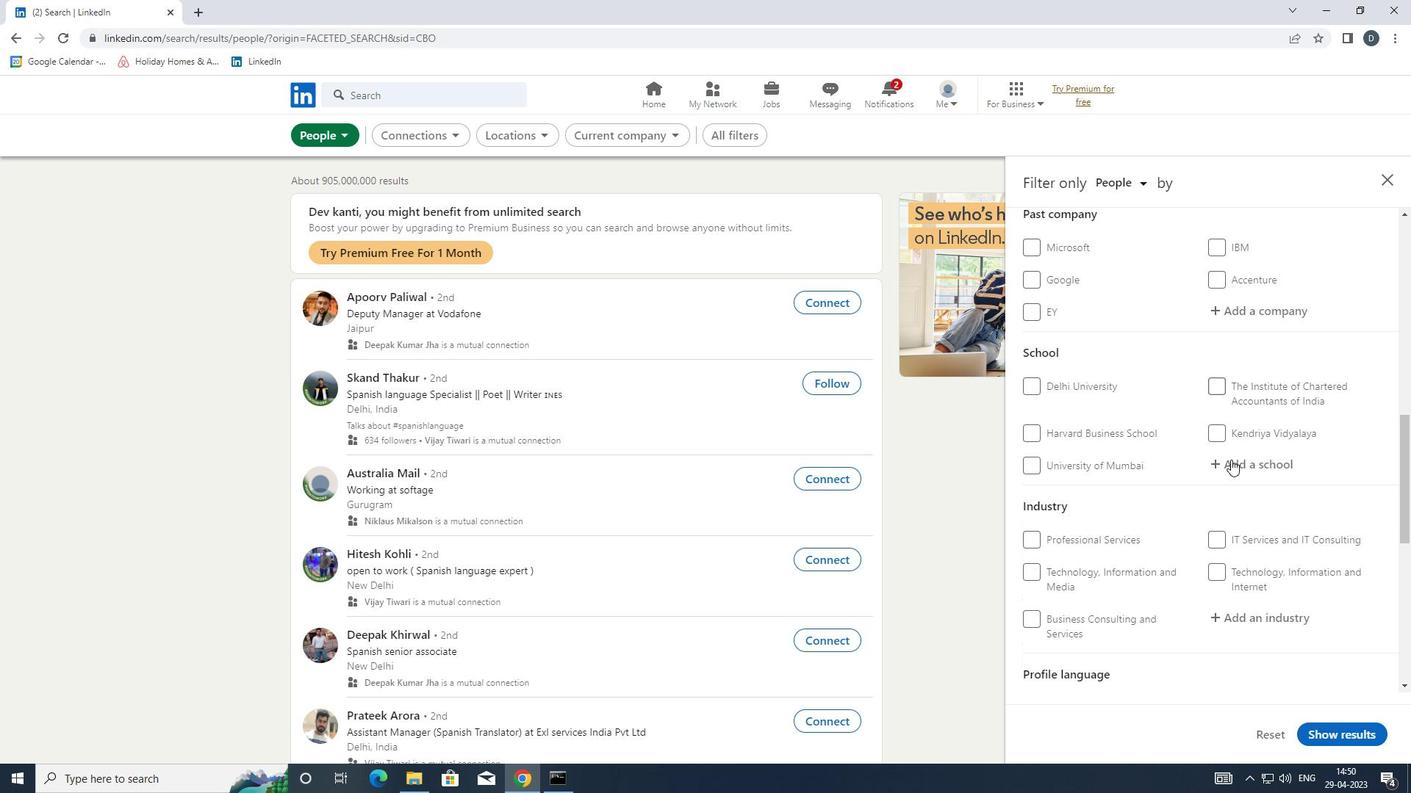 
Action: Mouse pressed left at (1231, 463)
Screenshot: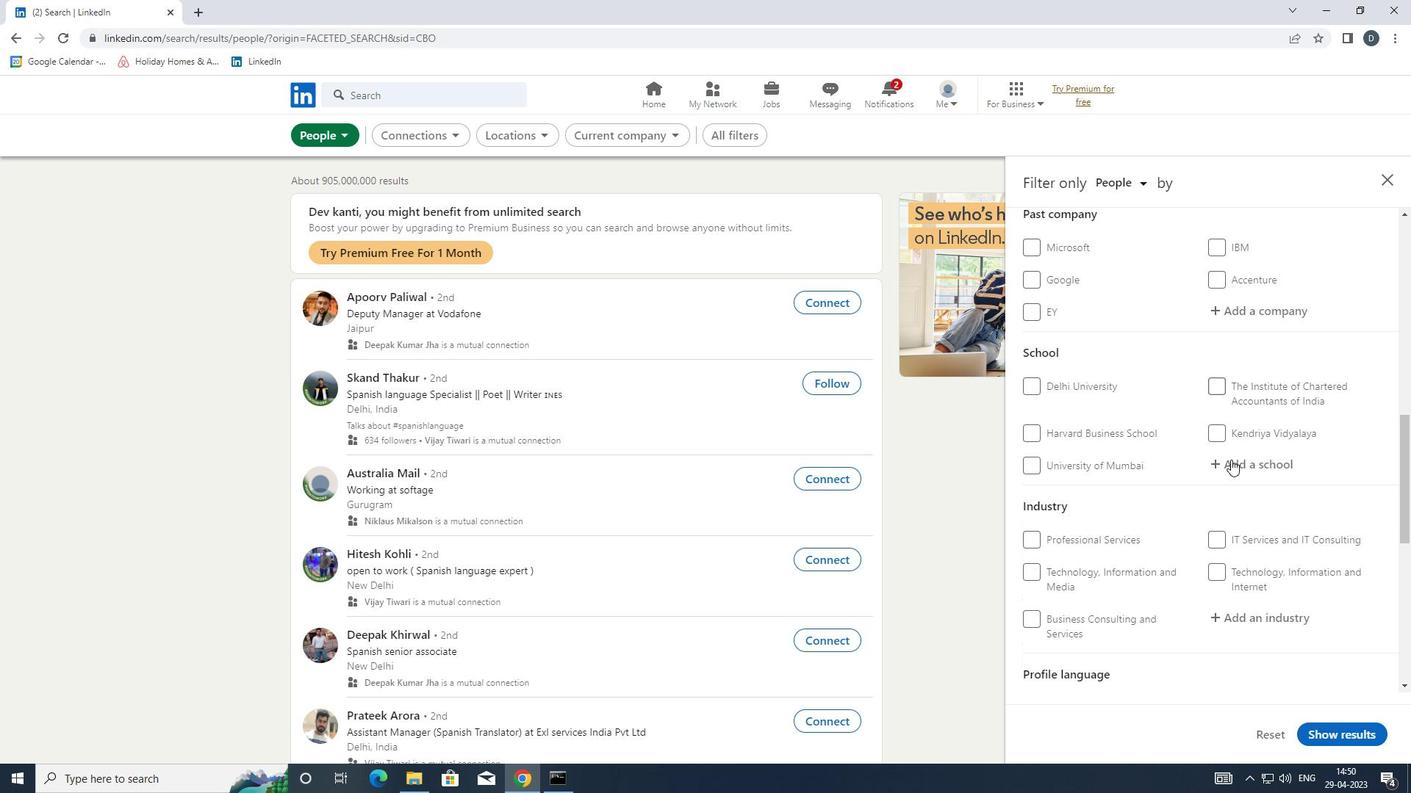 
Action: Key pressed <Key.shift>ADIKAVI
Screenshot: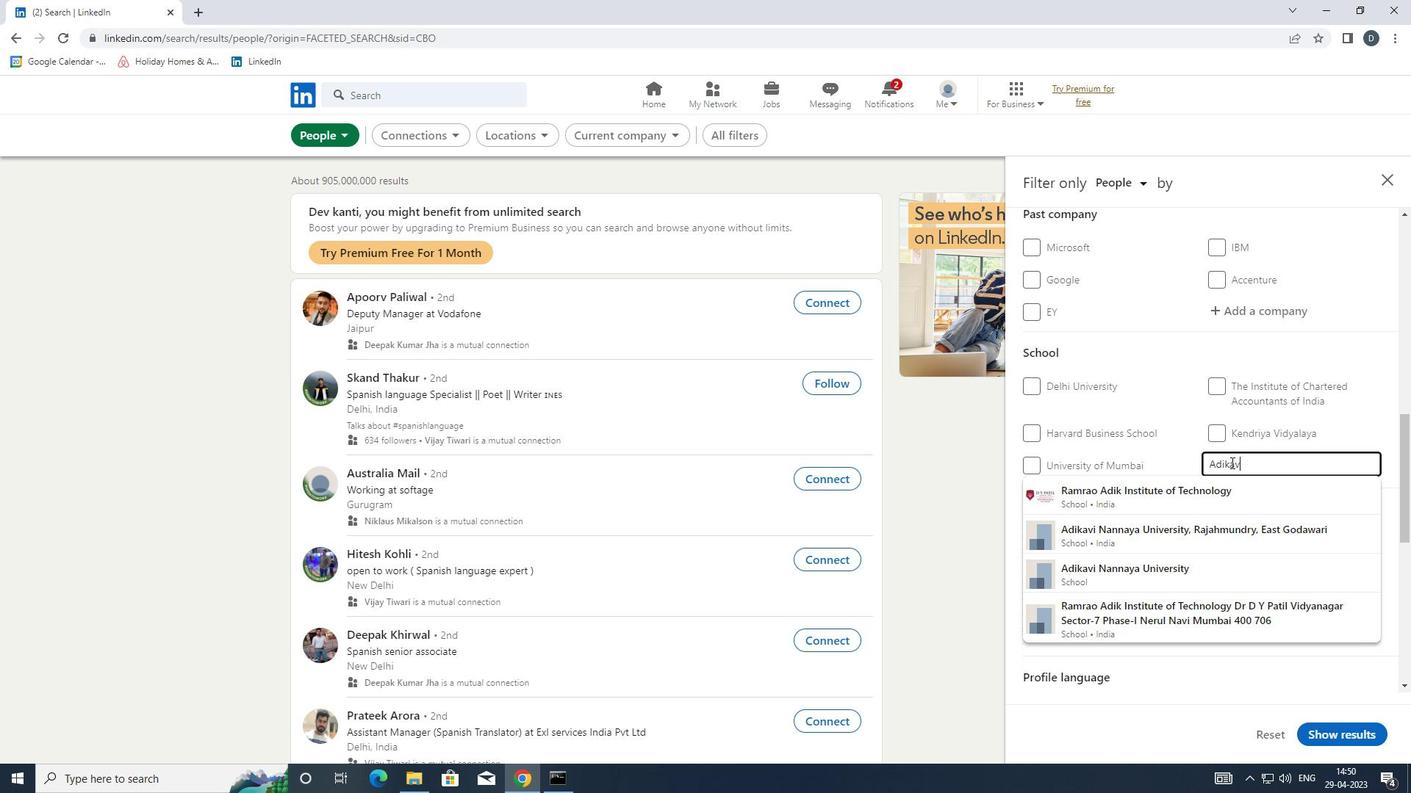 
Action: Mouse moved to (1316, 498)
Screenshot: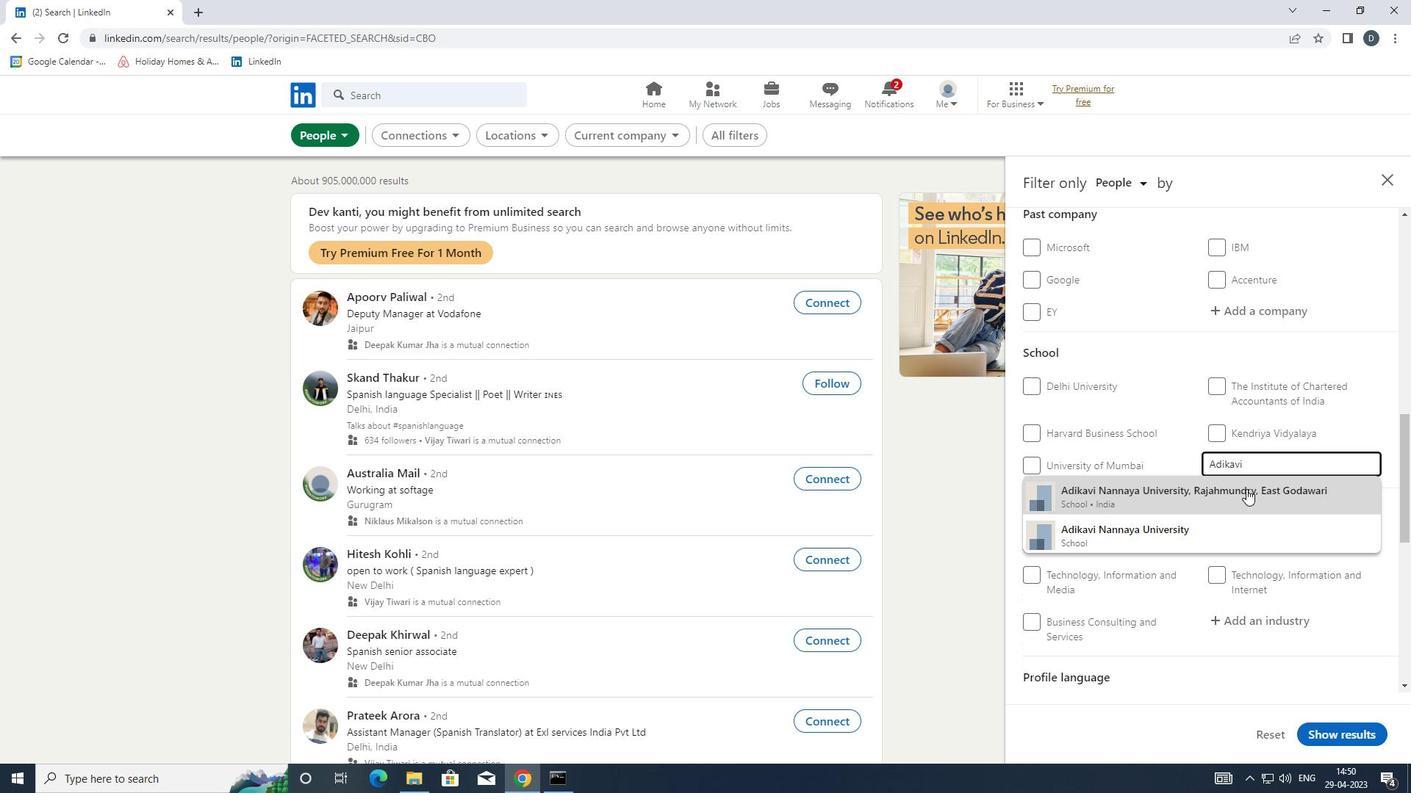 
Action: Mouse pressed left at (1316, 498)
Screenshot: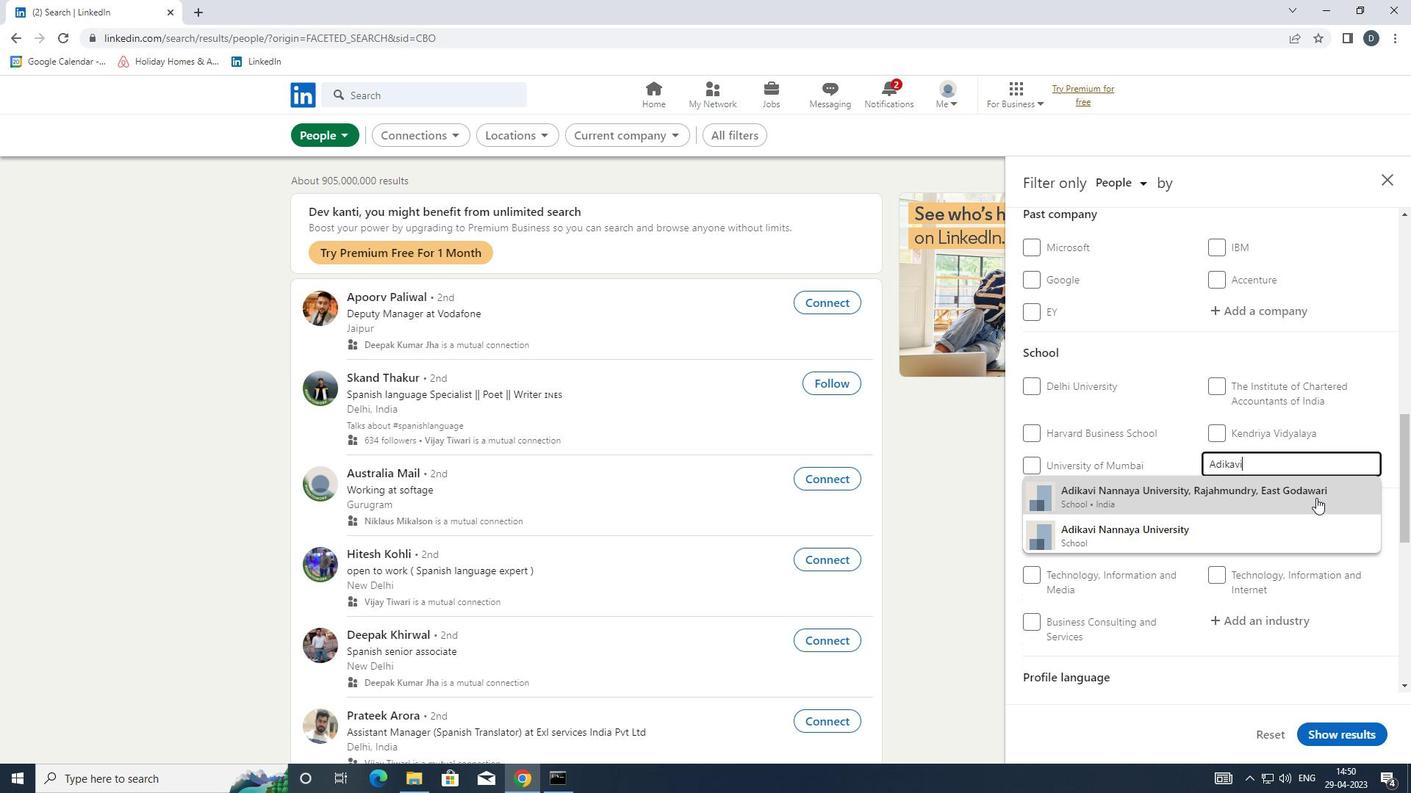 
Action: Mouse scrolled (1316, 497) with delta (0, 0)
Screenshot: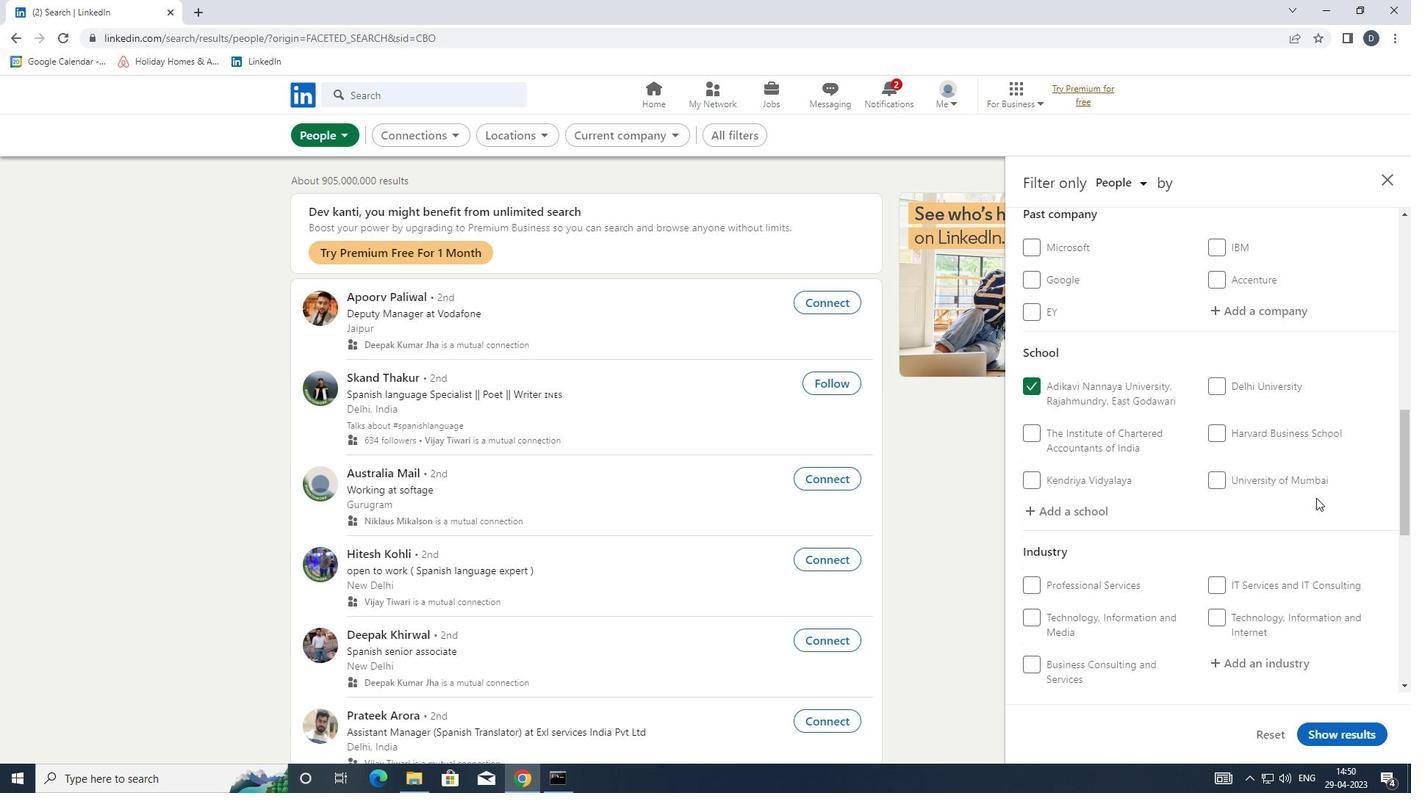
Action: Mouse scrolled (1316, 497) with delta (0, 0)
Screenshot: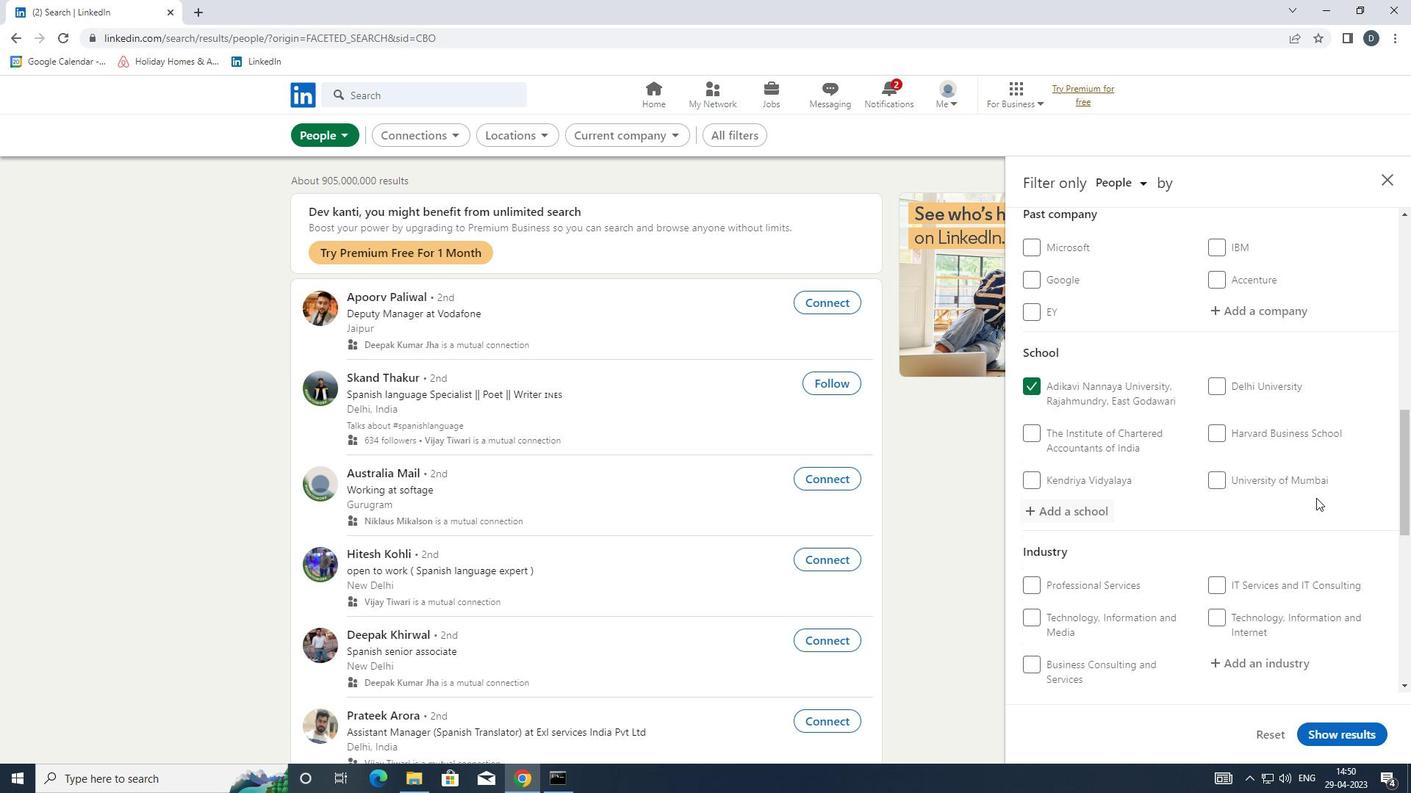 
Action: Mouse scrolled (1316, 497) with delta (0, 0)
Screenshot: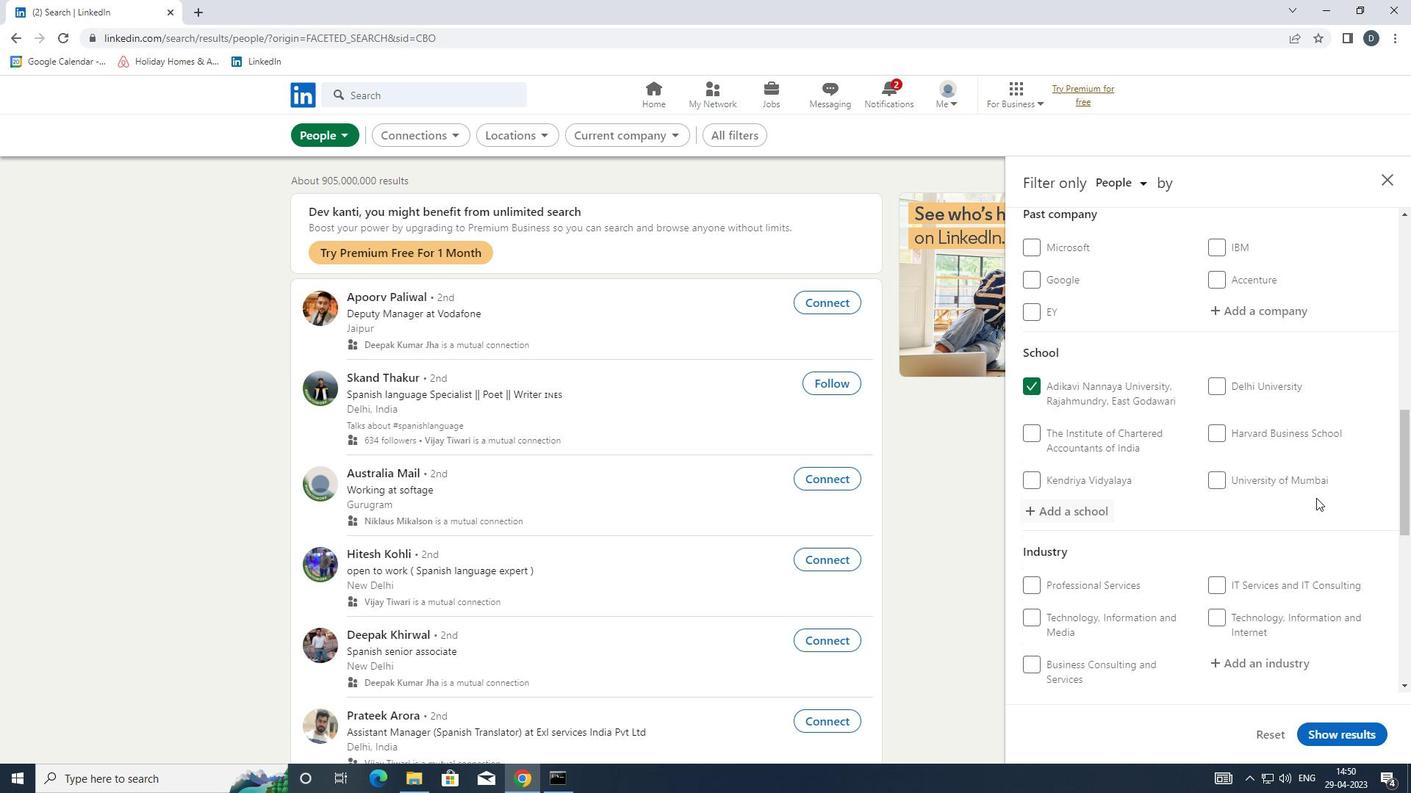 
Action: Mouse moved to (1242, 457)
Screenshot: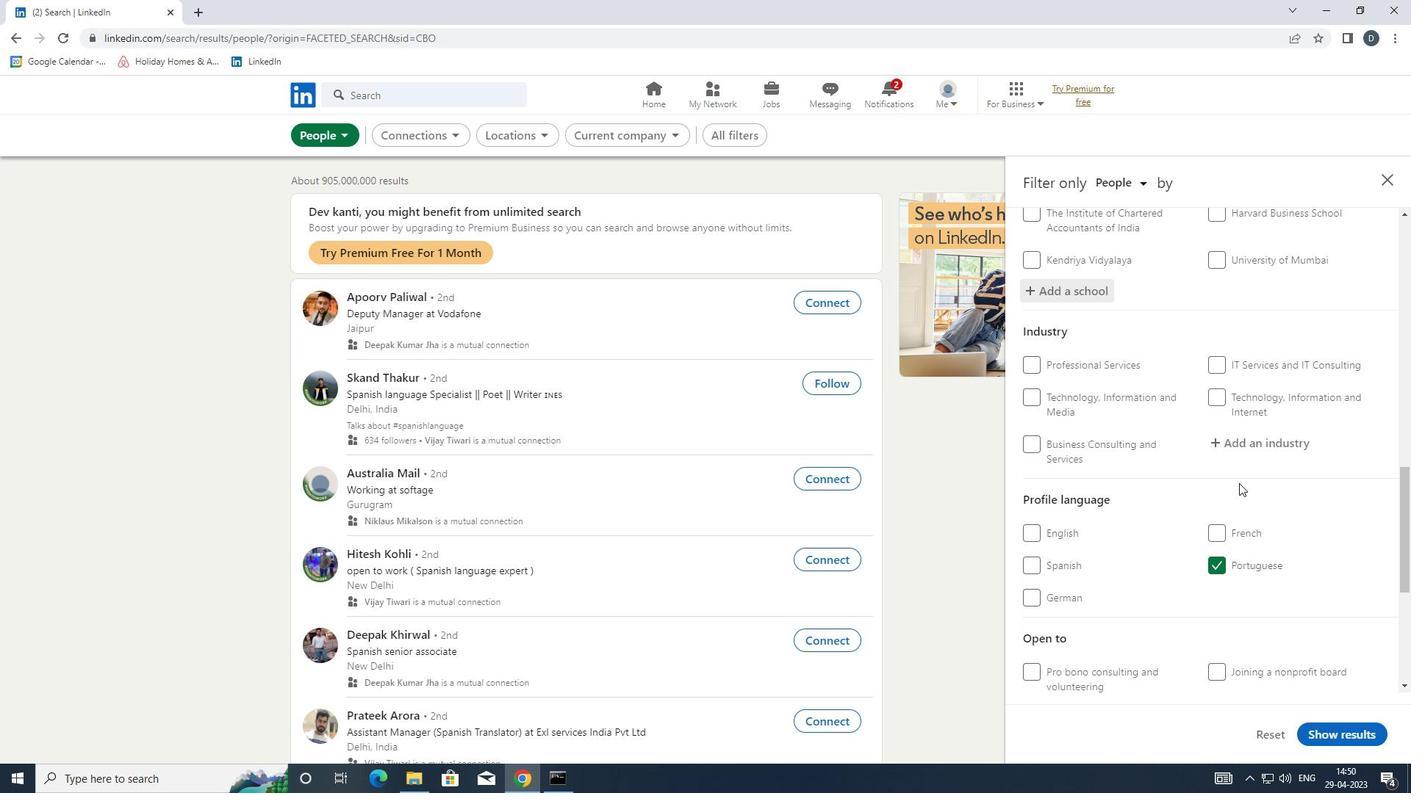 
Action: Mouse pressed left at (1242, 457)
Screenshot: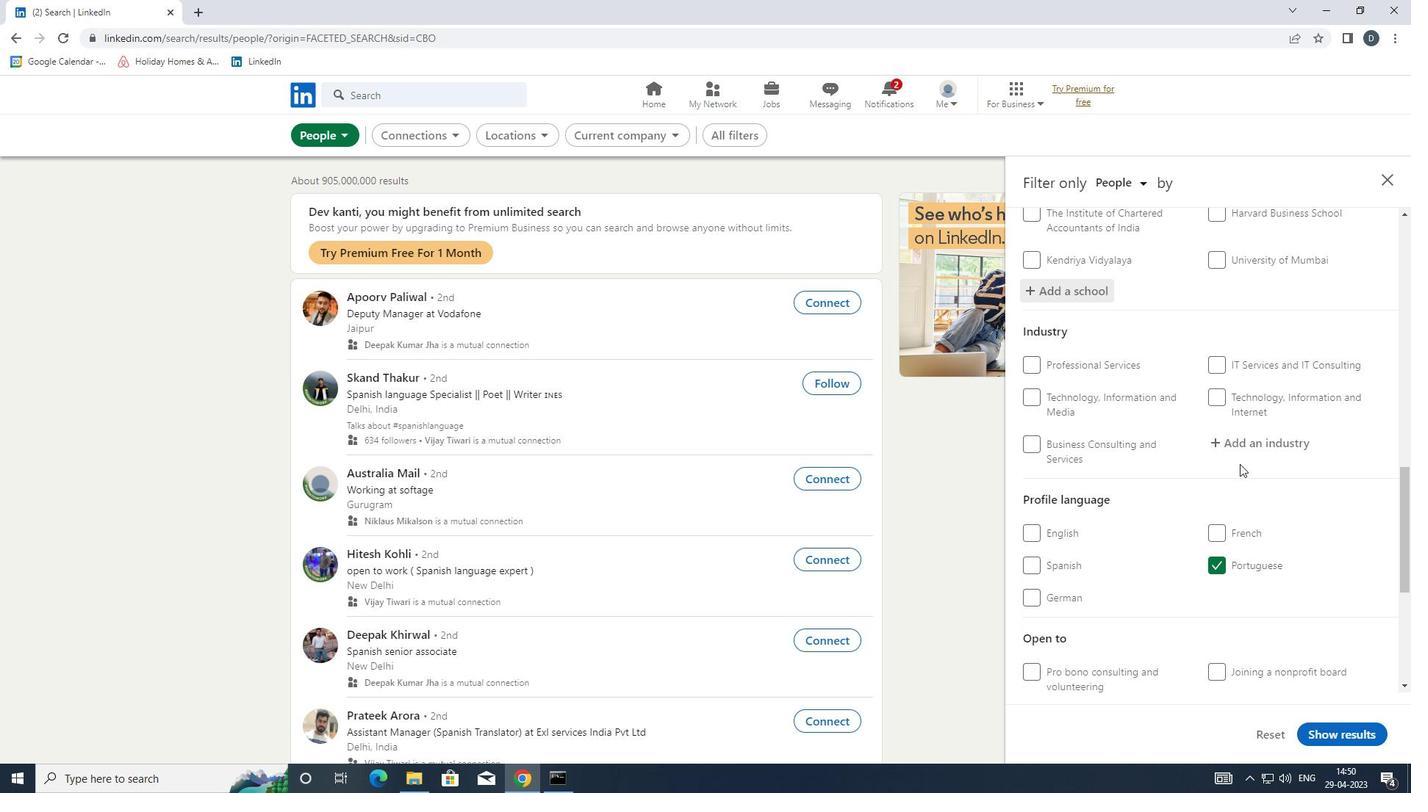
Action: Mouse moved to (1247, 449)
Screenshot: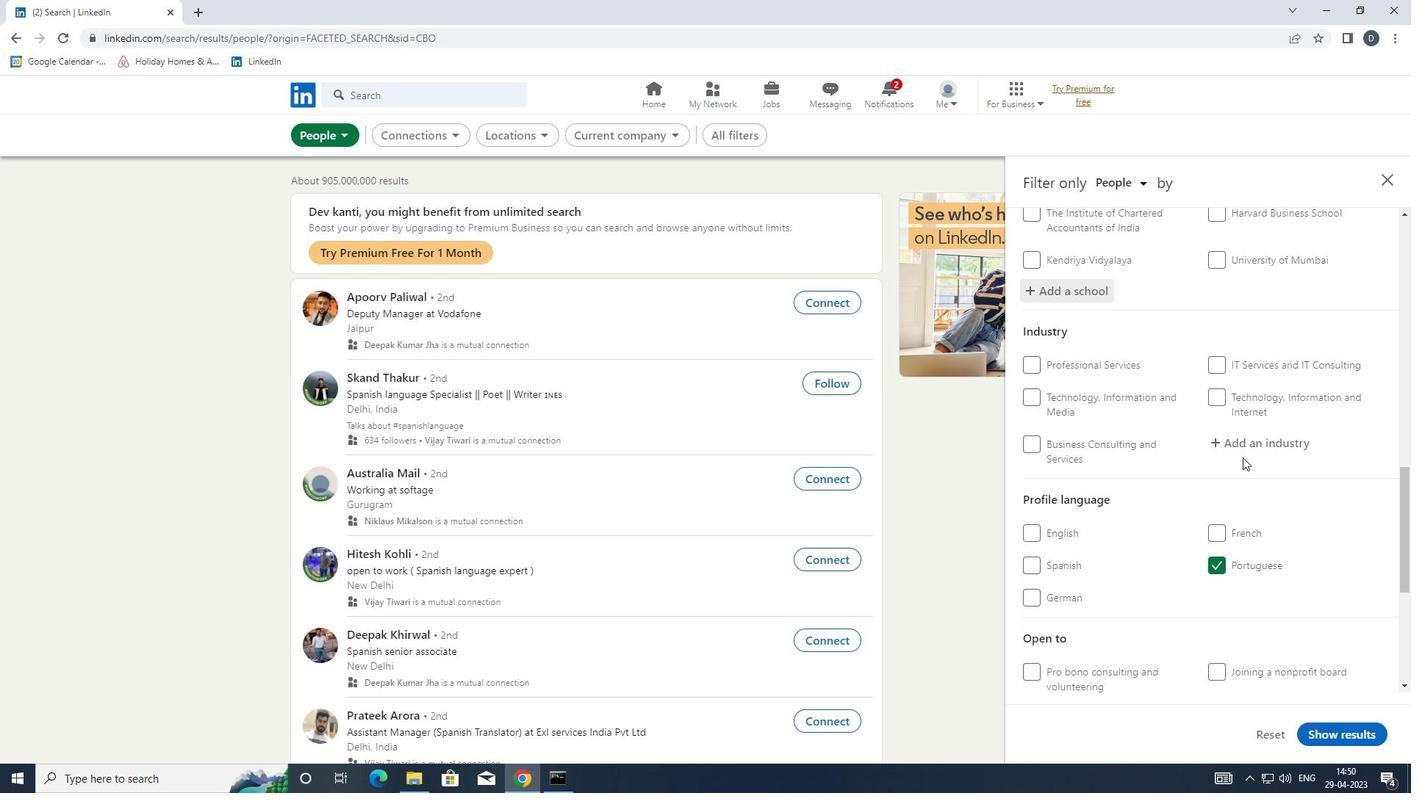 
Action: Mouse pressed left at (1247, 449)
Screenshot: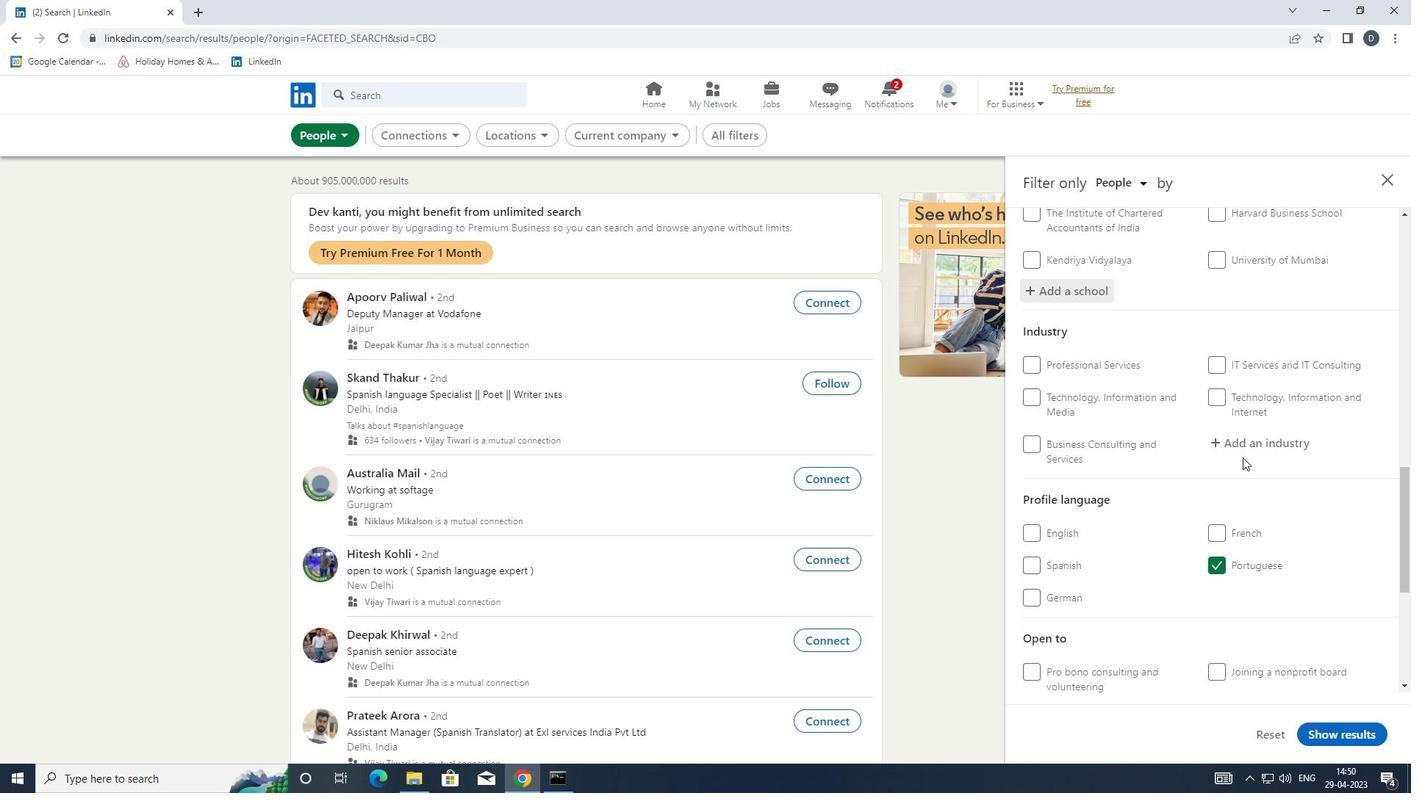 
Action: Key pressed <Key.shift>BUILDING<Key.space><Key.shift>CPOM
Screenshot: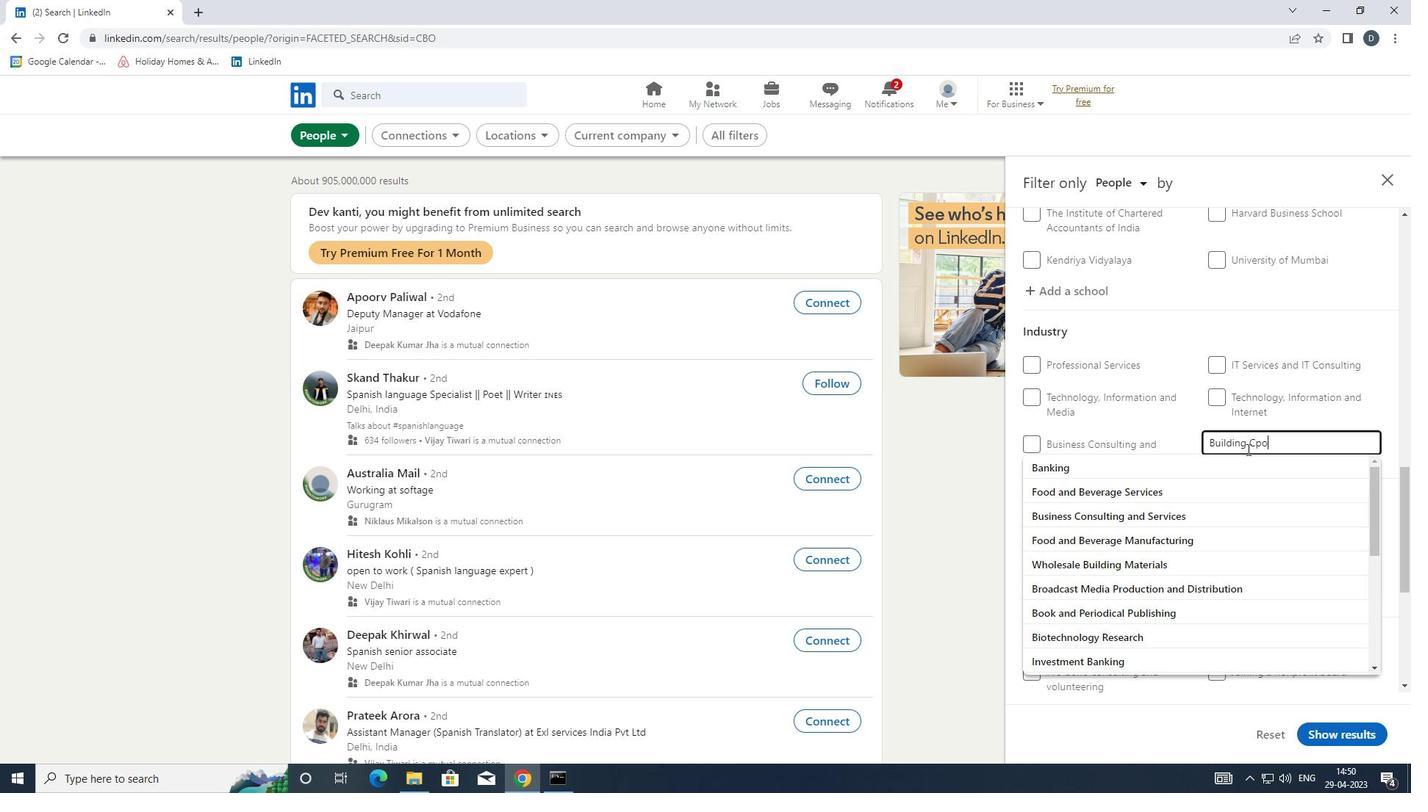 
Action: Mouse moved to (401, 399)
Screenshot: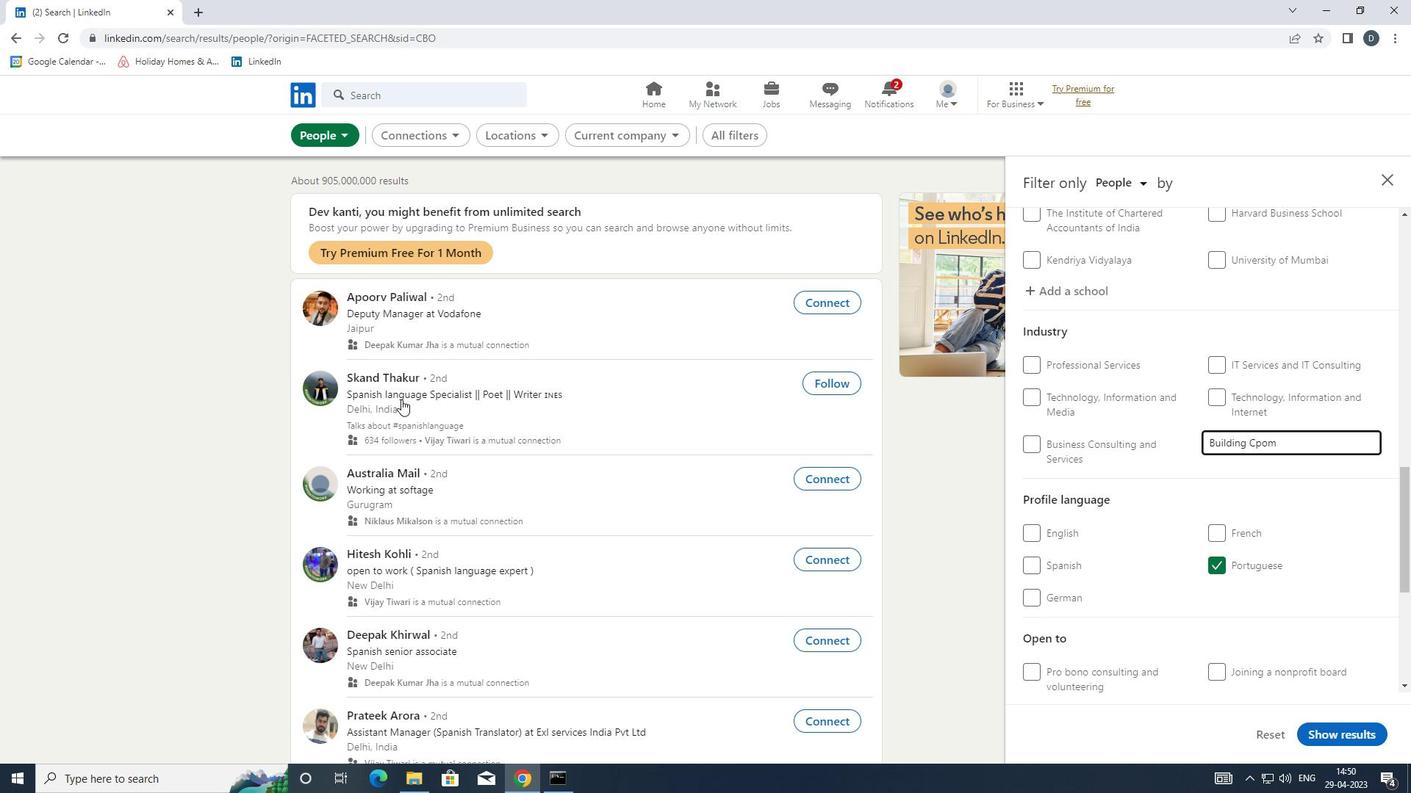 
Action: Key pressed <Key.backspace>
Screenshot: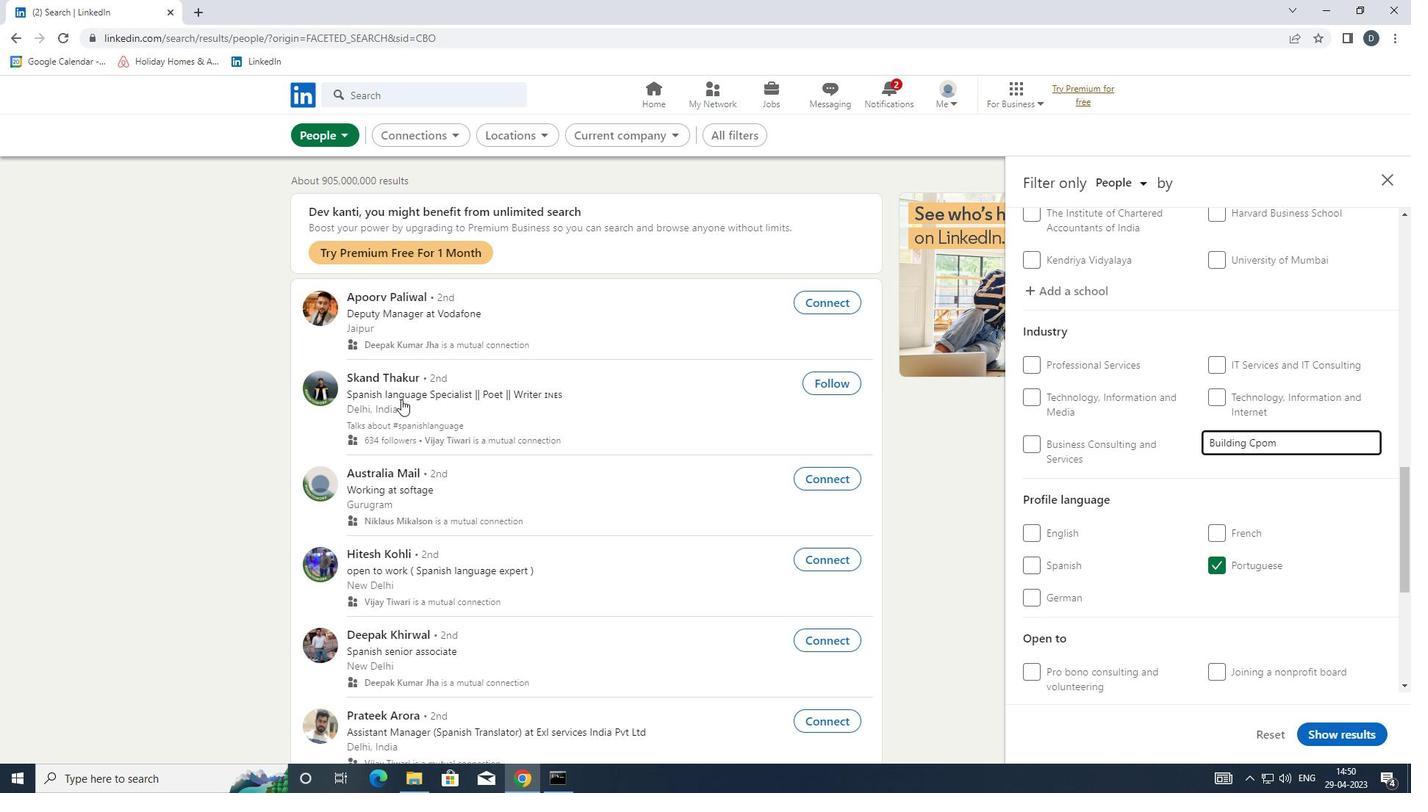 
Action: Mouse moved to (418, 392)
Screenshot: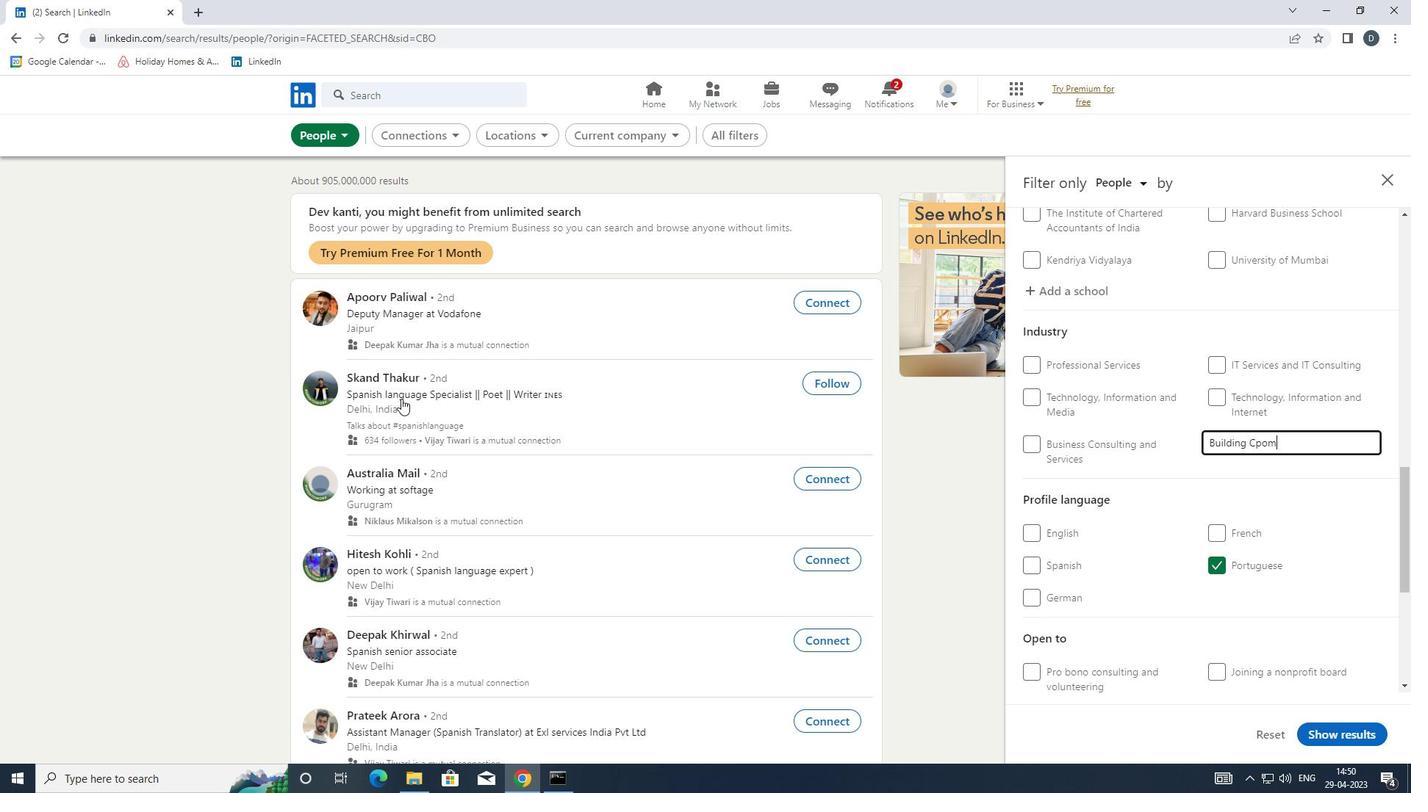 
Action: Key pressed <Key.backspace>
Screenshot: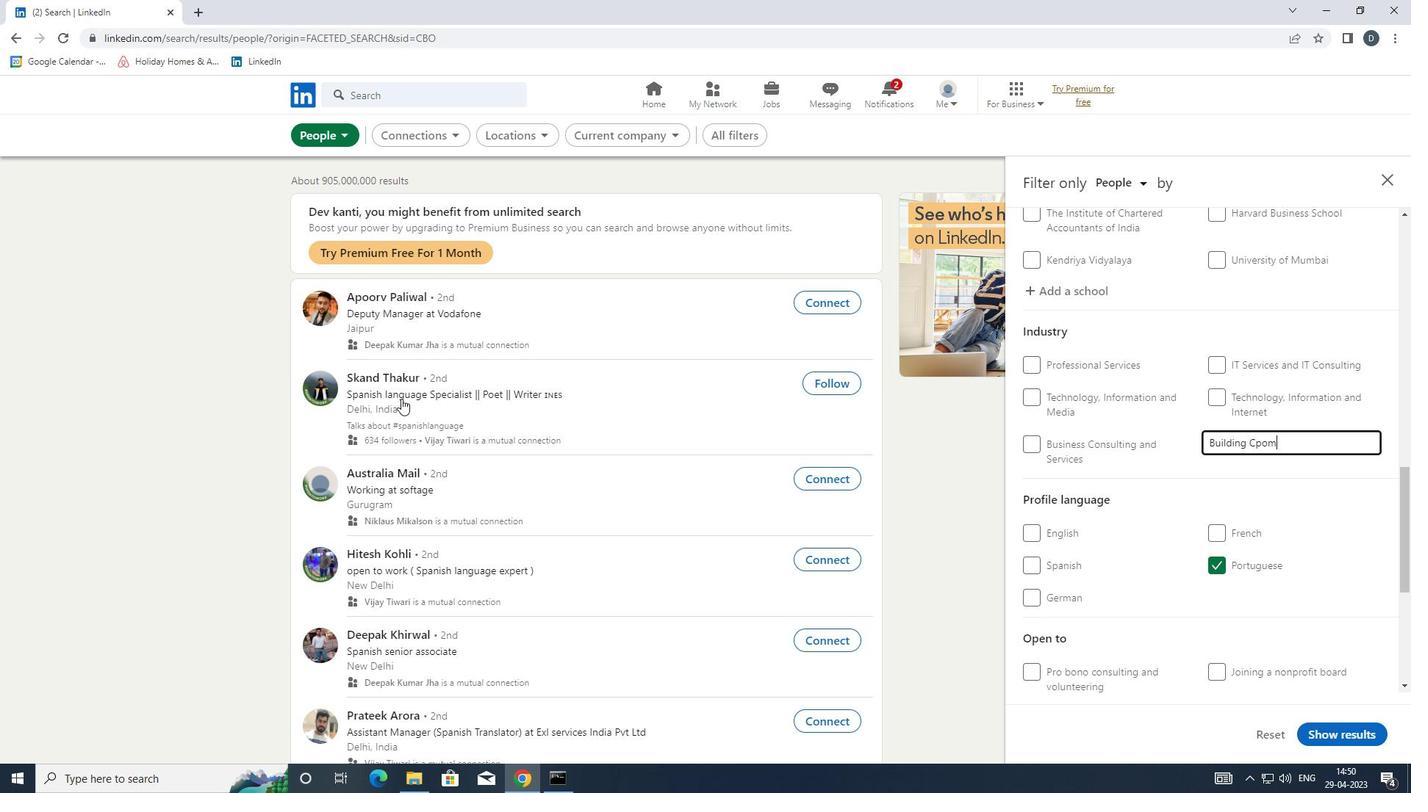 
Action: Mouse moved to (454, 474)
Screenshot: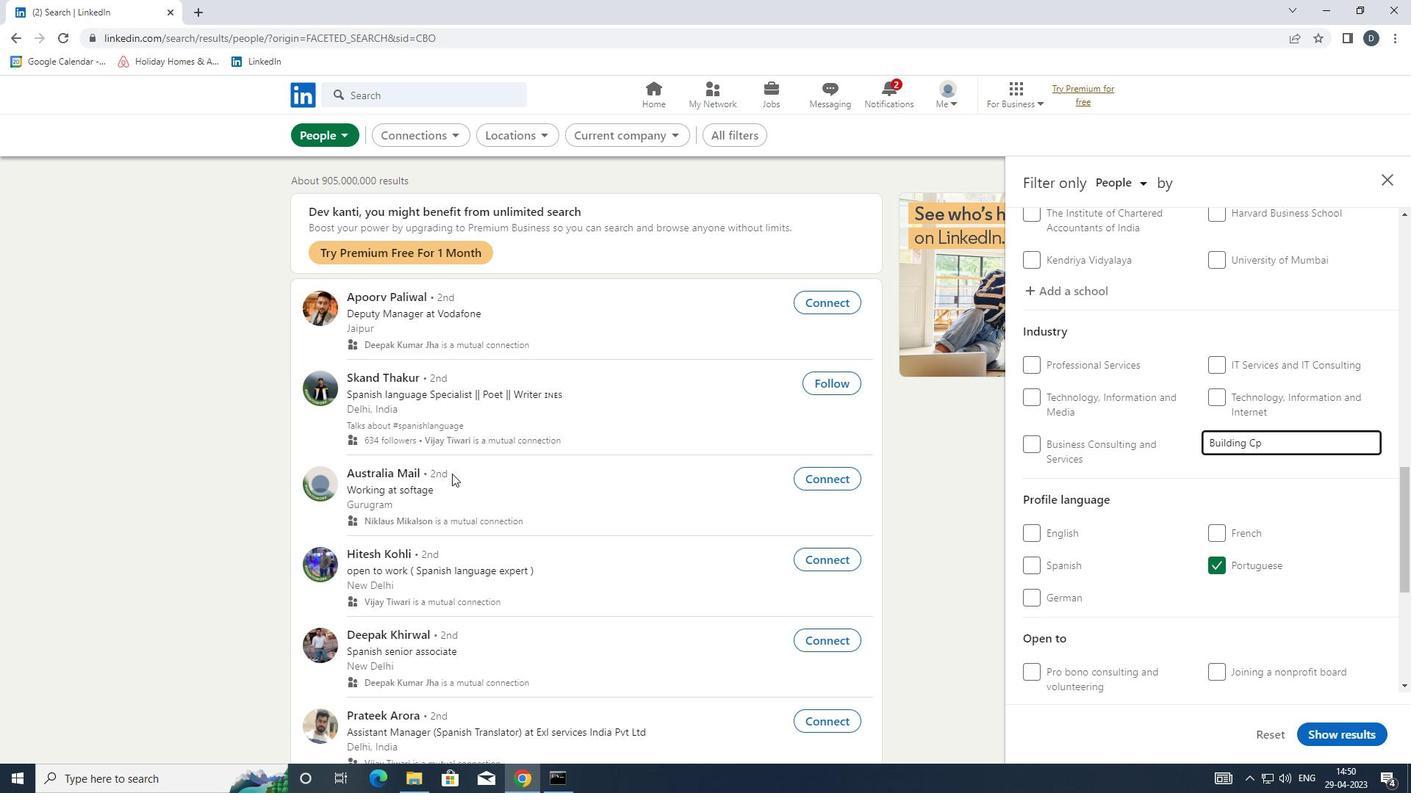 
Action: Key pressed <Key.backspace>
Screenshot: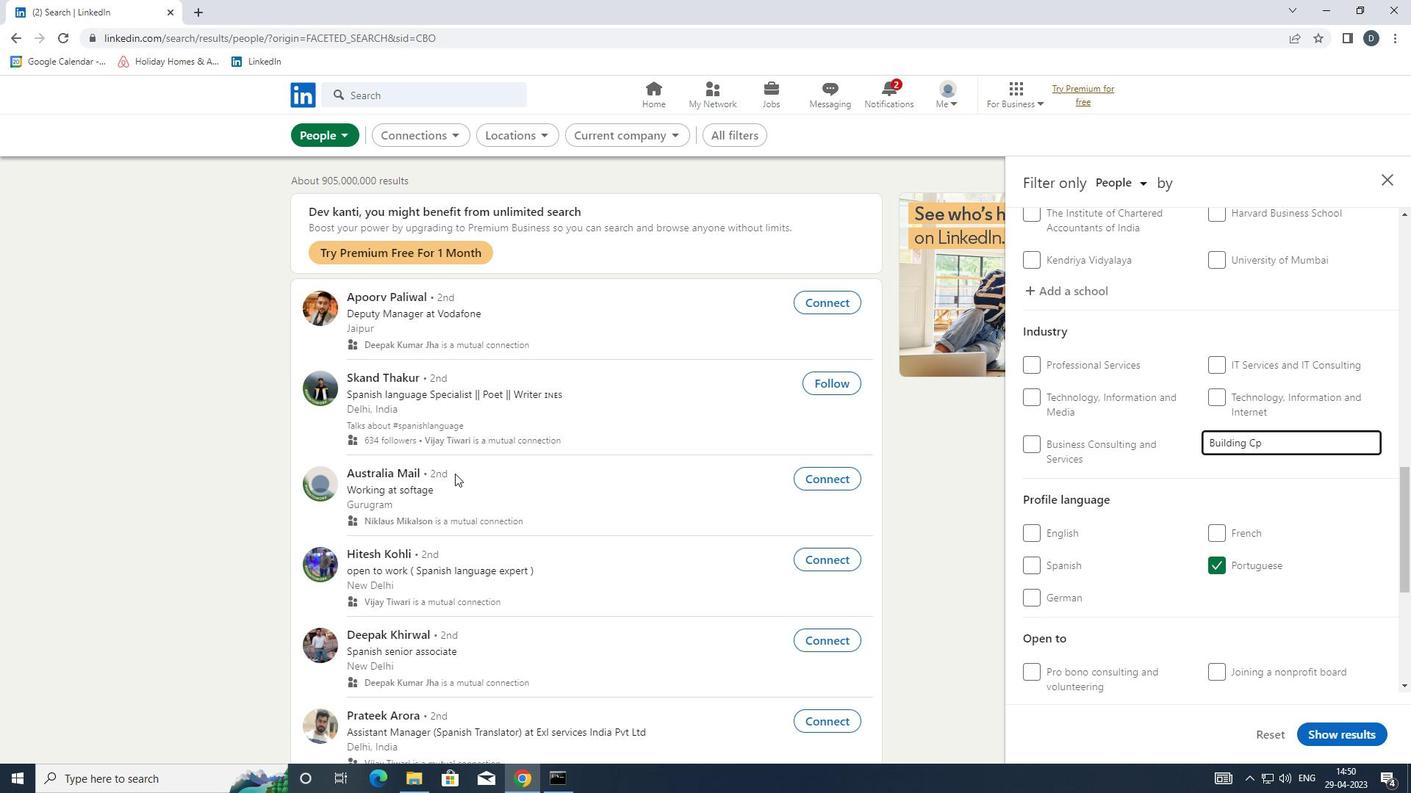 
Action: Mouse moved to (1142, 591)
Screenshot: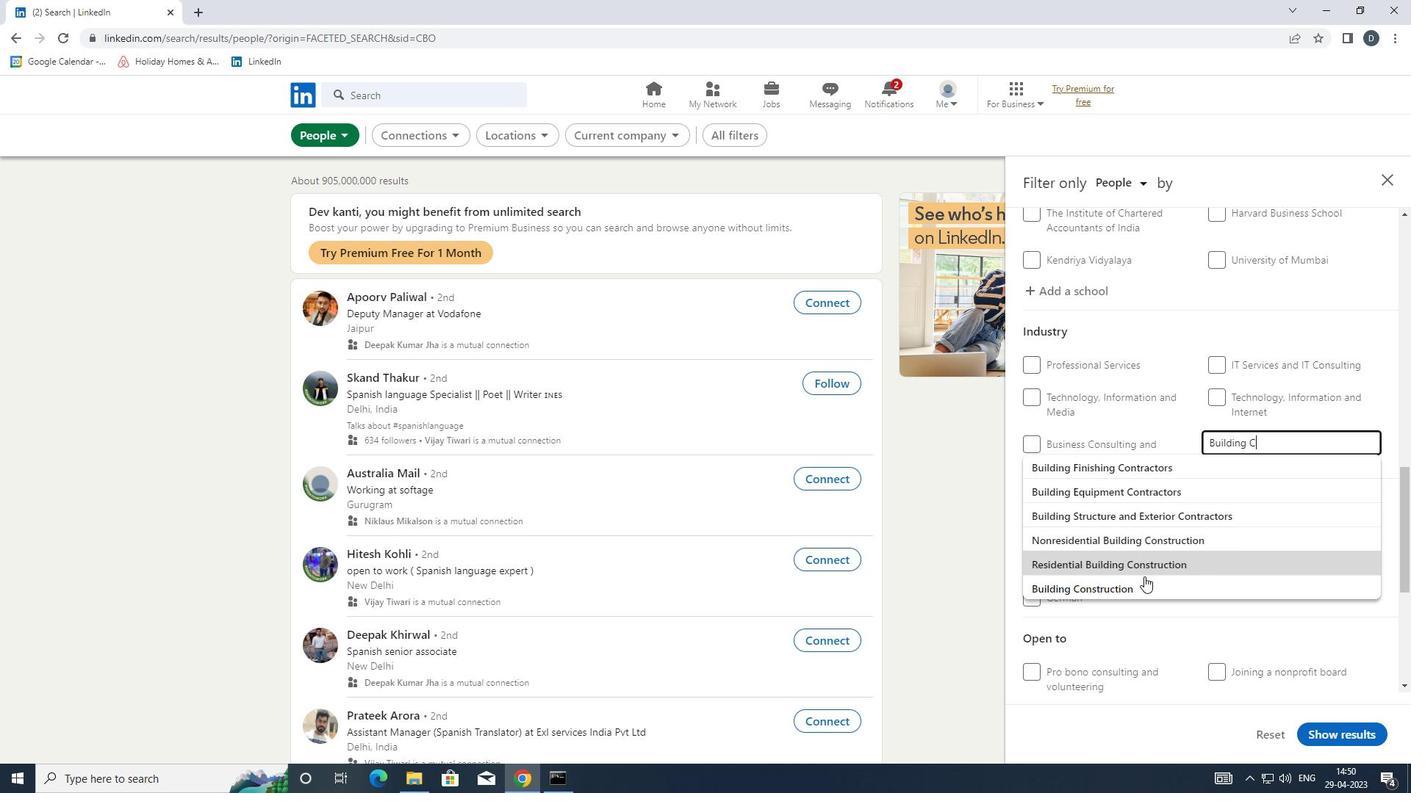 
Action: Mouse pressed left at (1142, 591)
Screenshot: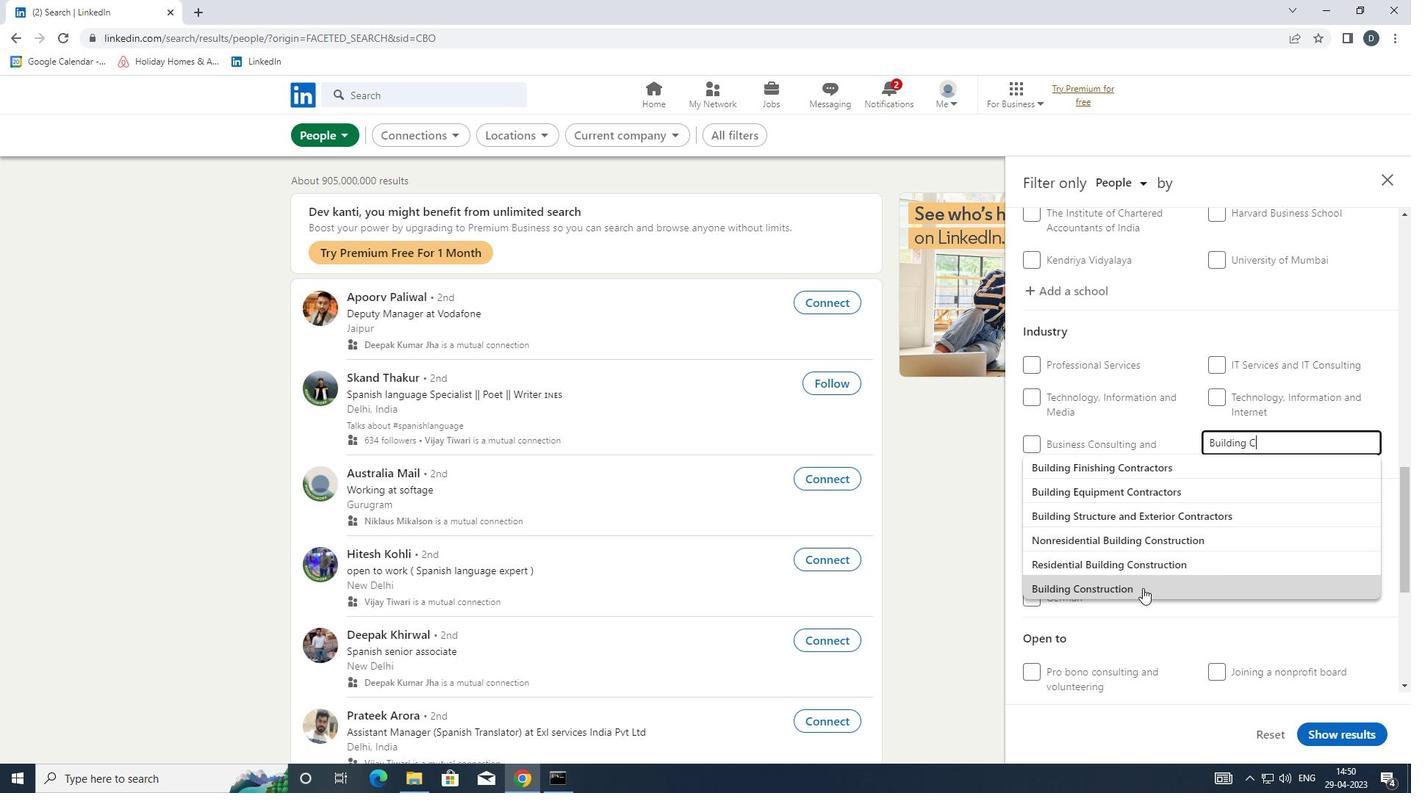
Action: Mouse moved to (1181, 515)
Screenshot: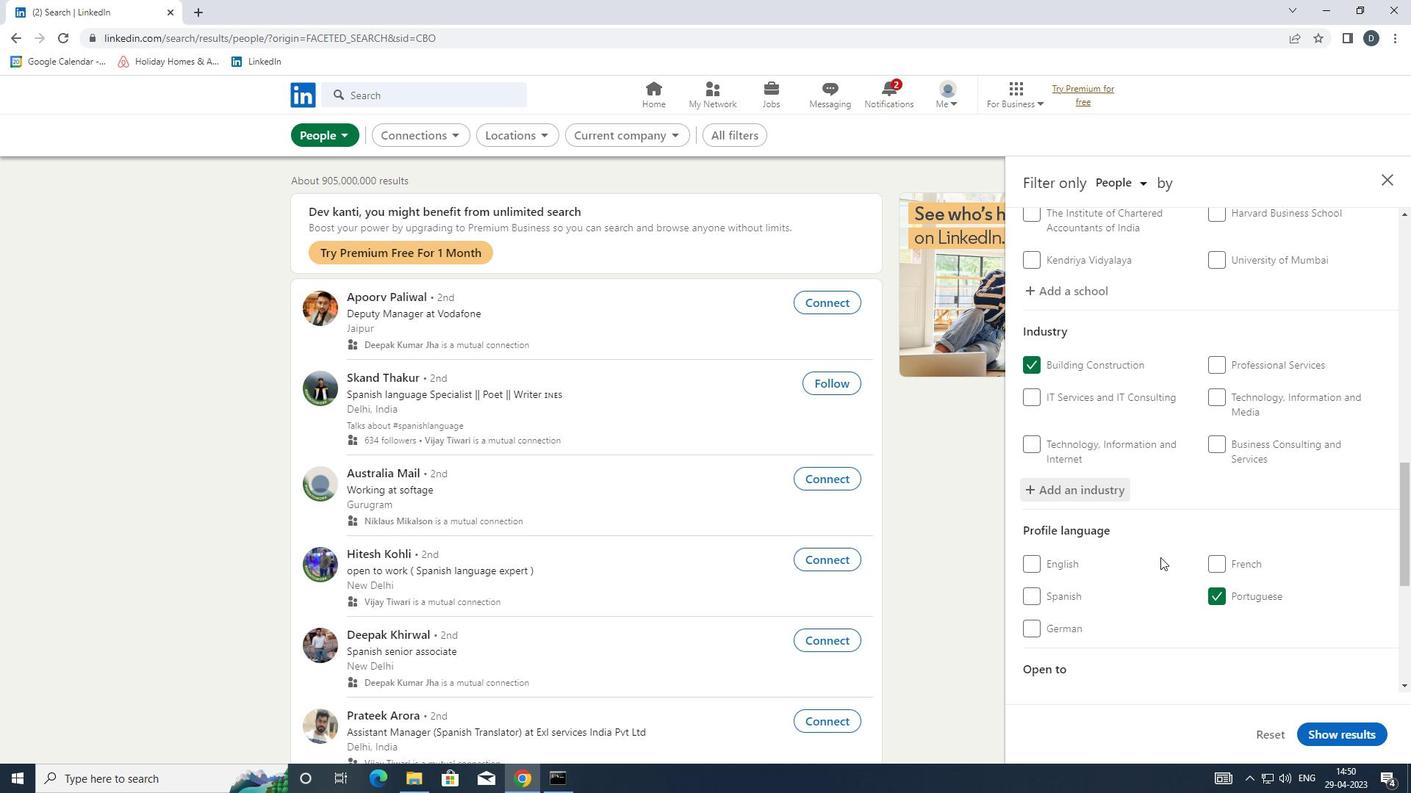 
Action: Mouse scrolled (1181, 514) with delta (0, 0)
Screenshot: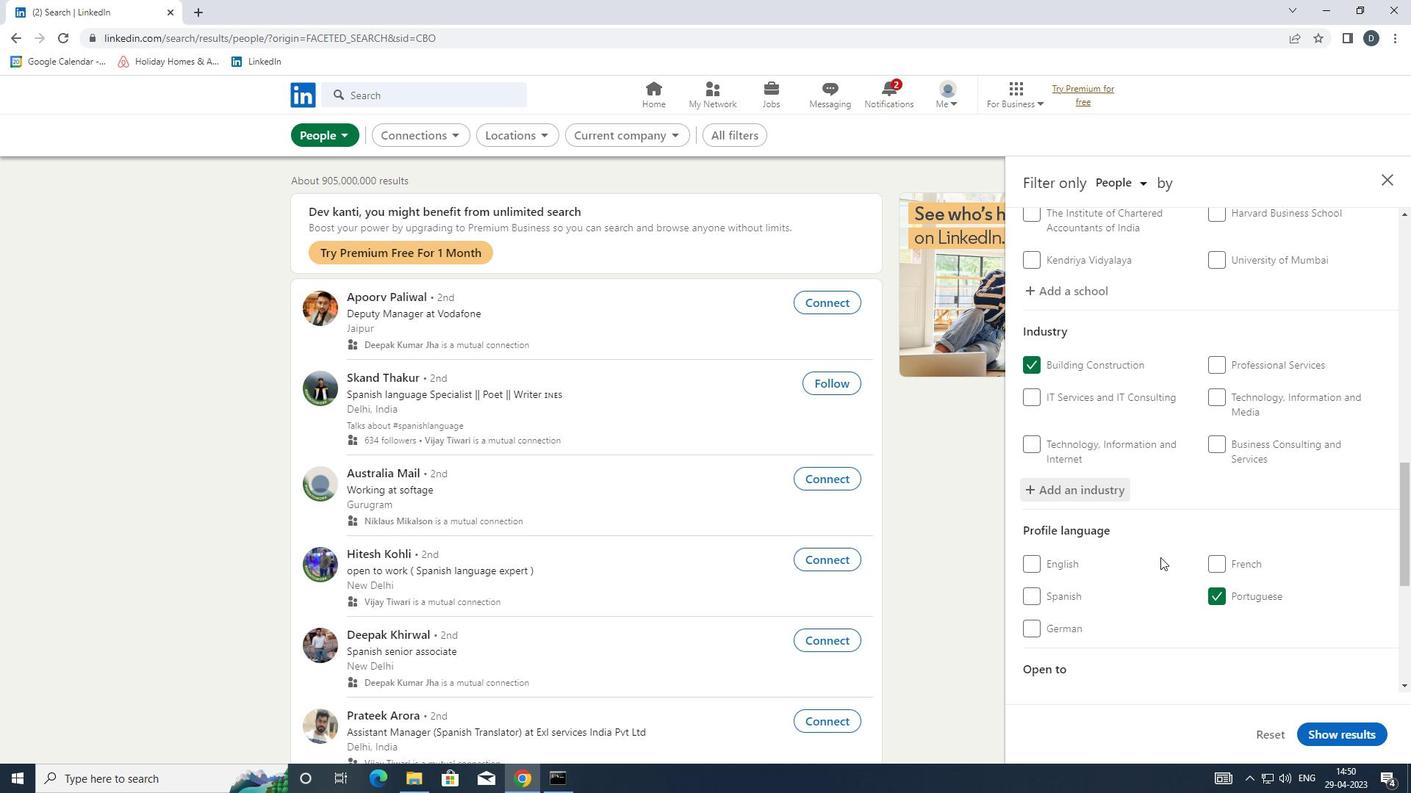 
Action: Mouse scrolled (1181, 514) with delta (0, 0)
Screenshot: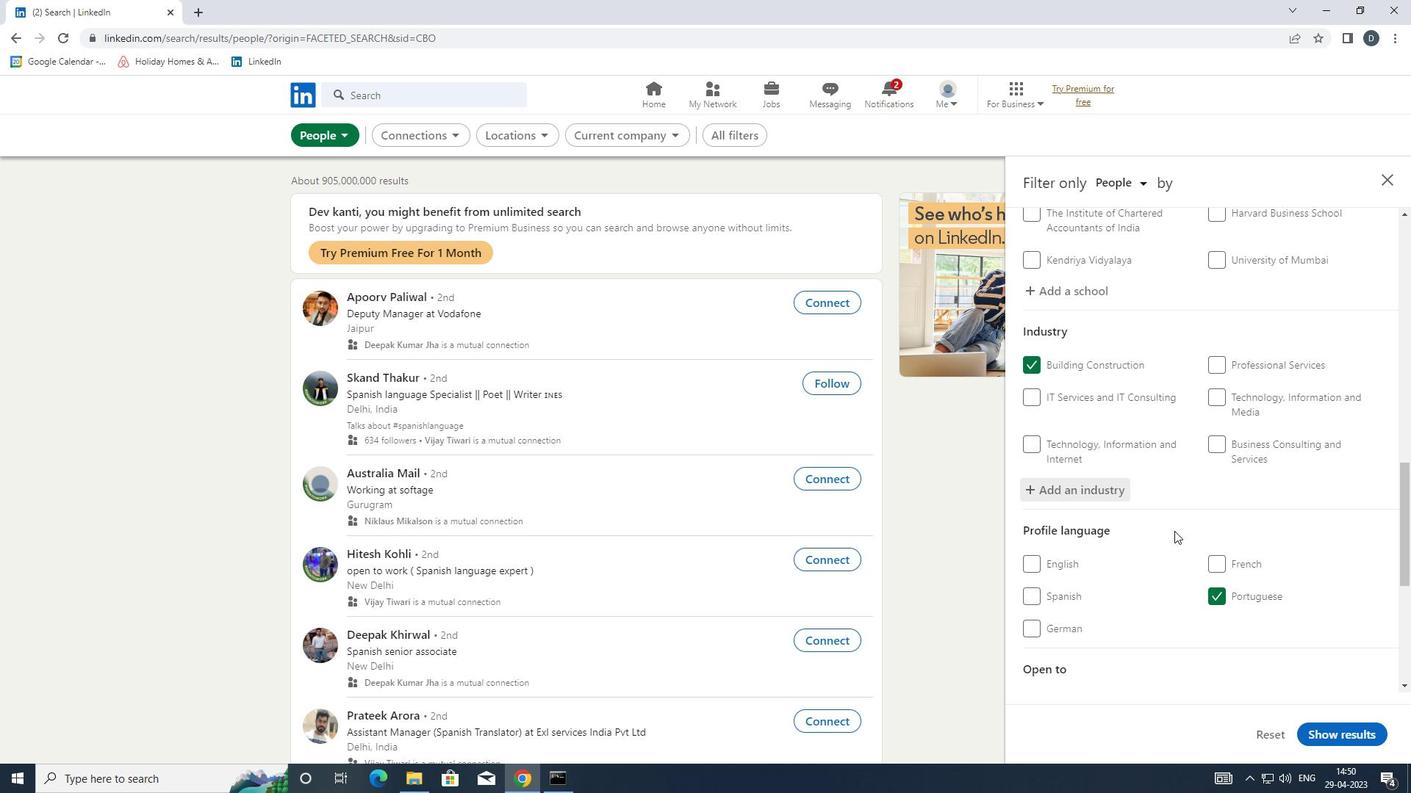 
Action: Mouse scrolled (1181, 514) with delta (0, 0)
Screenshot: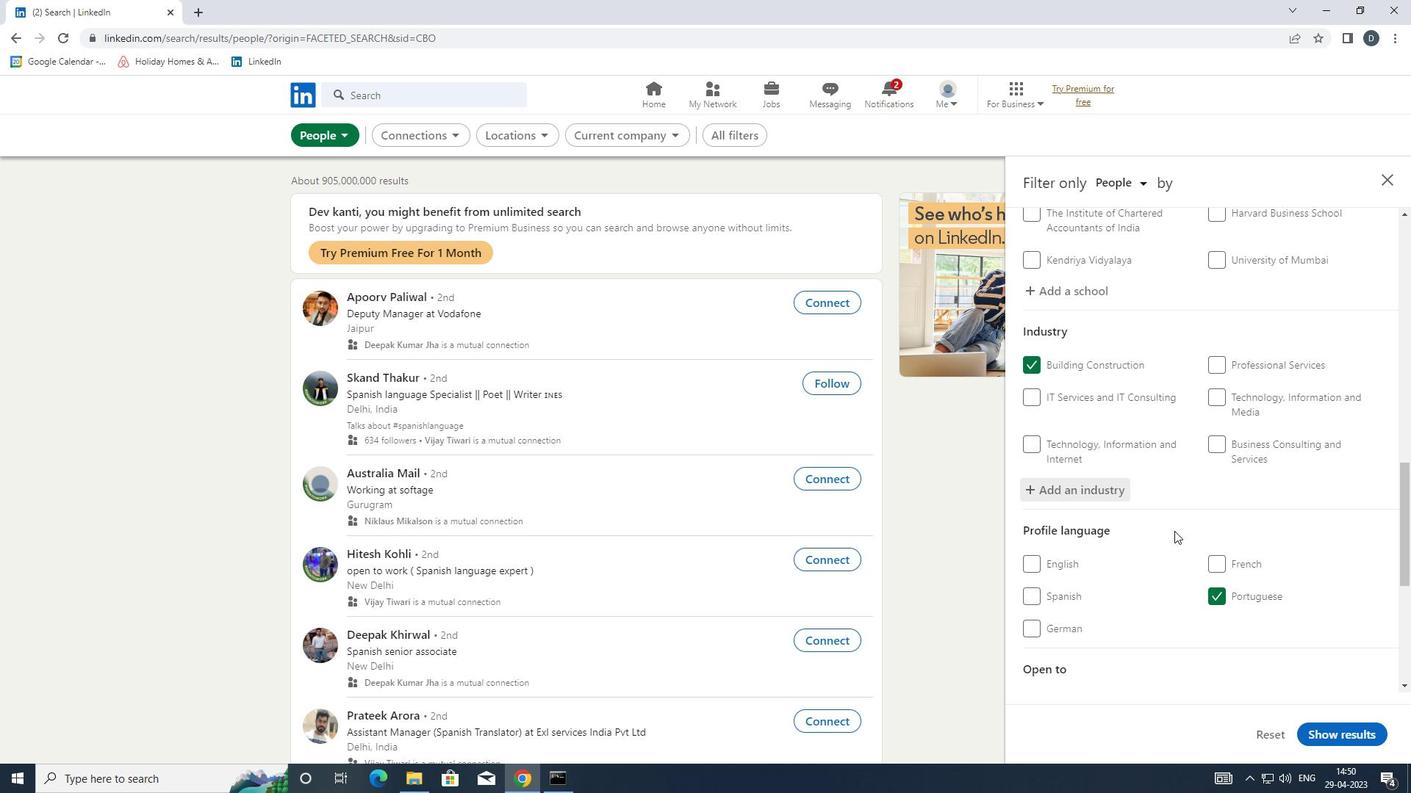 
Action: Mouse scrolled (1181, 514) with delta (0, 0)
Screenshot: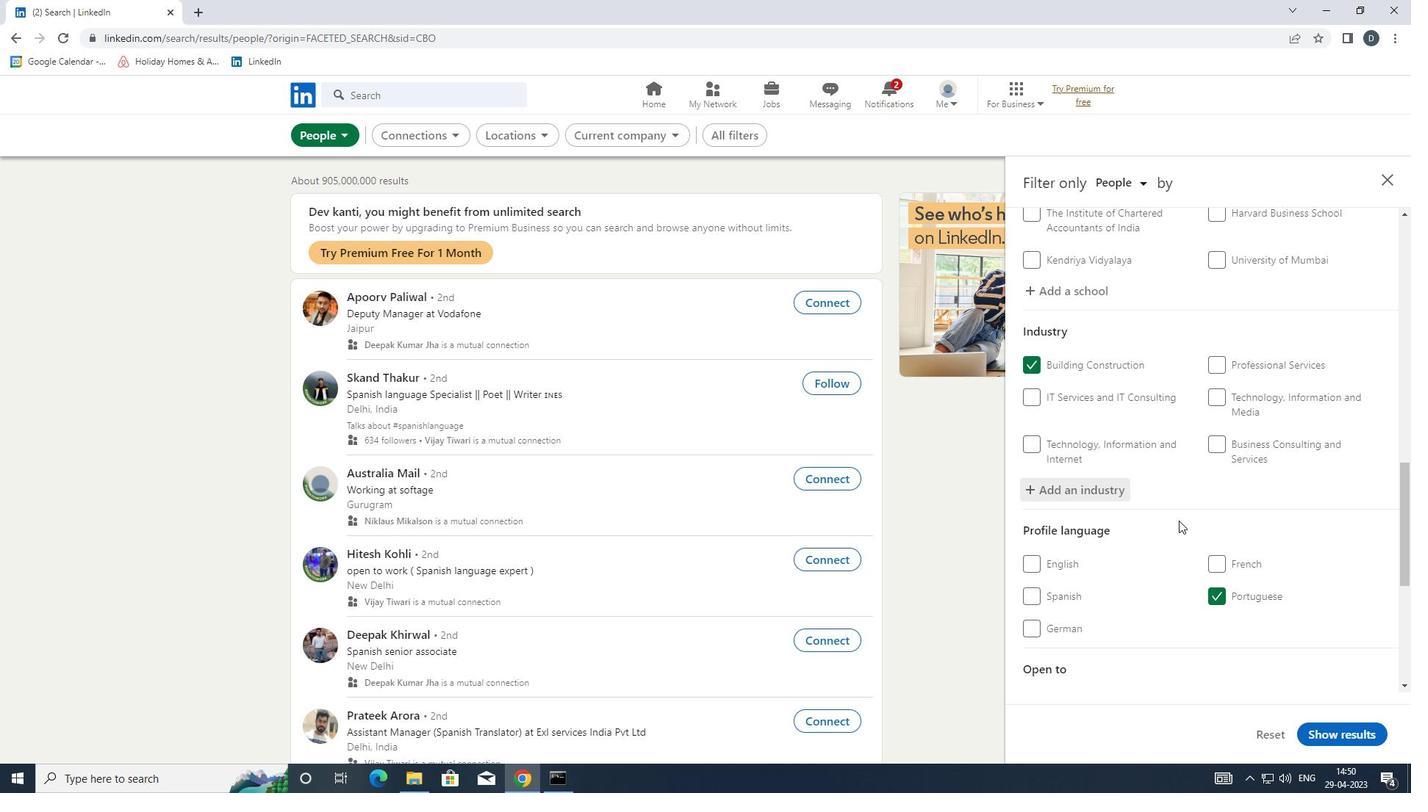 
Action: Mouse moved to (1191, 484)
Screenshot: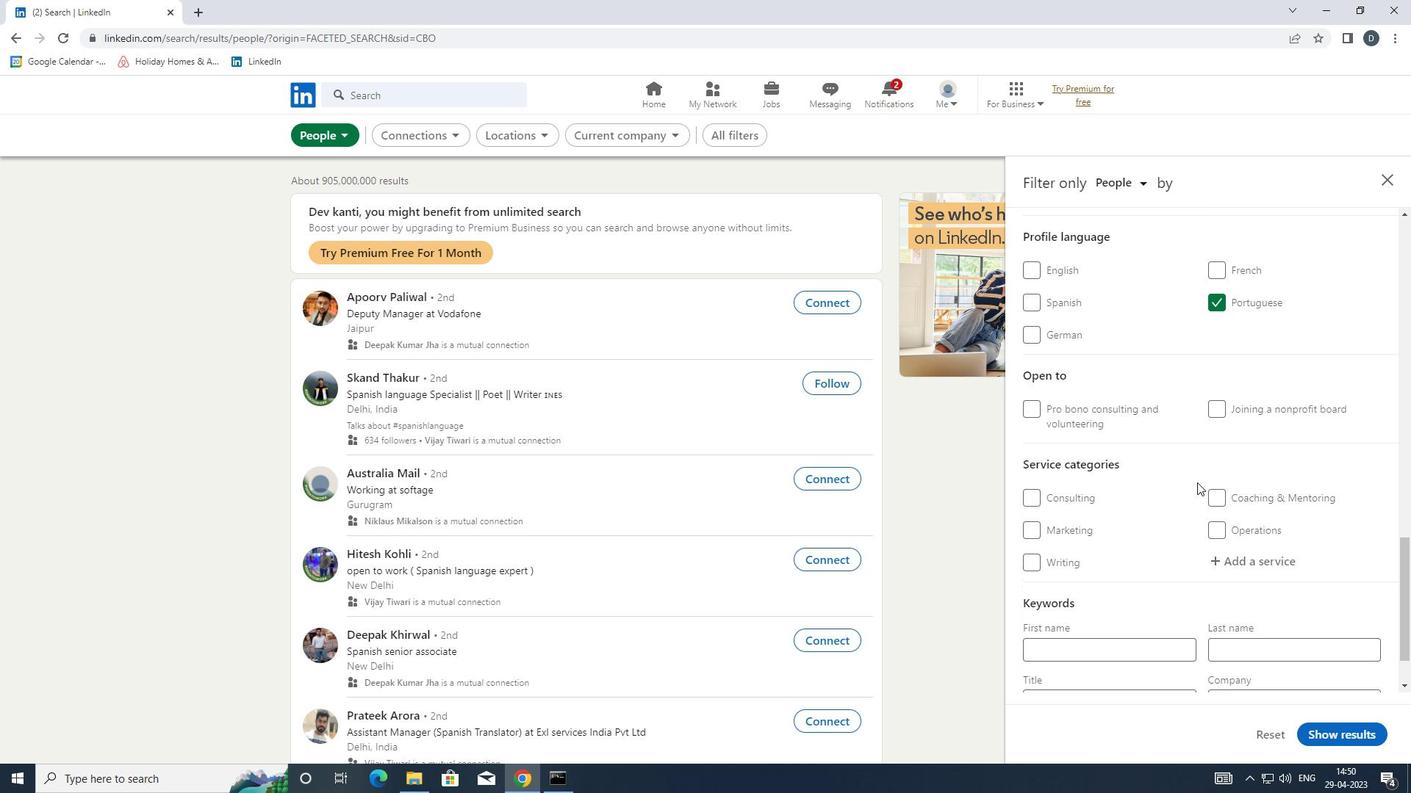 
Action: Mouse scrolled (1191, 483) with delta (0, 0)
Screenshot: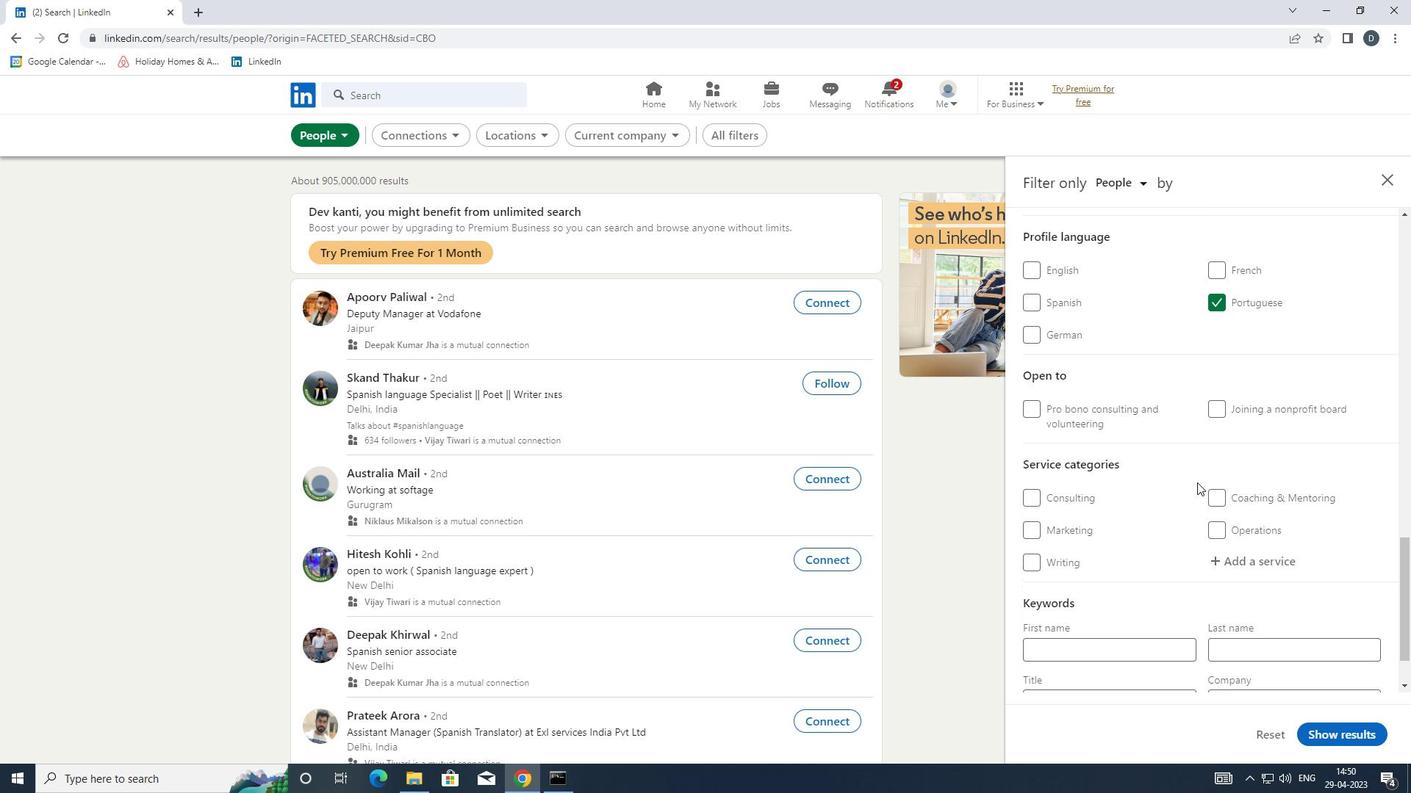 
Action: Mouse scrolled (1191, 483) with delta (0, 0)
Screenshot: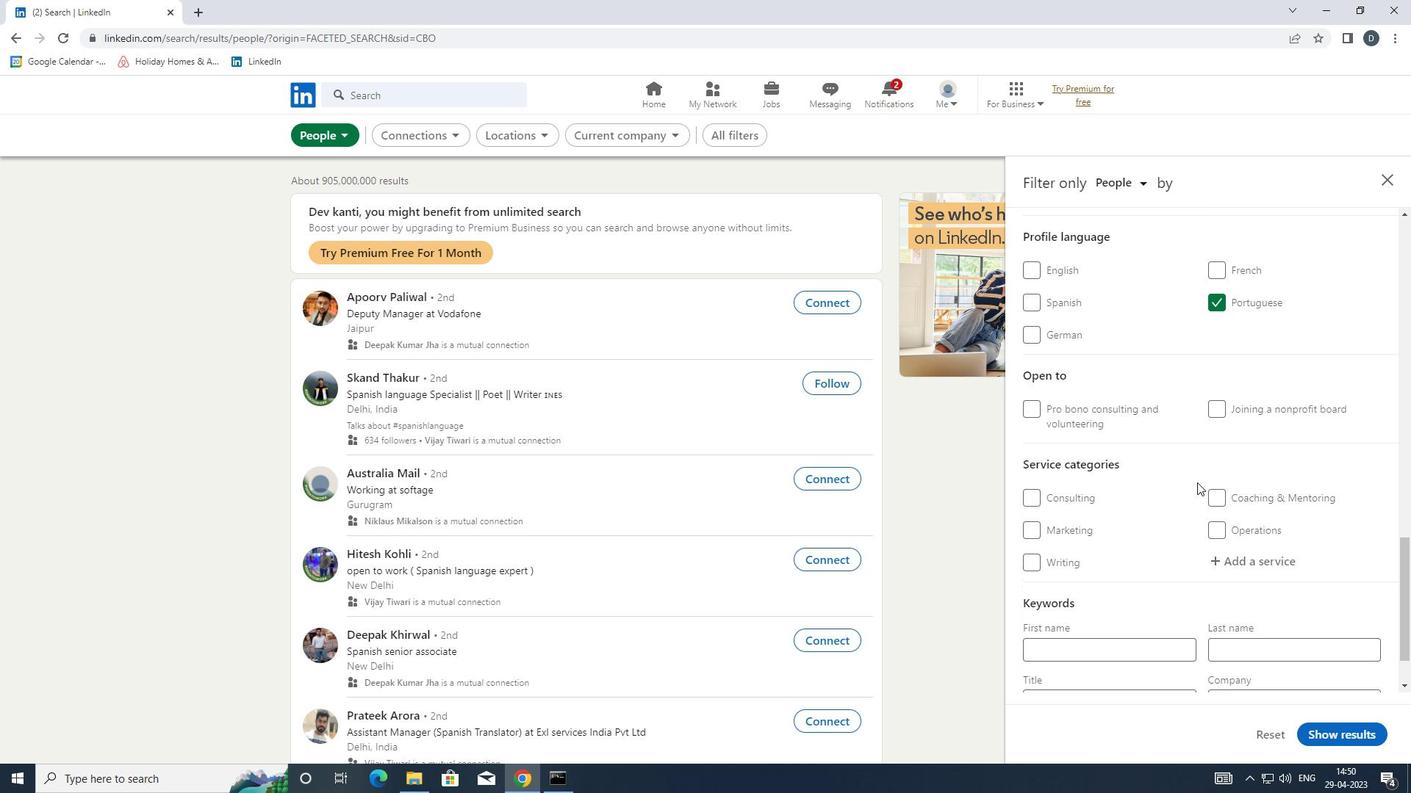 
Action: Mouse moved to (1234, 489)
Screenshot: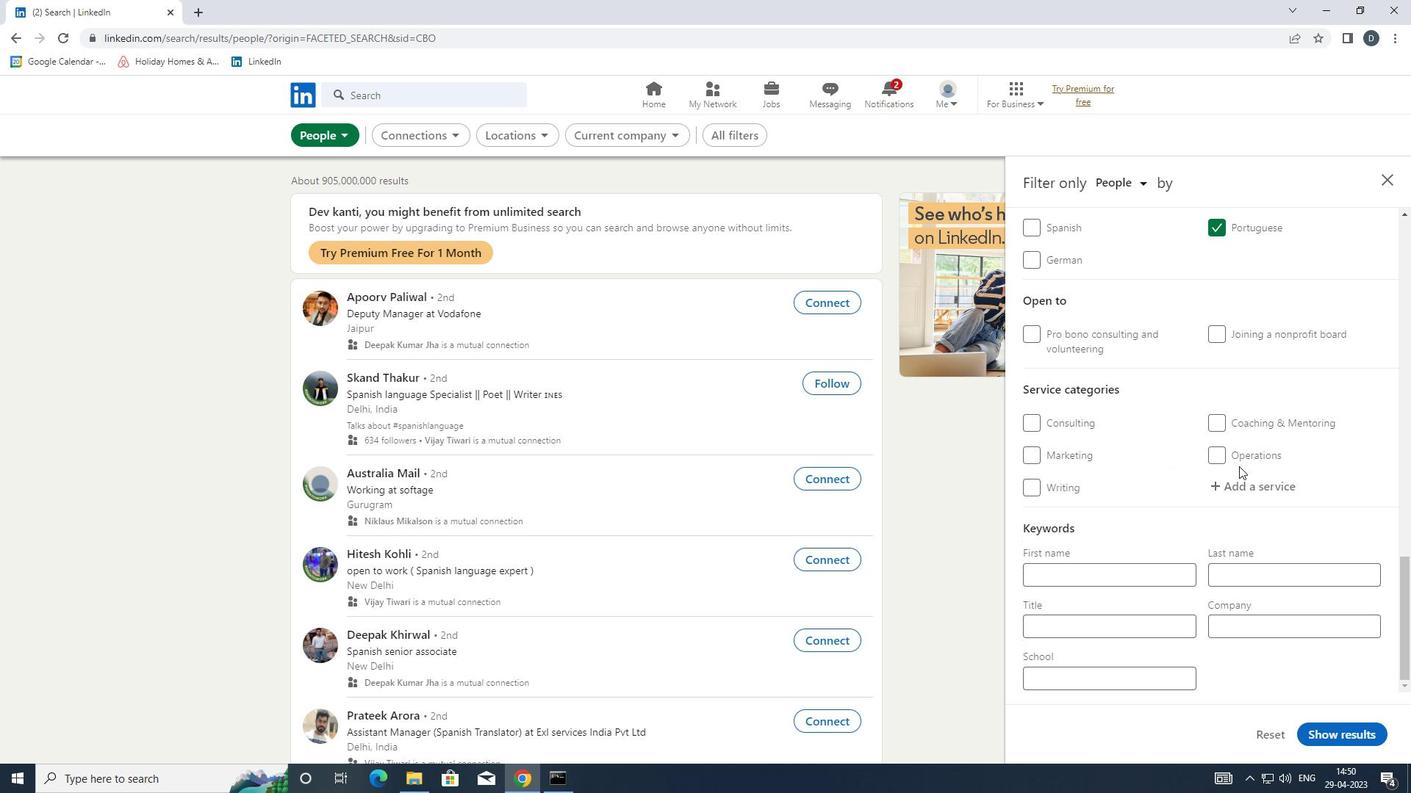 
Action: Mouse pressed left at (1234, 489)
Screenshot: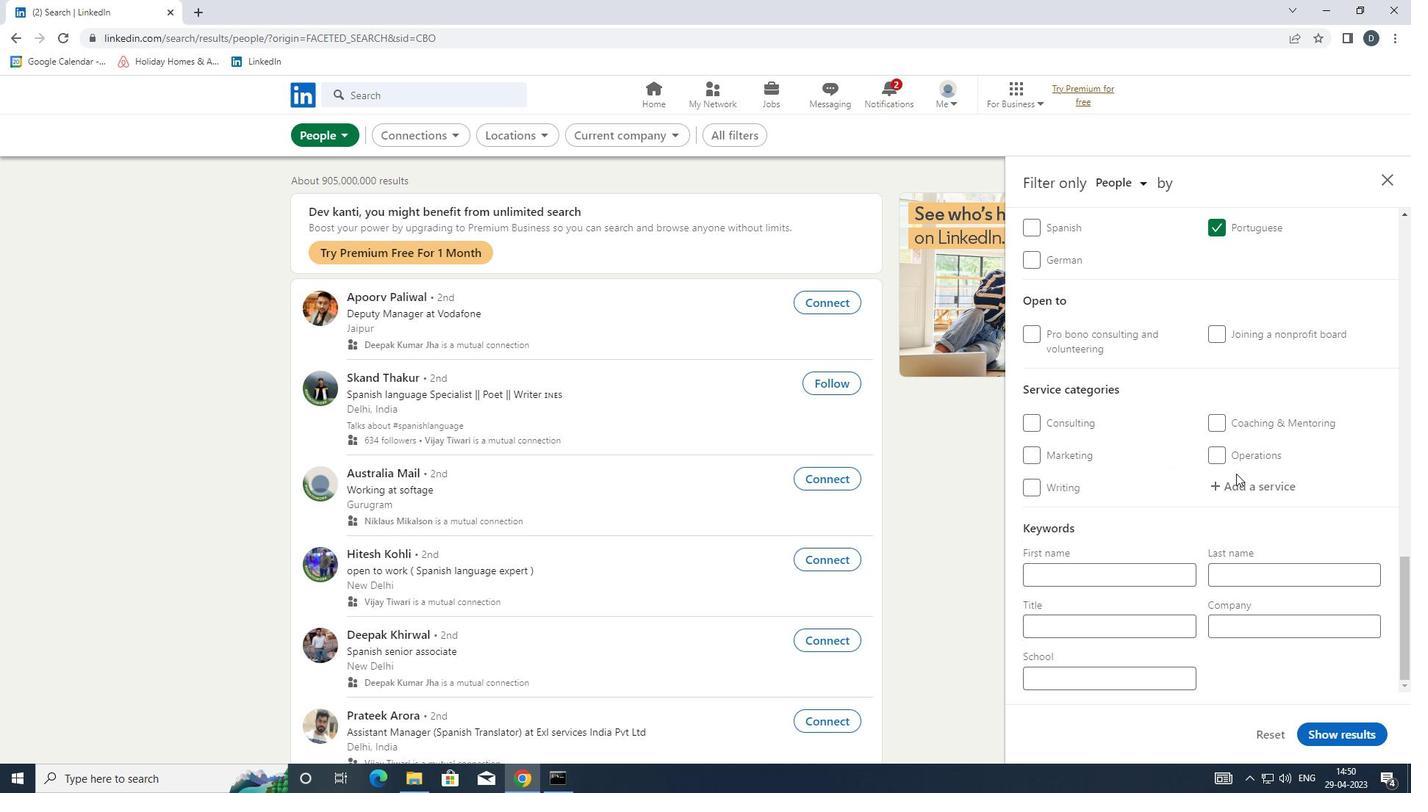 
Action: Mouse moved to (1189, 503)
Screenshot: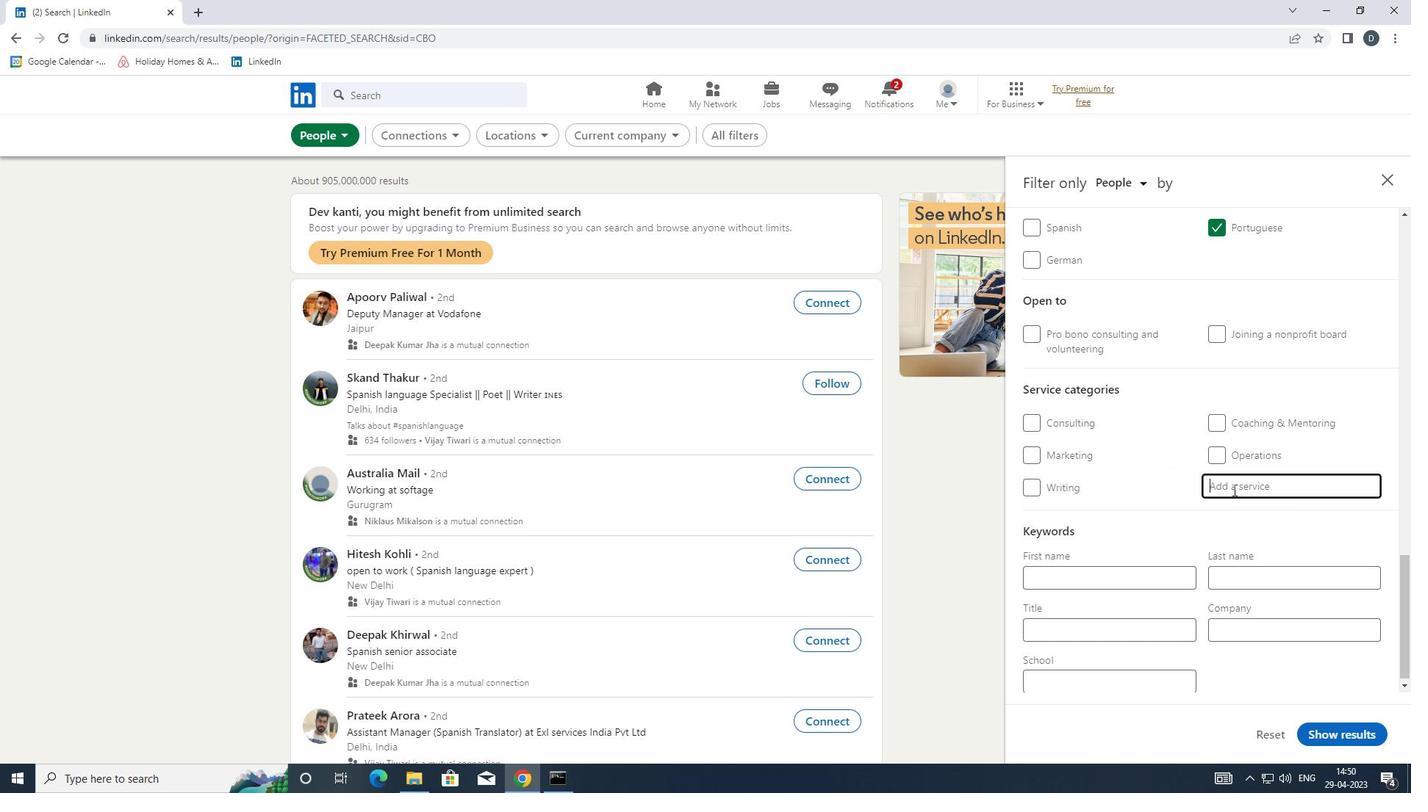 
Action: Key pressed <Key.shift>BPPKS<Key.backspace><Key.backspace><Key.backspace><Key.backspace>OOK
Screenshot: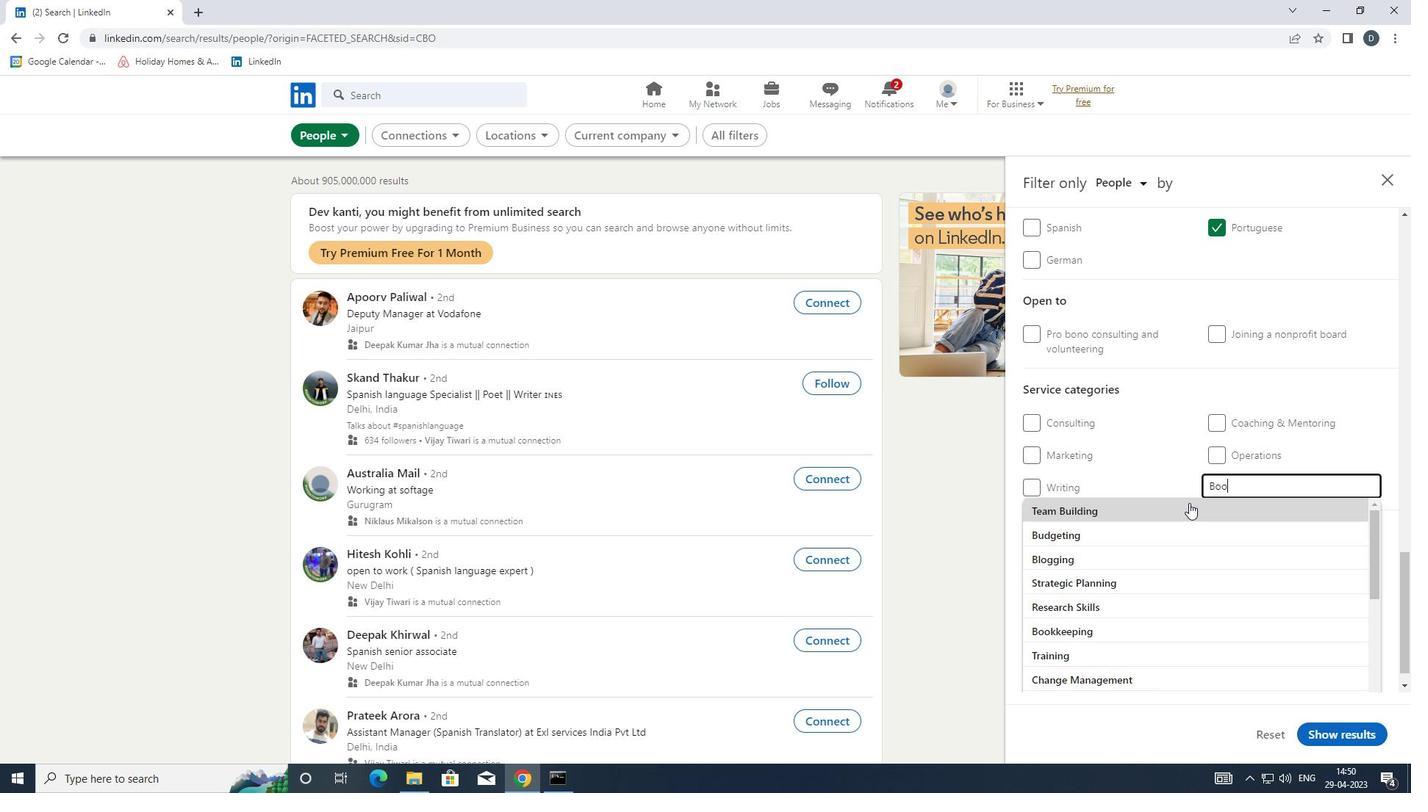 
Action: Mouse pressed left at (1189, 503)
Screenshot: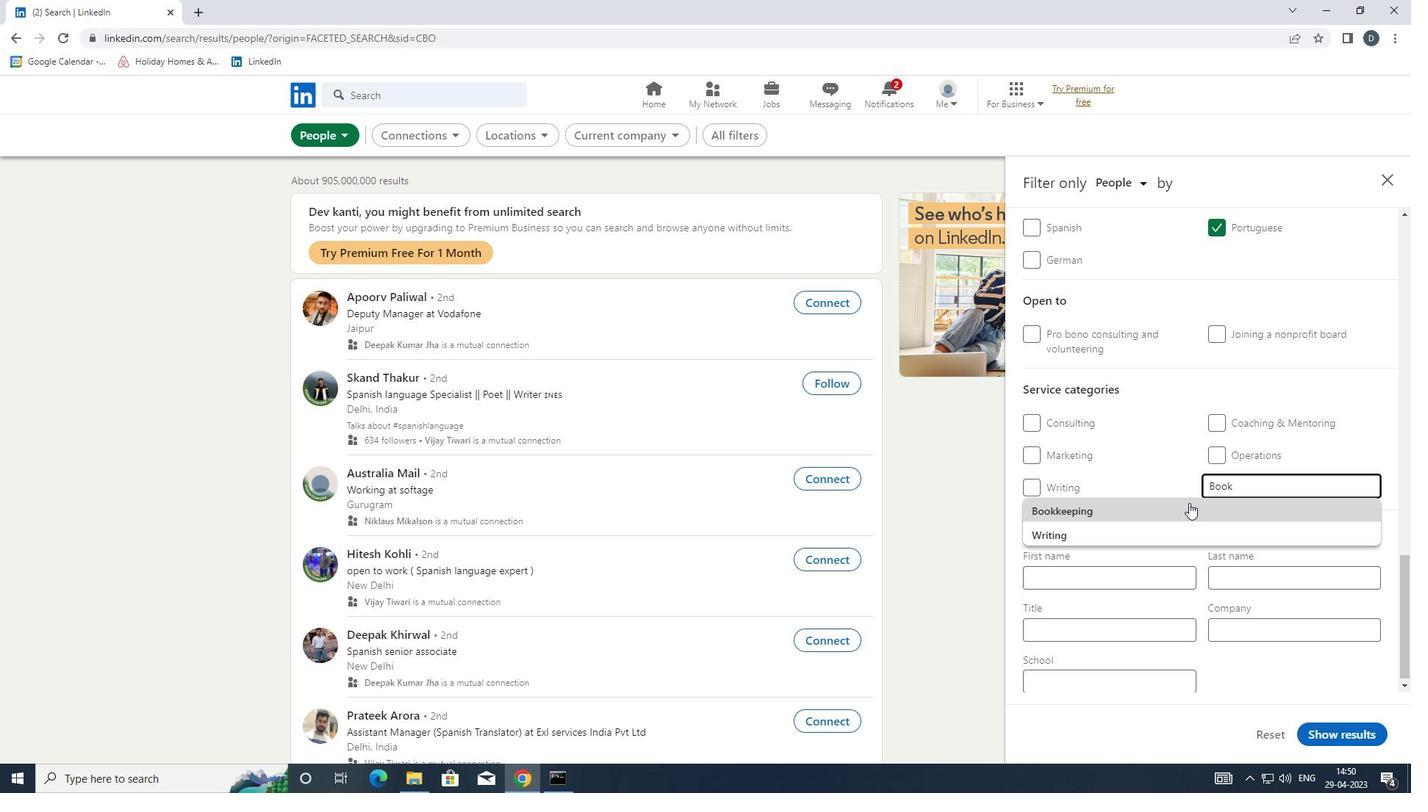 
Action: Mouse scrolled (1189, 502) with delta (0, 0)
Screenshot: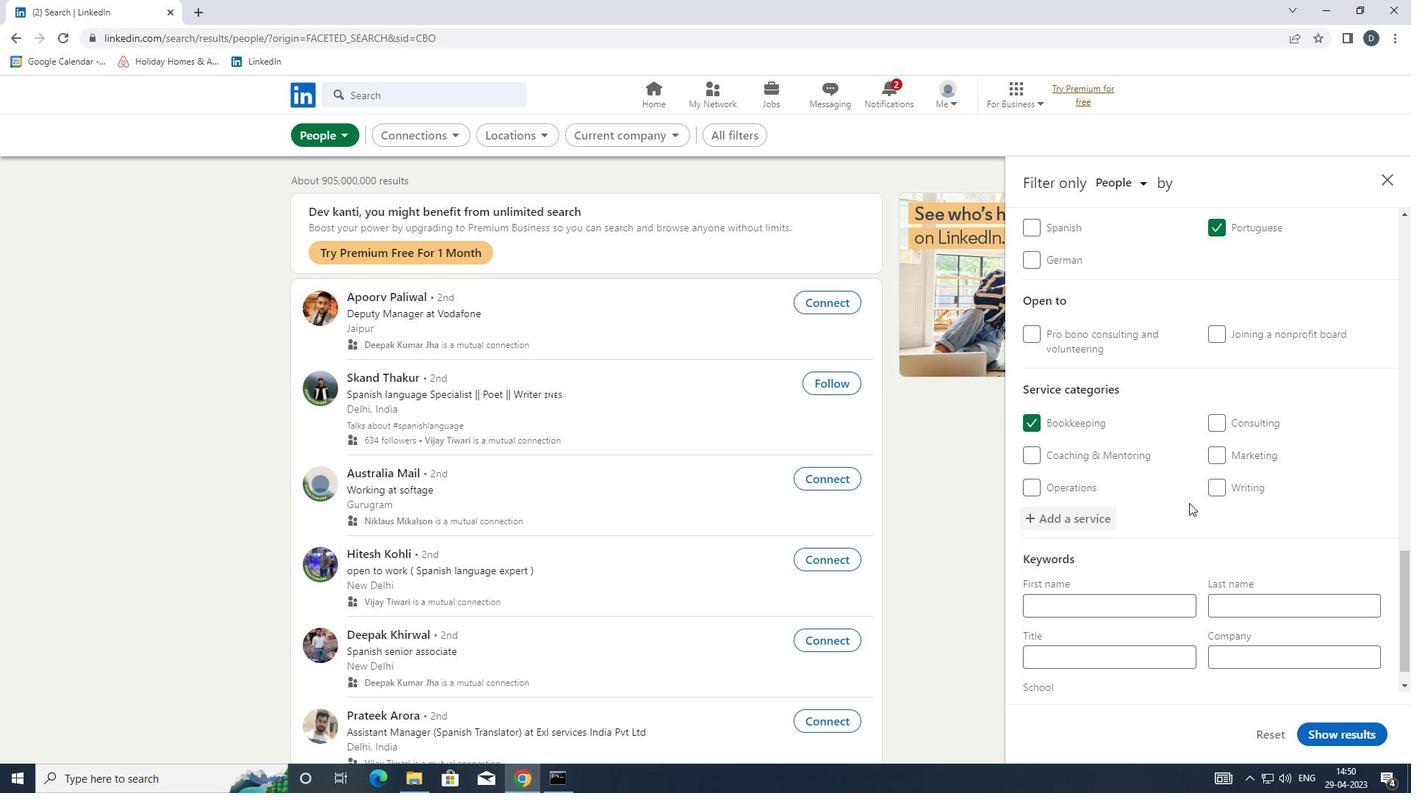 
Action: Mouse scrolled (1189, 502) with delta (0, 0)
Screenshot: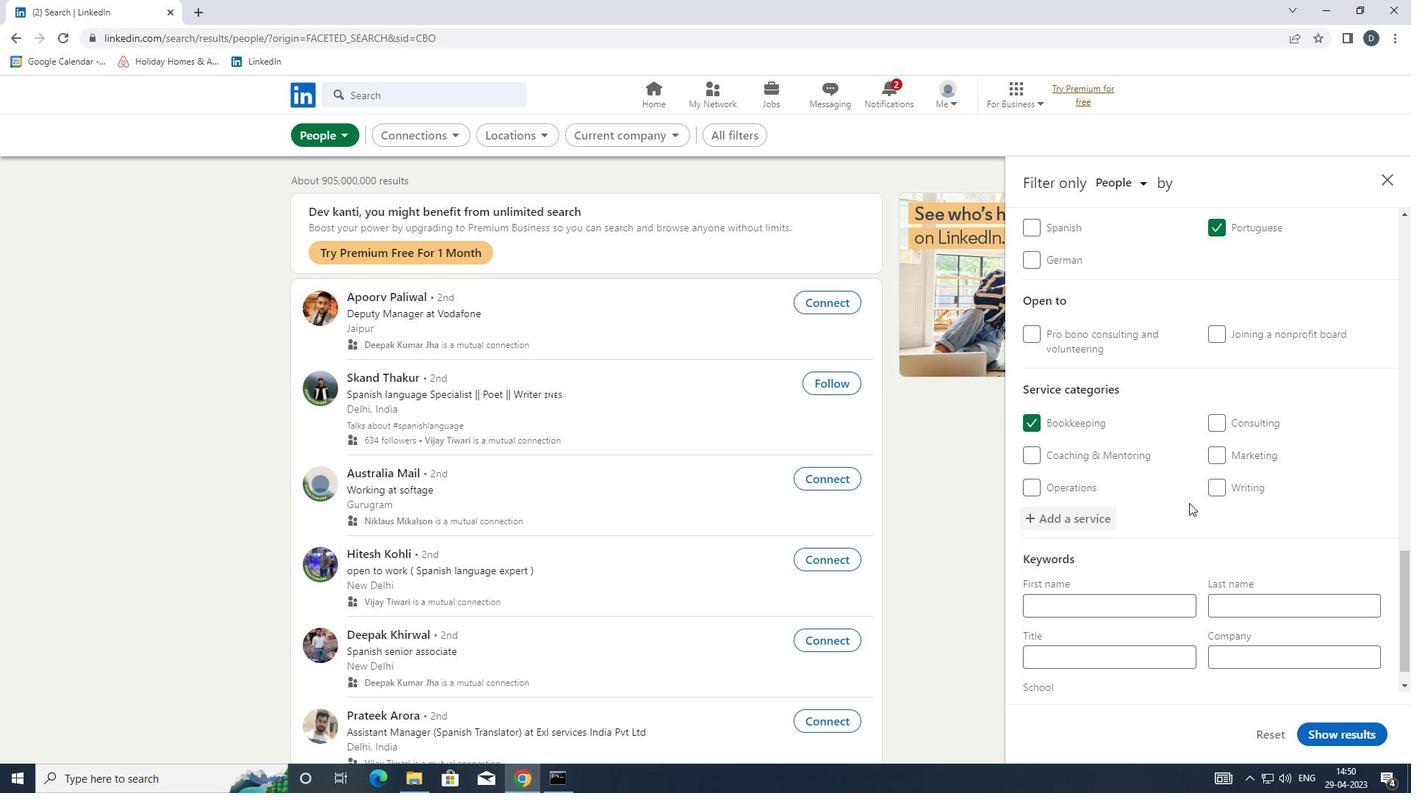 
Action: Mouse scrolled (1189, 502) with delta (0, 0)
Screenshot: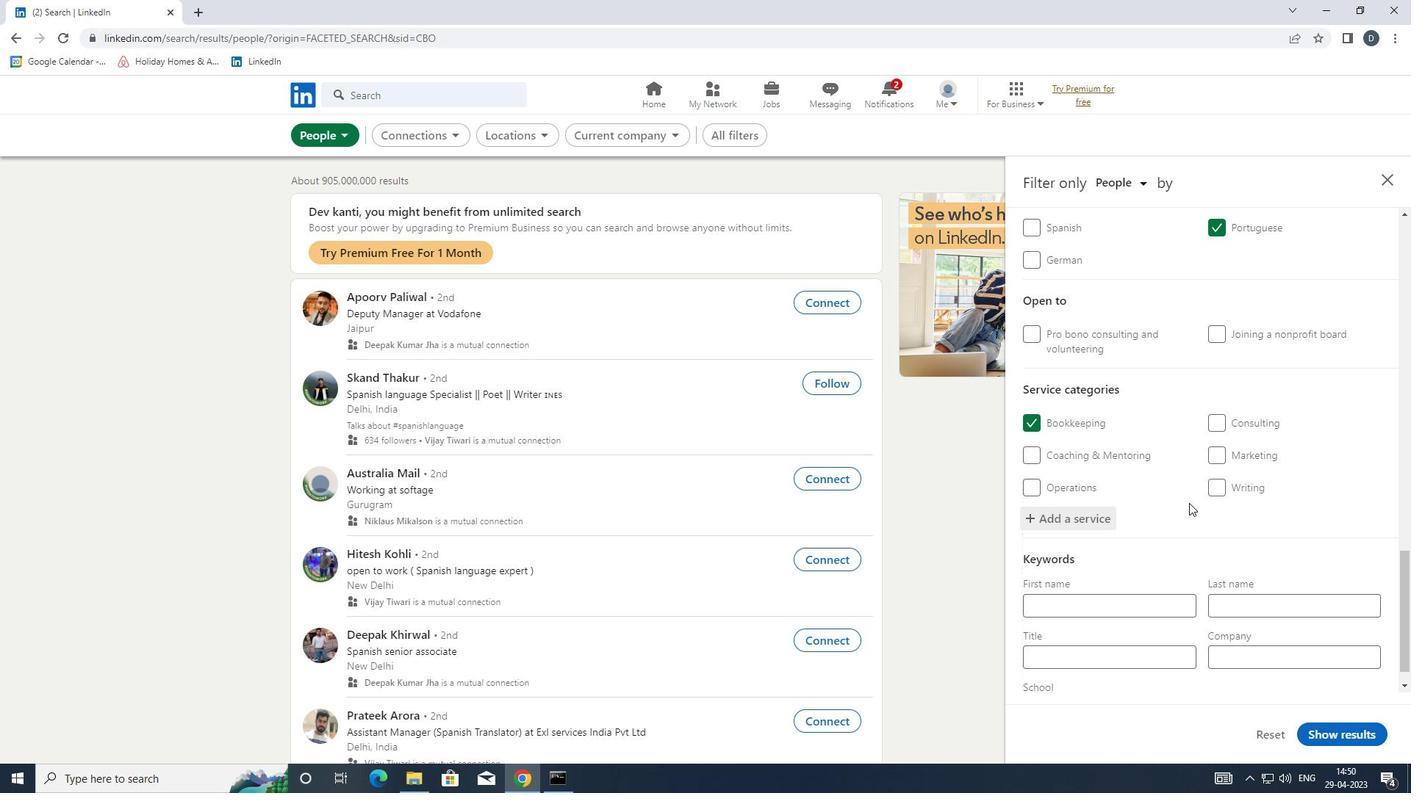 
Action: Mouse moved to (1120, 633)
Screenshot: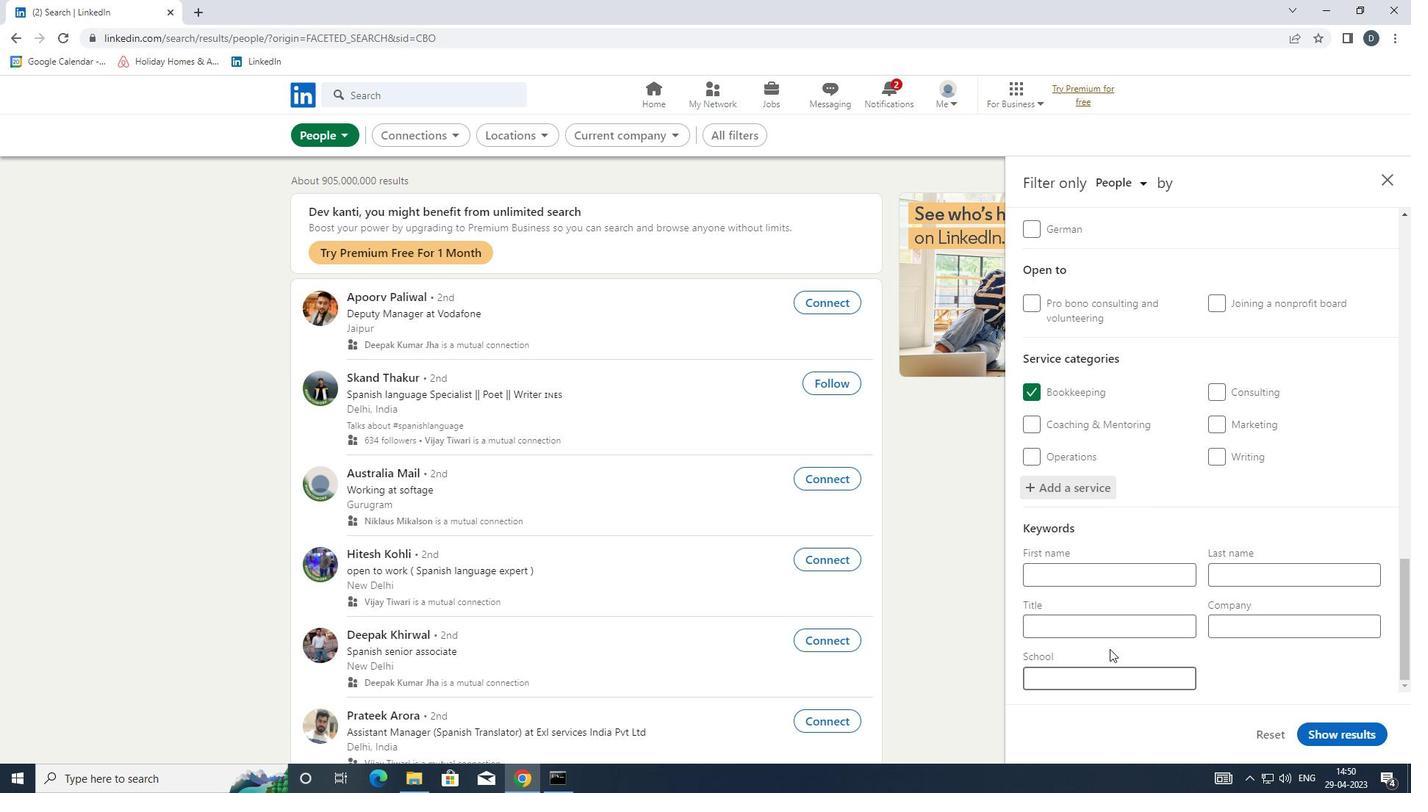 
Action: Mouse pressed left at (1120, 633)
Screenshot: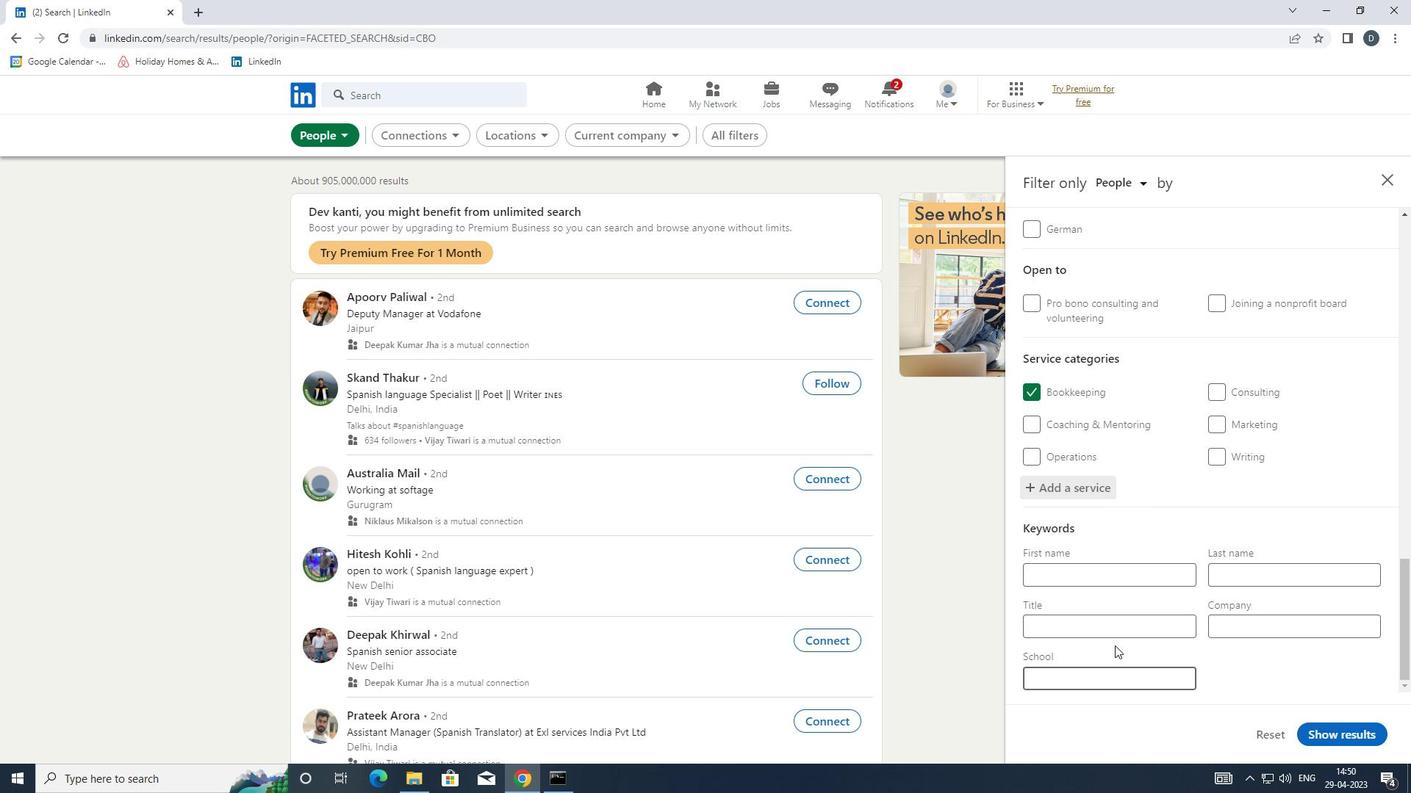 
Action: Key pressed <Key.shift>RTEST<Key.backspace><Key.backspace><Key.backspace><Key.backspace>ESTURANT<Key.space><Key.shift>MANAGER
Screenshot: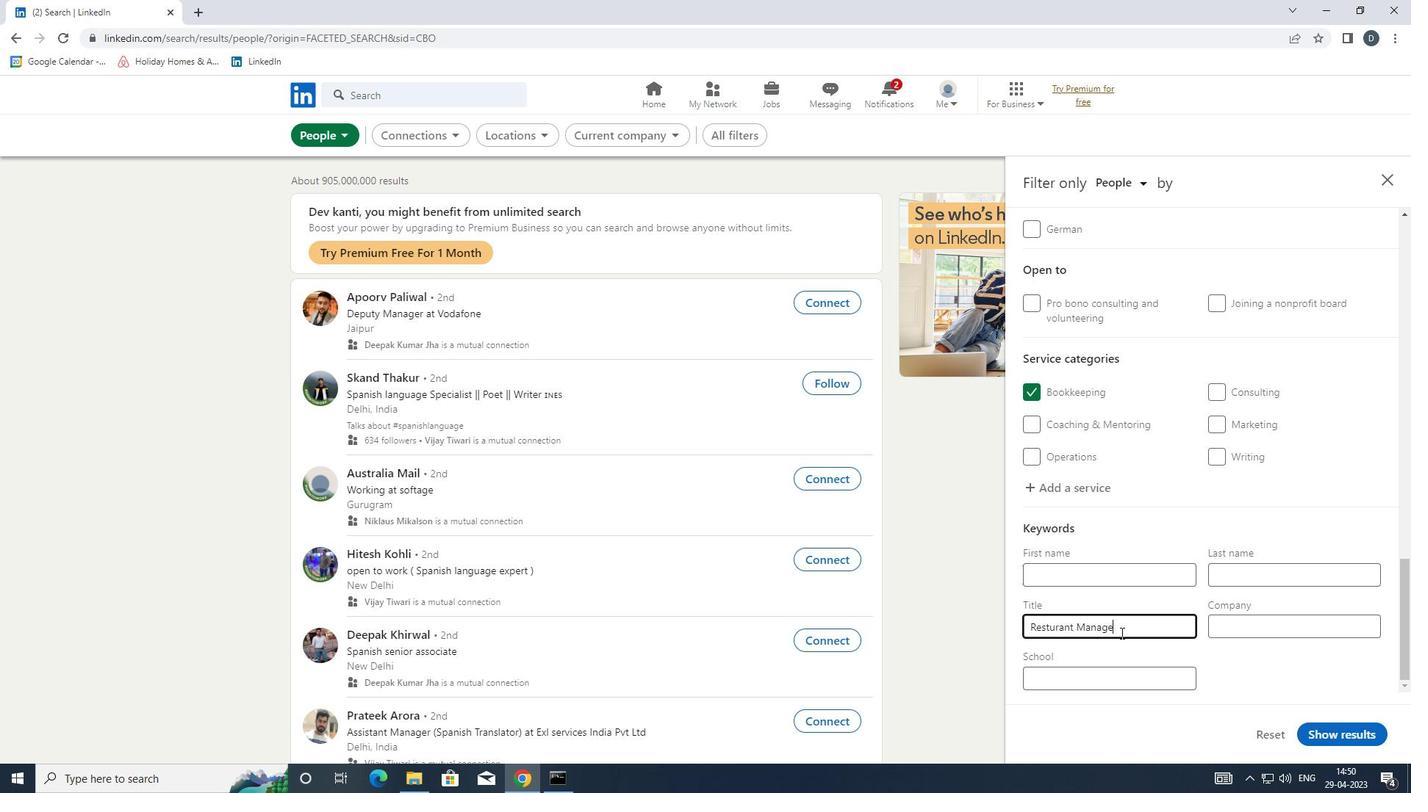 
Action: Mouse moved to (1377, 741)
Screenshot: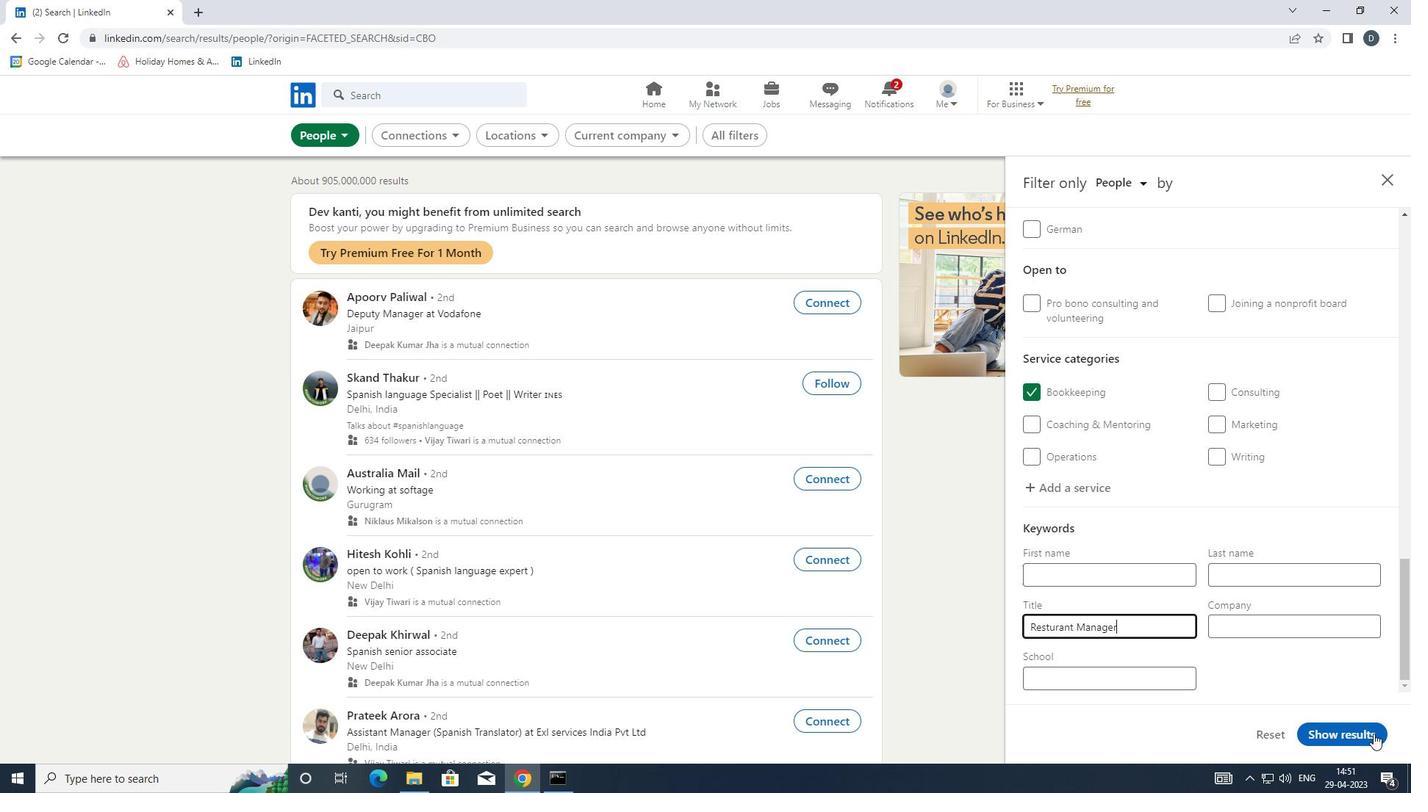 
Action: Mouse pressed left at (1377, 741)
Screenshot: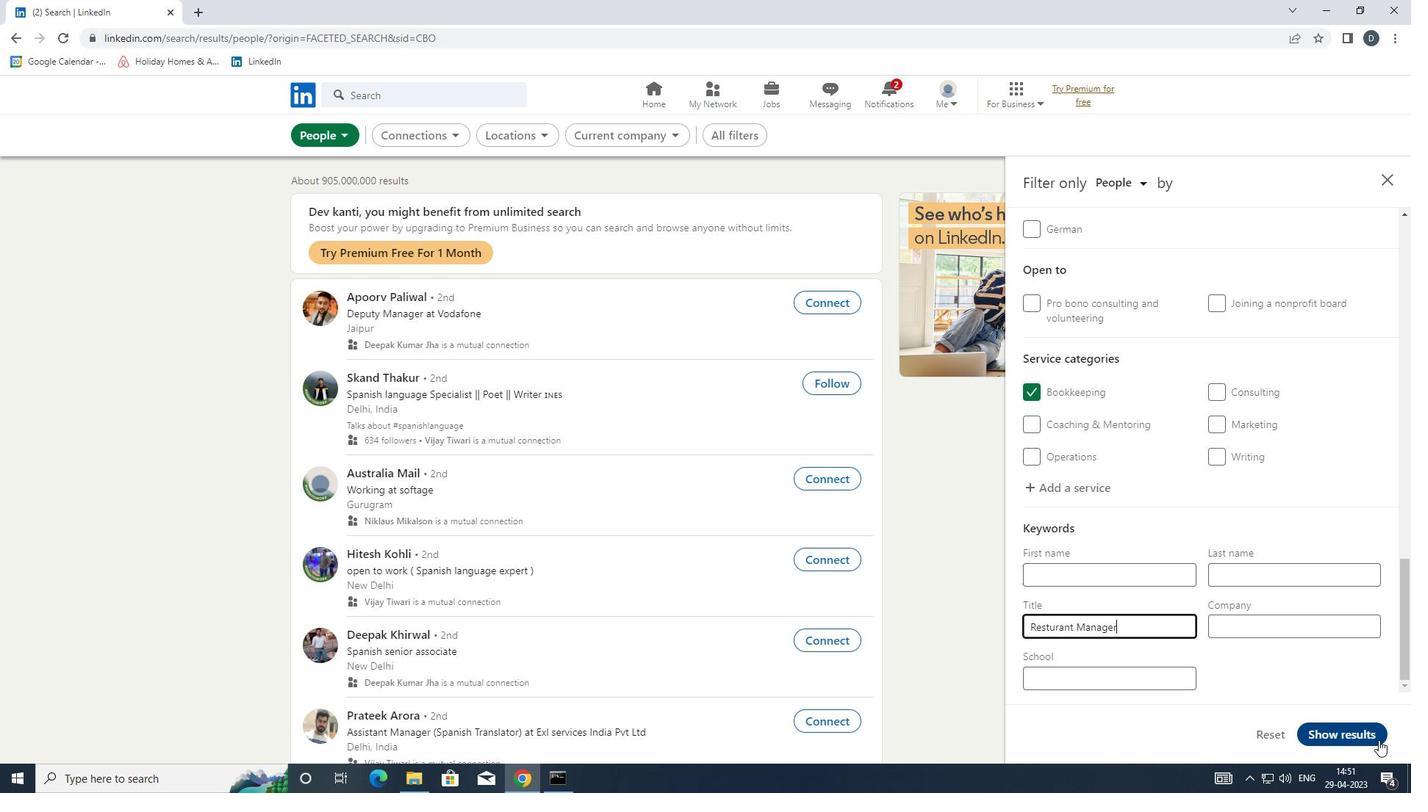 
Action: Mouse moved to (348, 133)
Screenshot: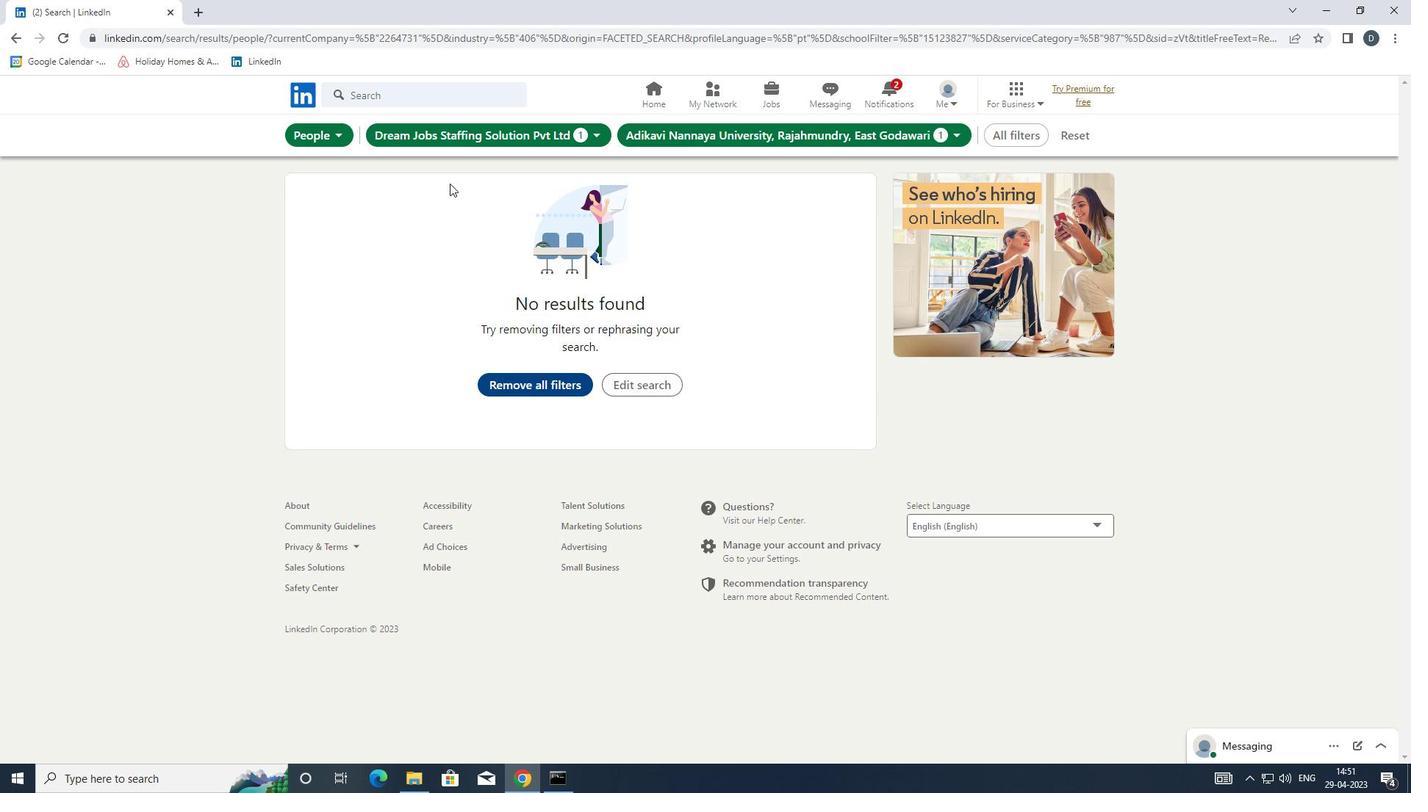 
